 Task: Compose an email with the signature Catherine Martinez with the subject Proposal submission and the message I have attached the necessary documents for your review. from softage.1@softage.net to softage.5@softage.net with an attached document Business_proposal.docx Undo the message and rewrite the message as Please let me know if there are any changes to the schedule. Send the email. Finally, move the email from Sent Items to the label Client files
Action: Mouse moved to (450, 726)
Screenshot: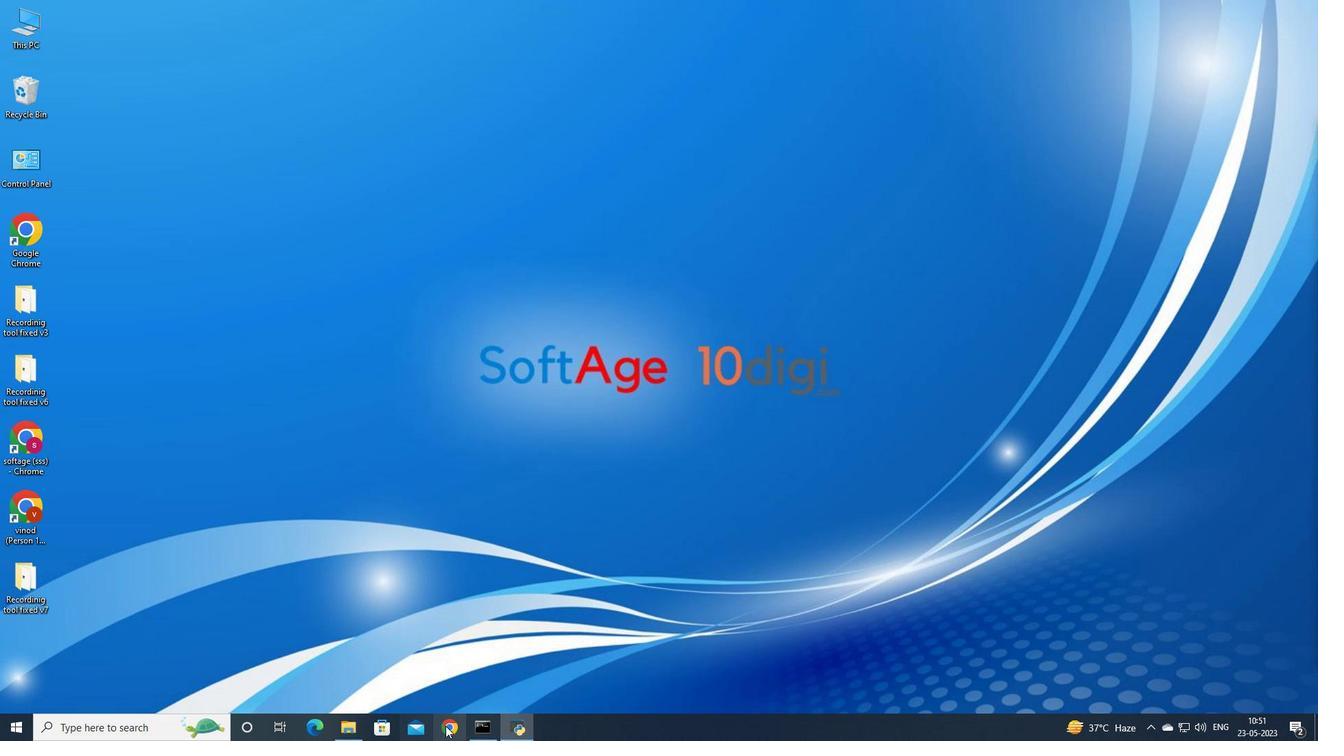 
Action: Mouse pressed left at (450, 726)
Screenshot: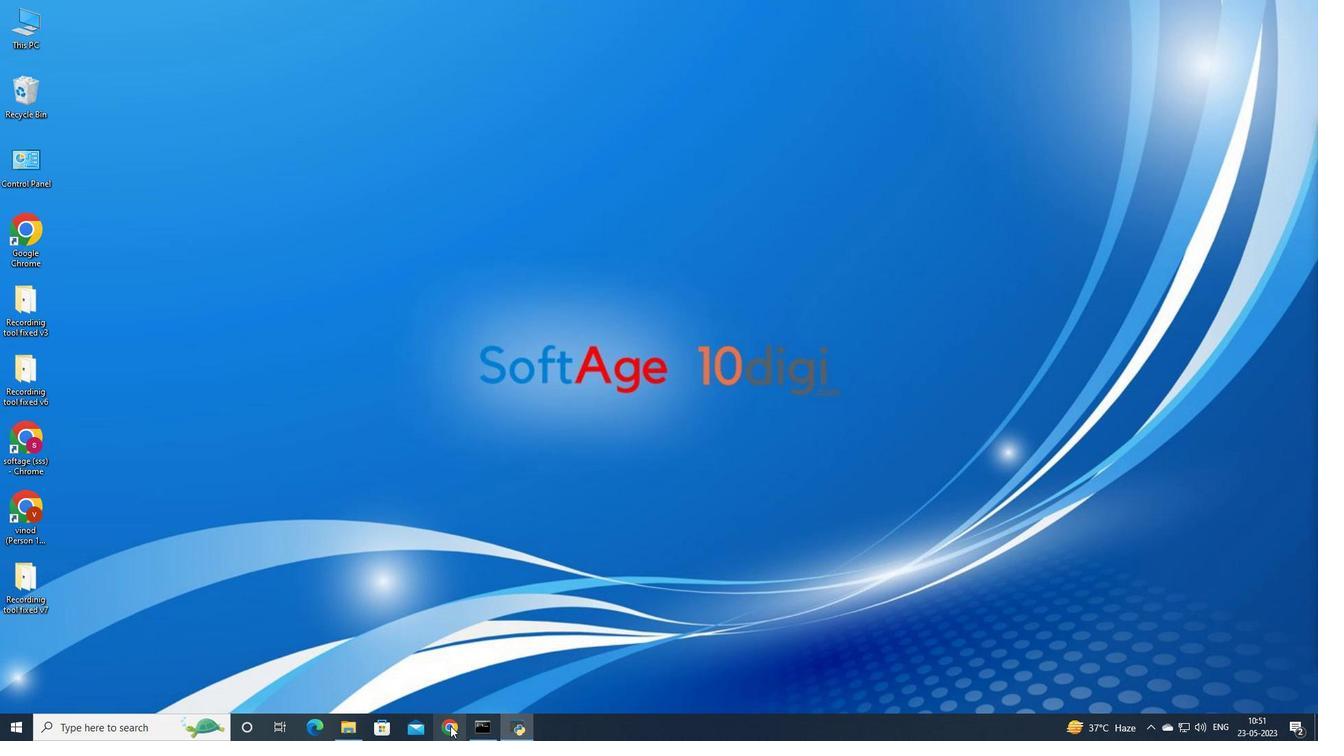 
Action: Mouse moved to (589, 404)
Screenshot: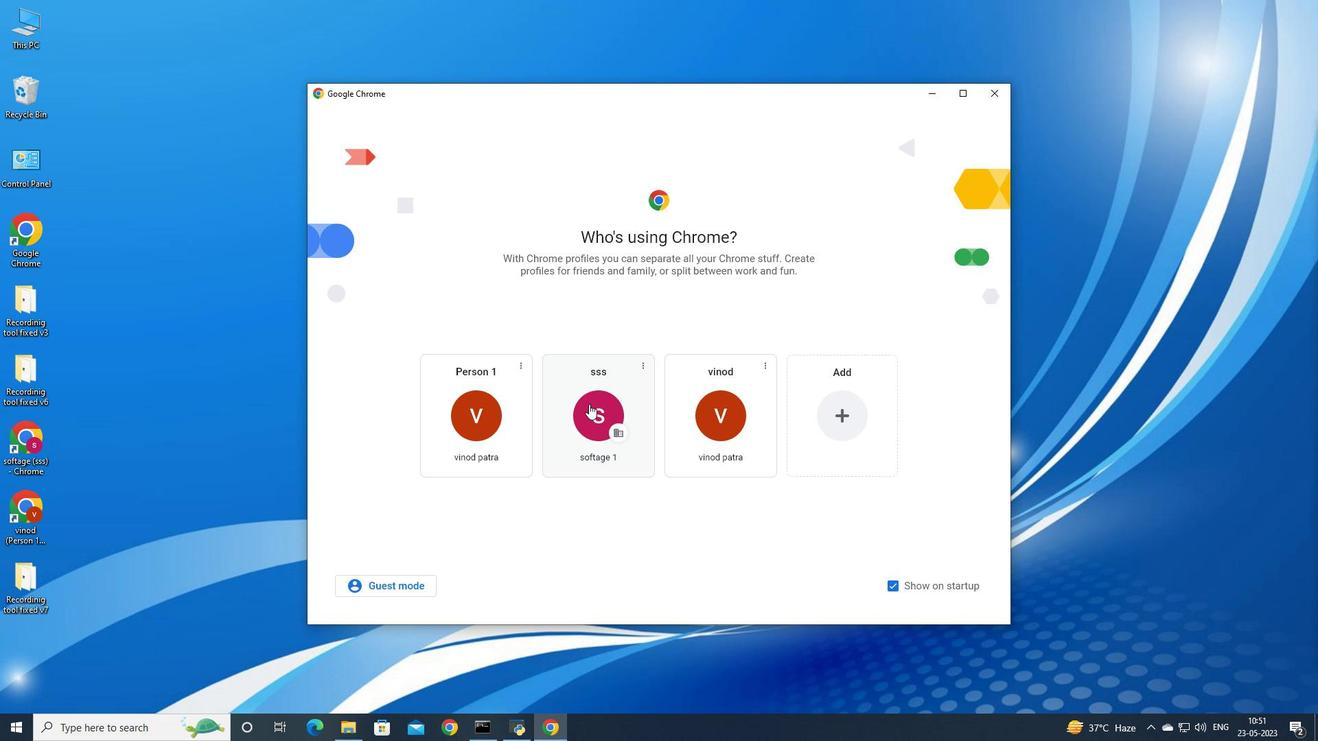
Action: Mouse pressed left at (589, 404)
Screenshot: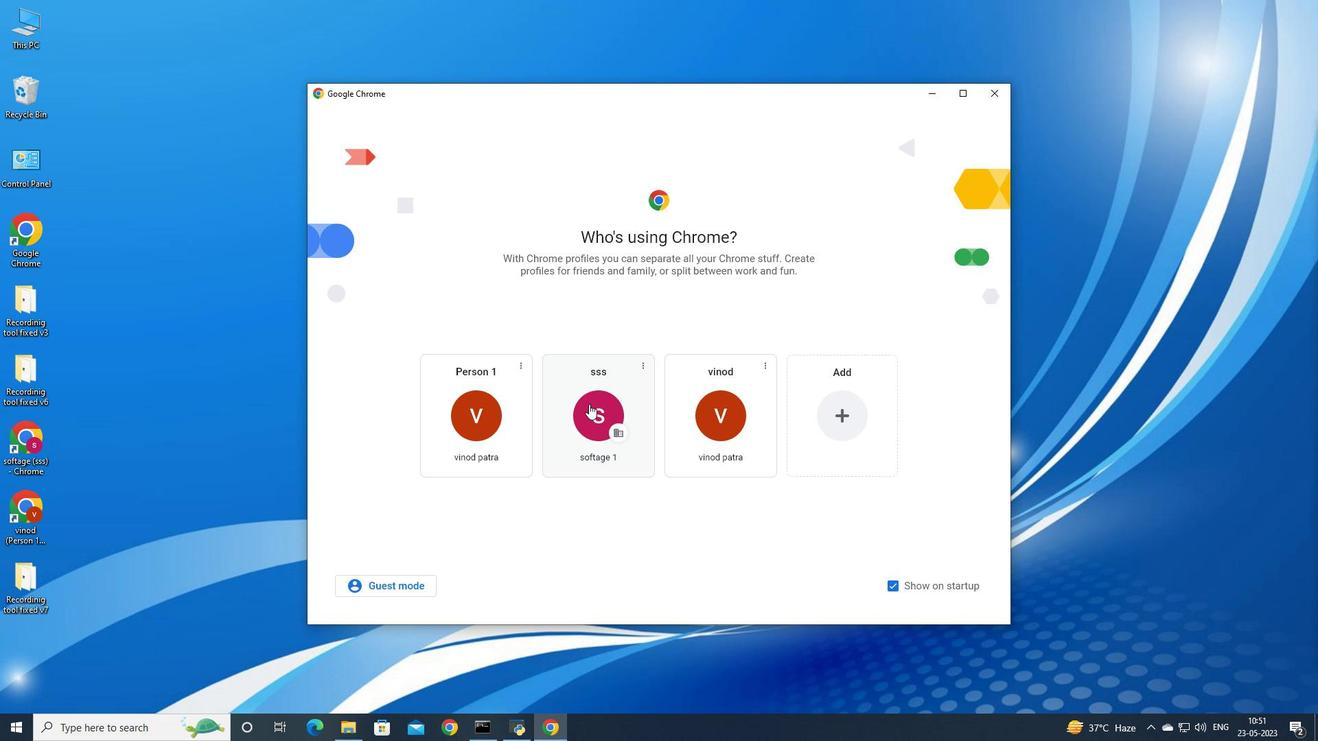 
Action: Mouse moved to (1192, 68)
Screenshot: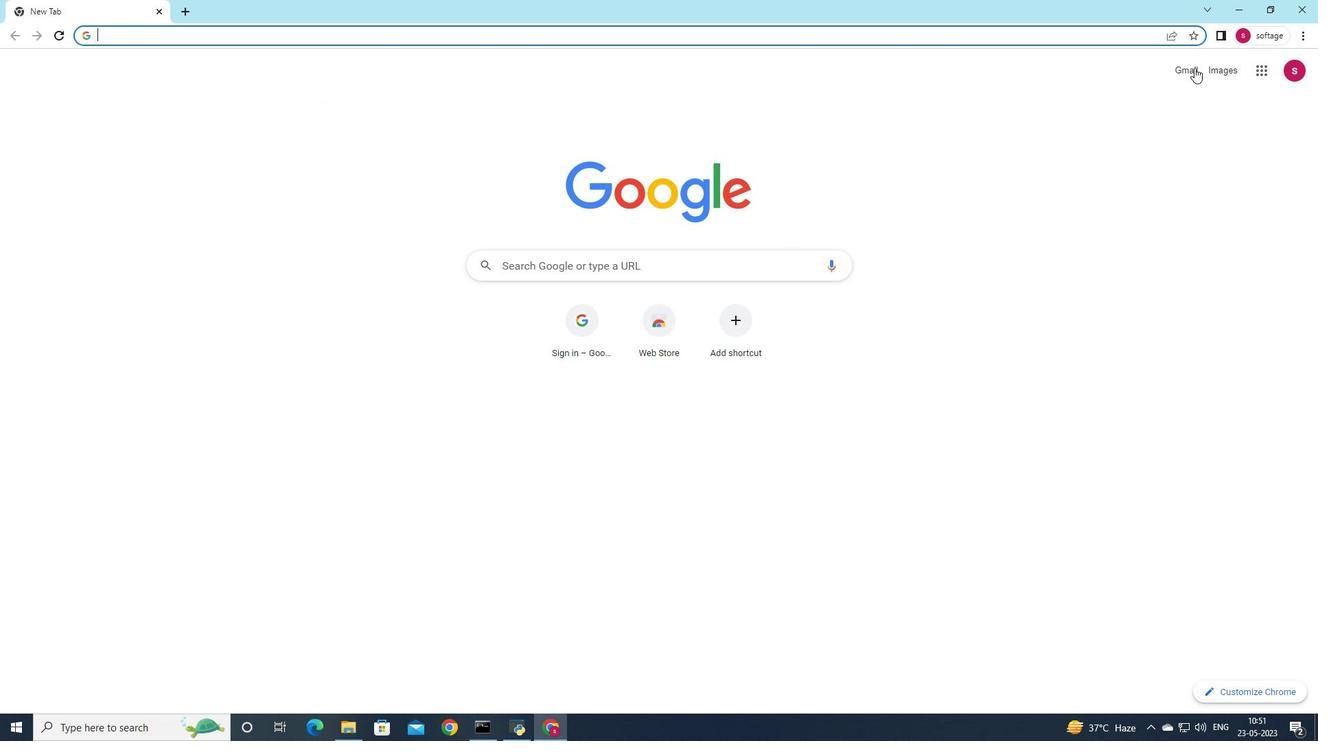 
Action: Mouse pressed left at (1192, 68)
Screenshot: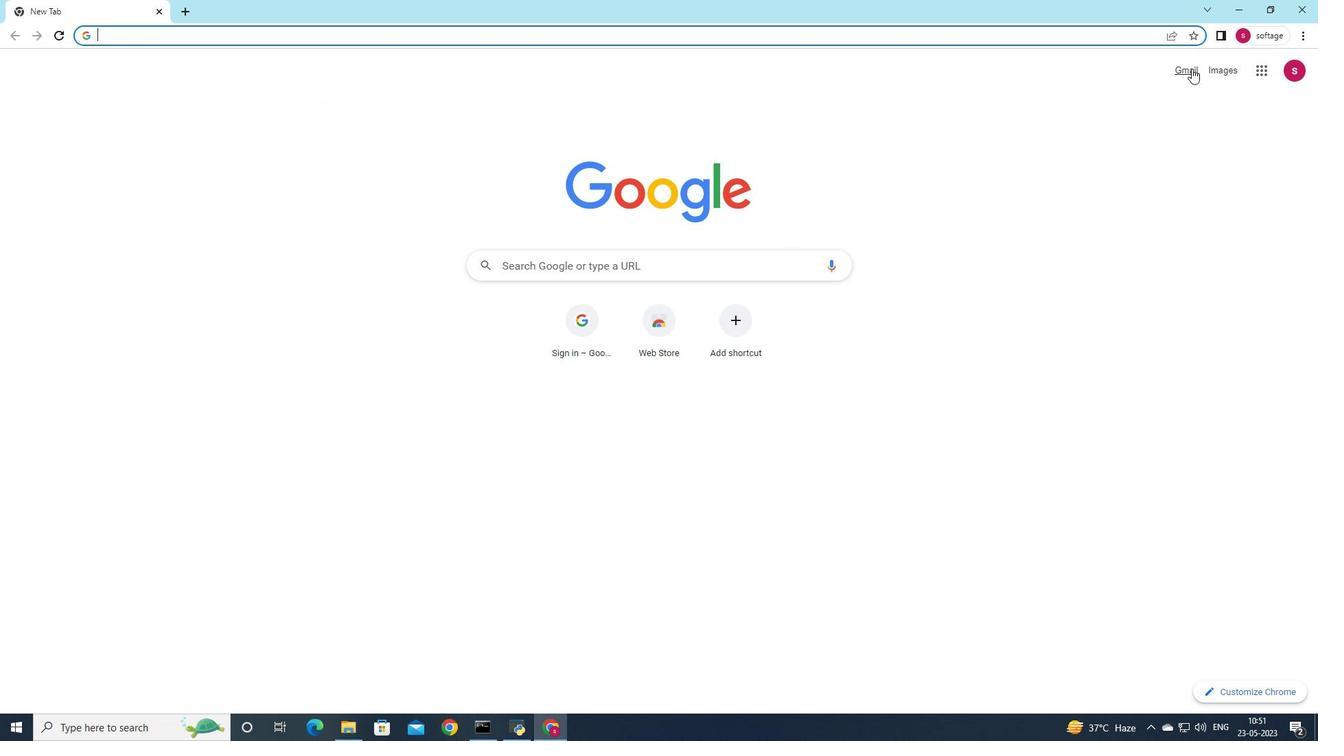 
Action: Mouse moved to (1171, 92)
Screenshot: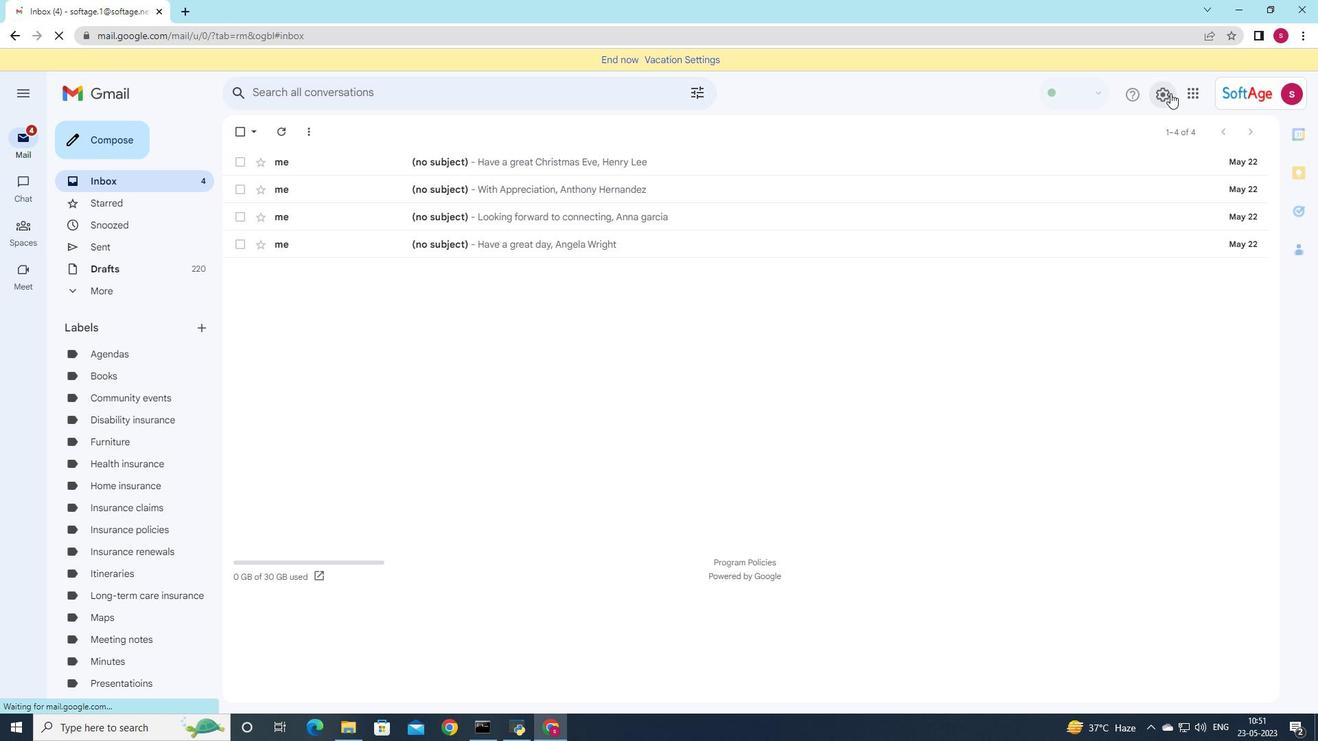 
Action: Mouse pressed left at (1171, 92)
Screenshot: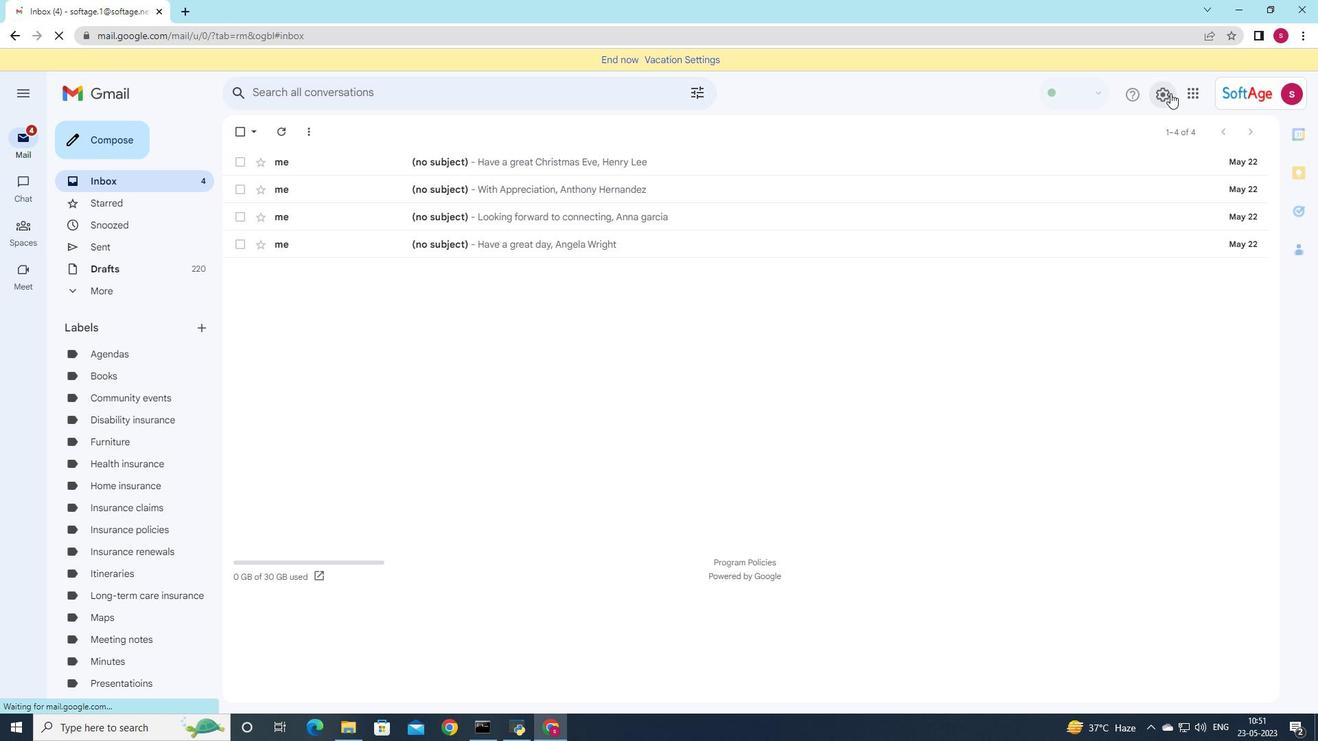 
Action: Mouse moved to (1186, 153)
Screenshot: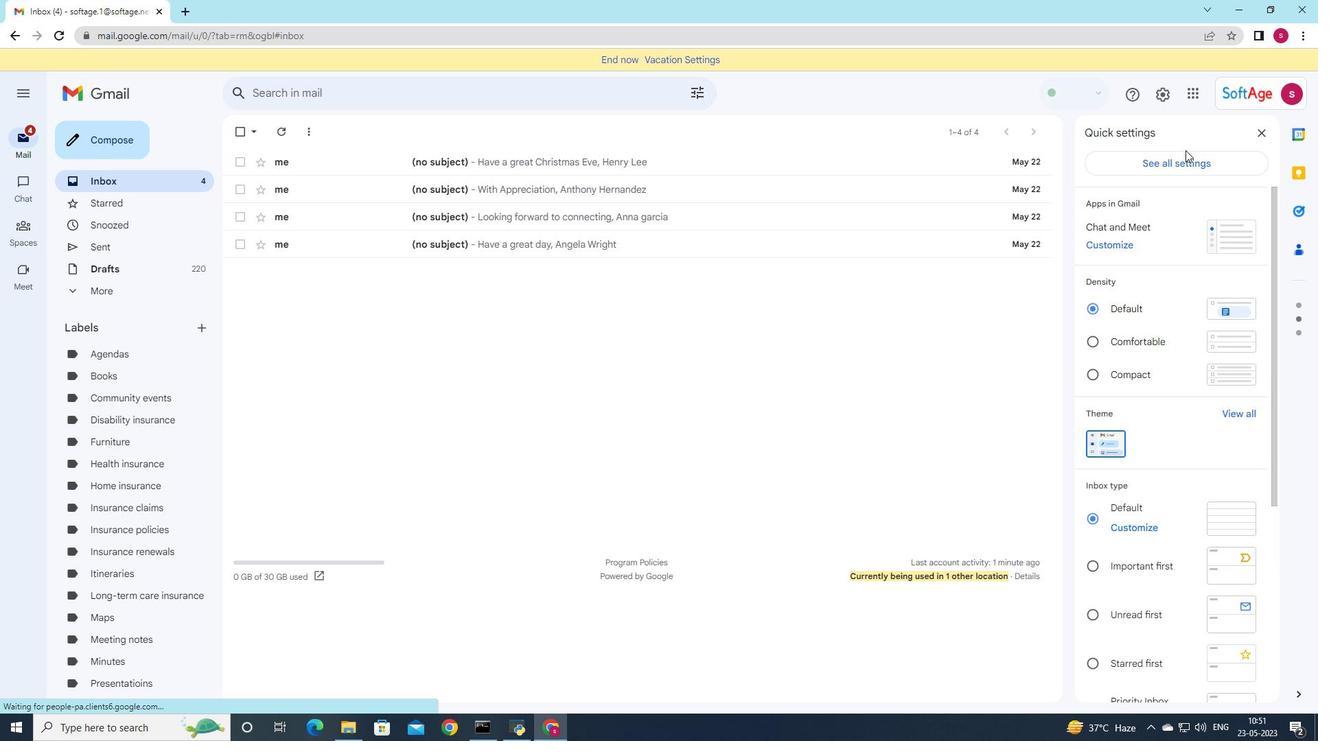 
Action: Mouse pressed left at (1186, 153)
Screenshot: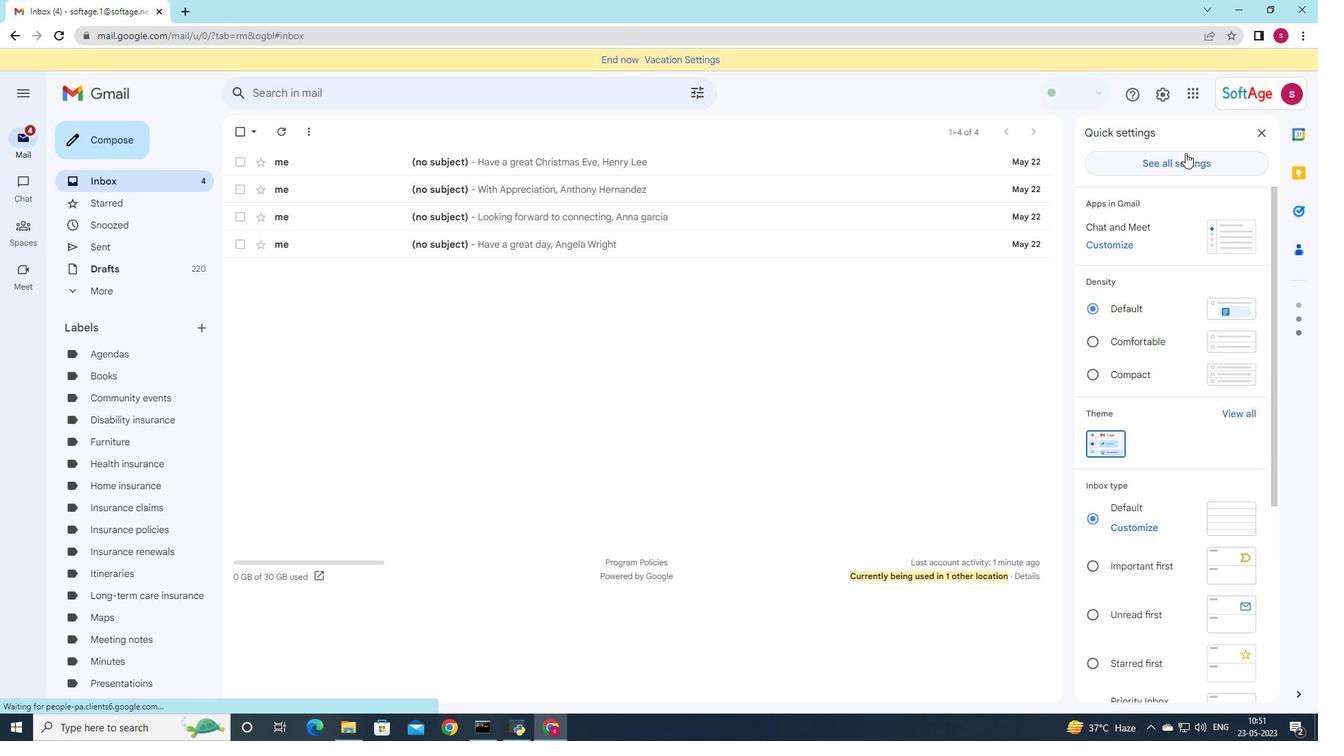 
Action: Mouse moved to (771, 250)
Screenshot: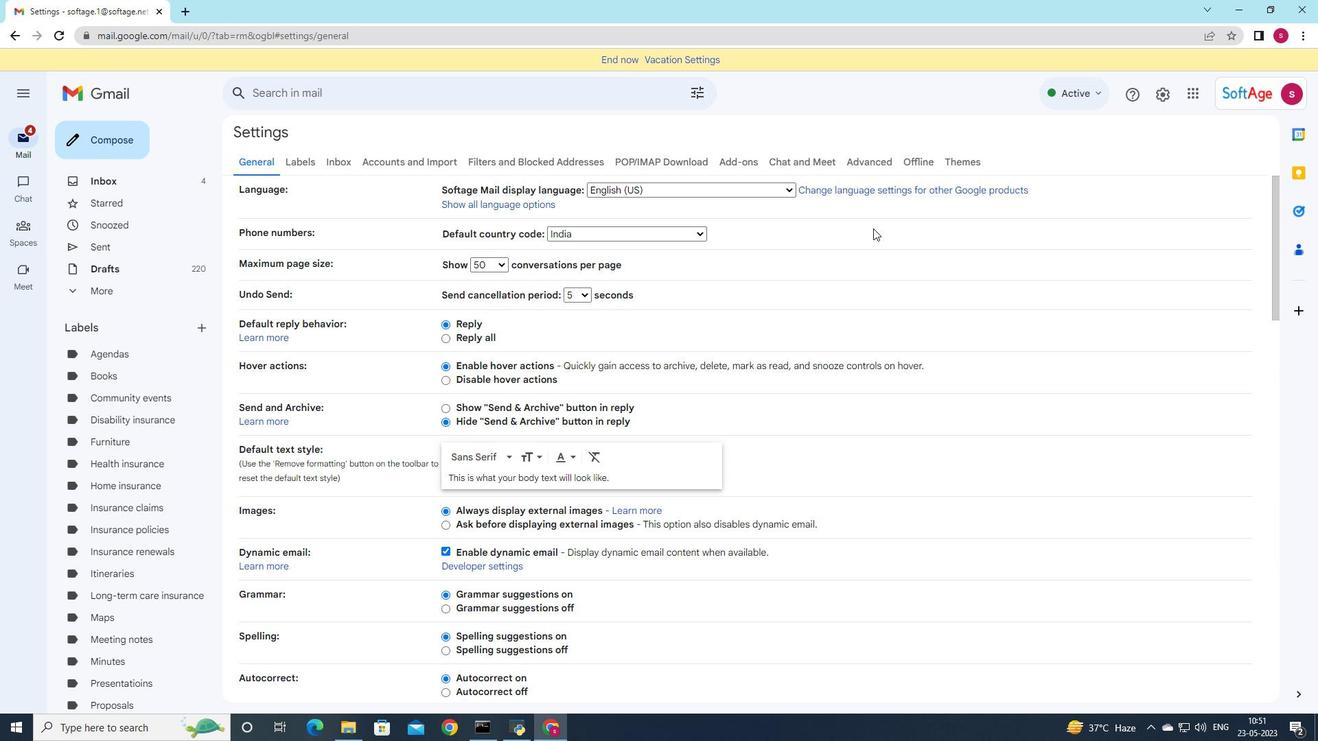 
Action: Mouse scrolled (771, 250) with delta (0, 0)
Screenshot: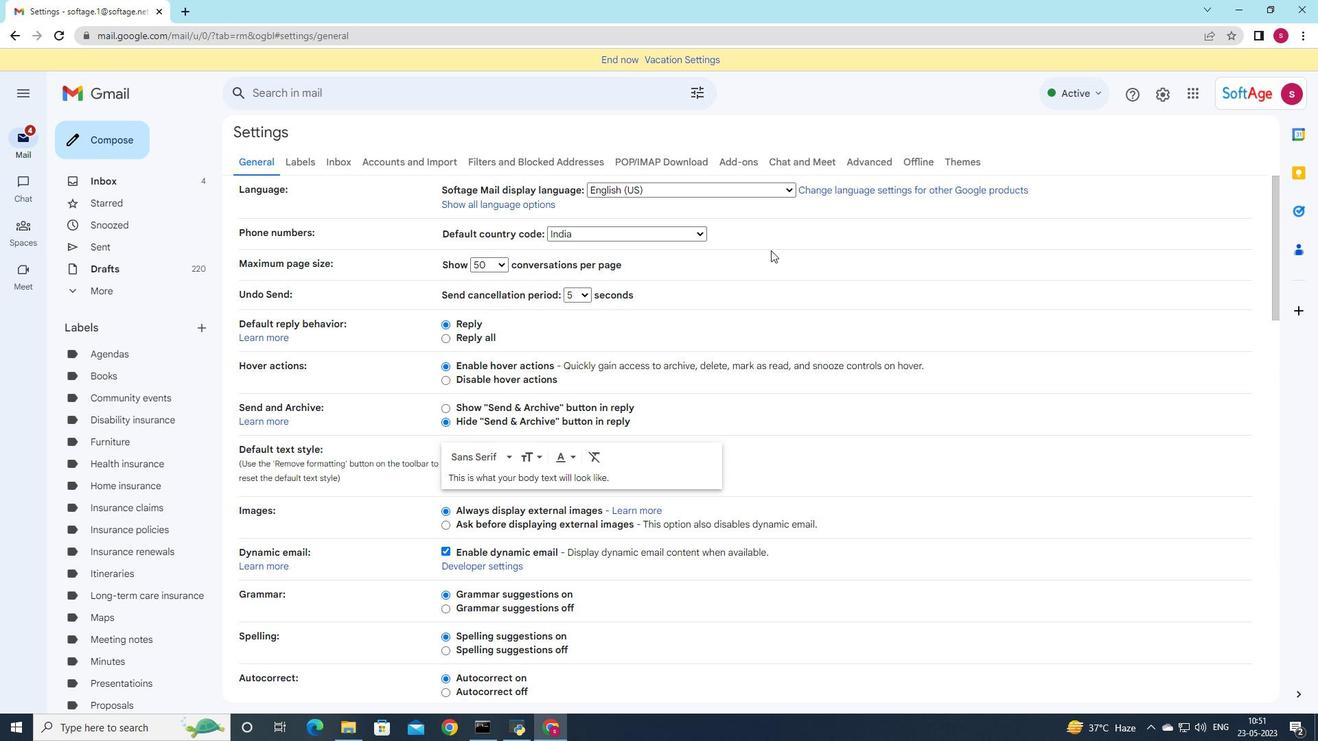 
Action: Mouse scrolled (771, 250) with delta (0, 0)
Screenshot: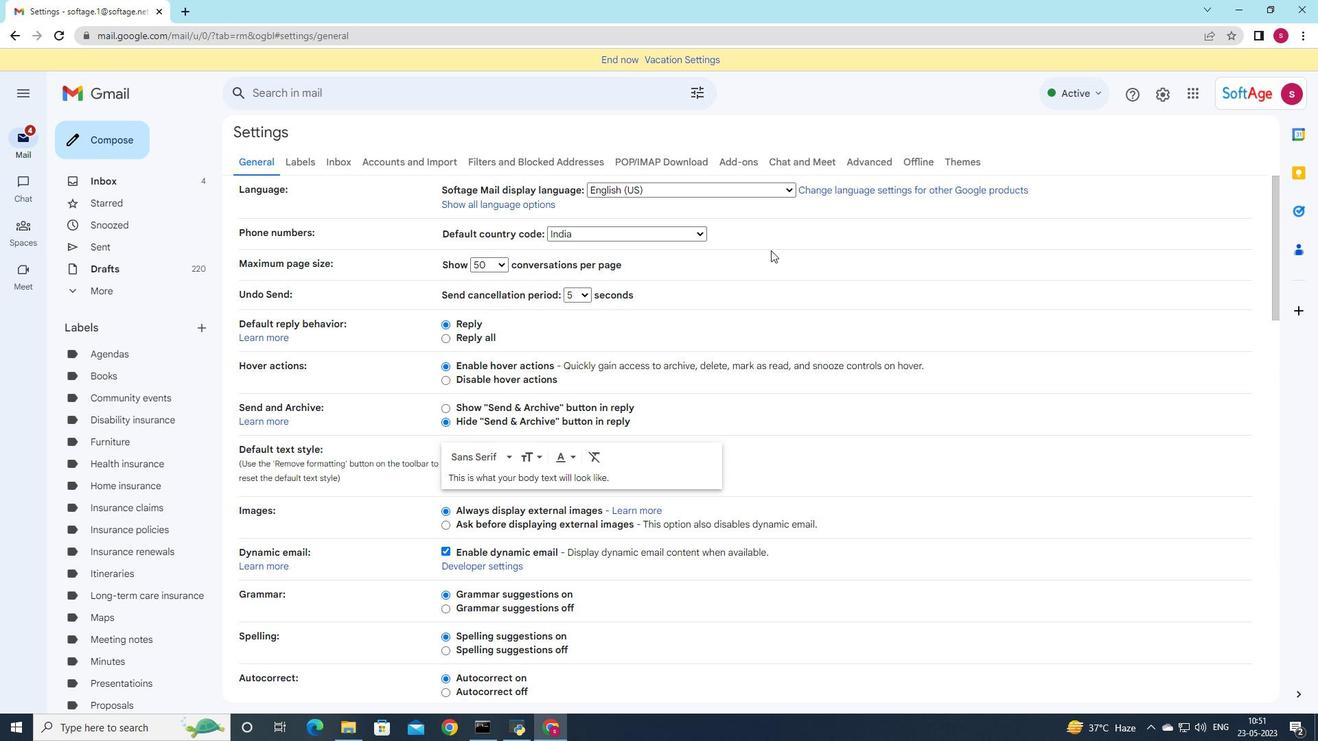 
Action: Mouse scrolled (771, 250) with delta (0, 0)
Screenshot: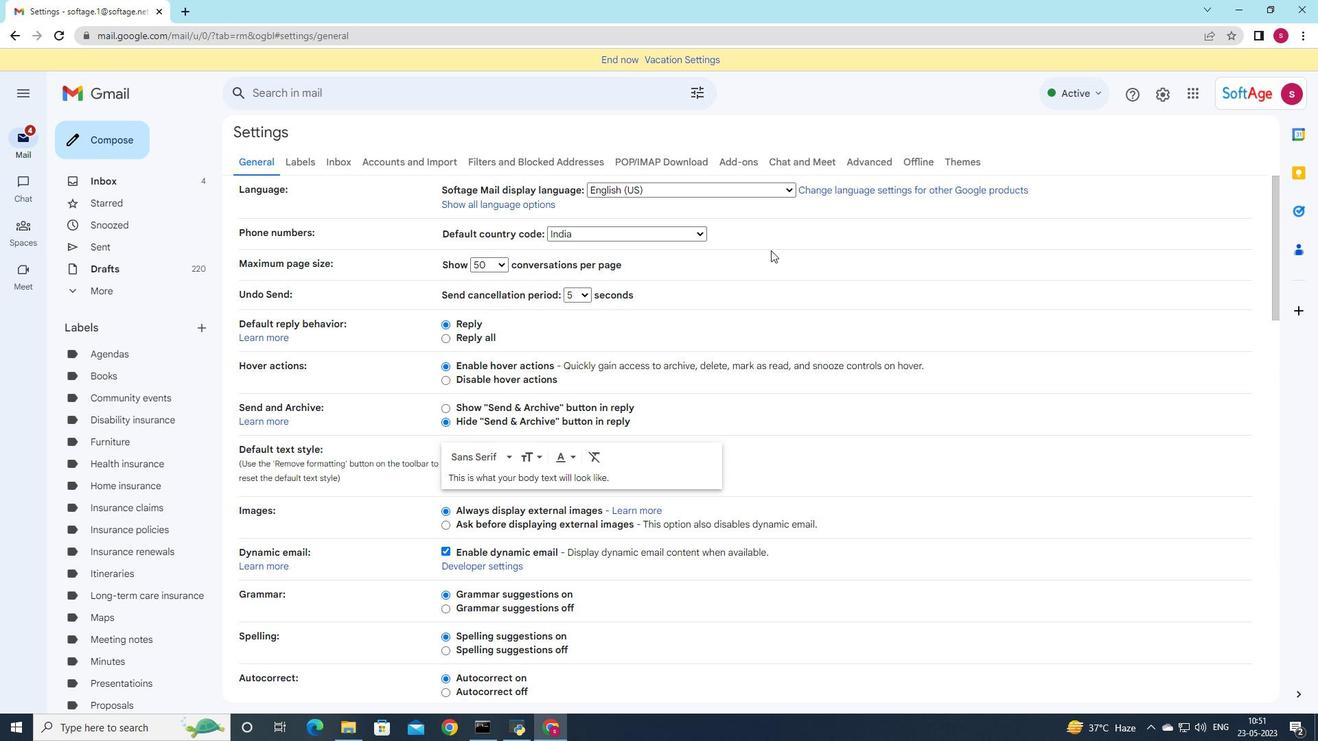 
Action: Mouse scrolled (771, 250) with delta (0, 0)
Screenshot: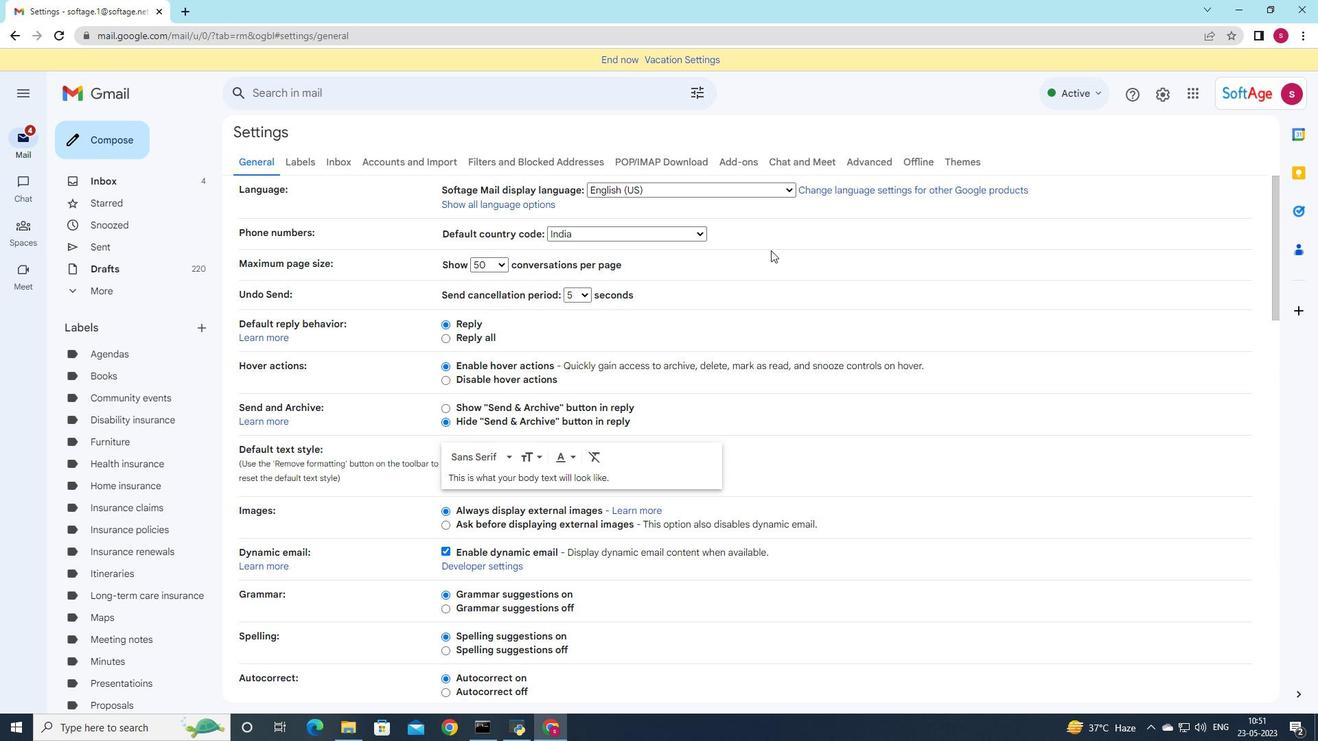 
Action: Mouse scrolled (771, 250) with delta (0, 0)
Screenshot: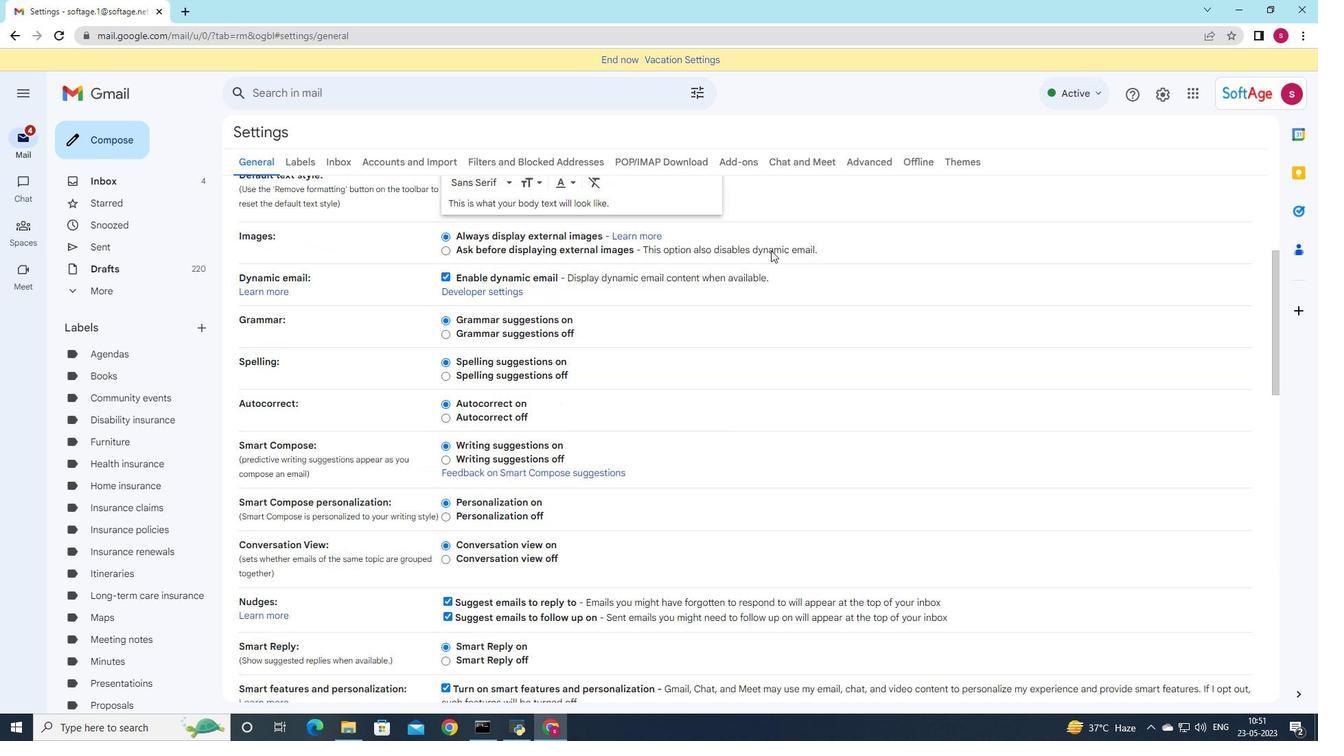 
Action: Mouse scrolled (771, 250) with delta (0, 0)
Screenshot: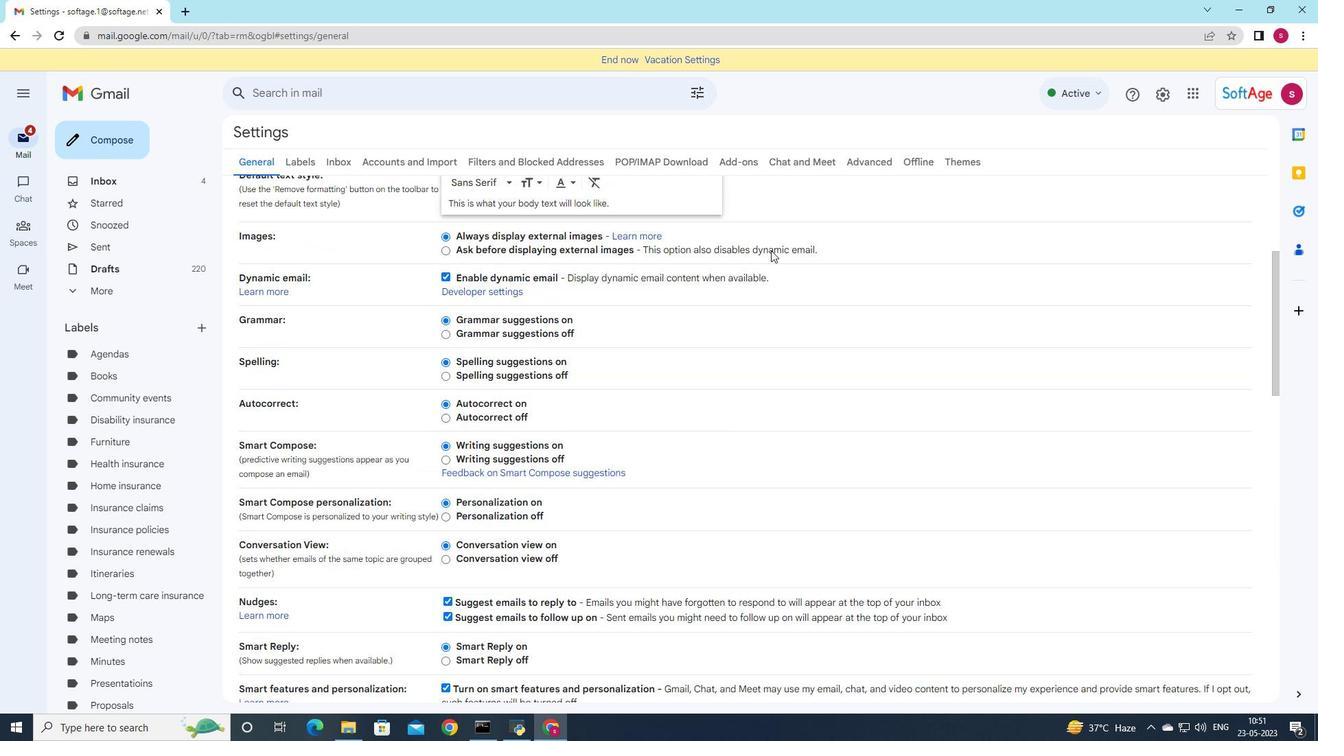 
Action: Mouse scrolled (771, 250) with delta (0, 0)
Screenshot: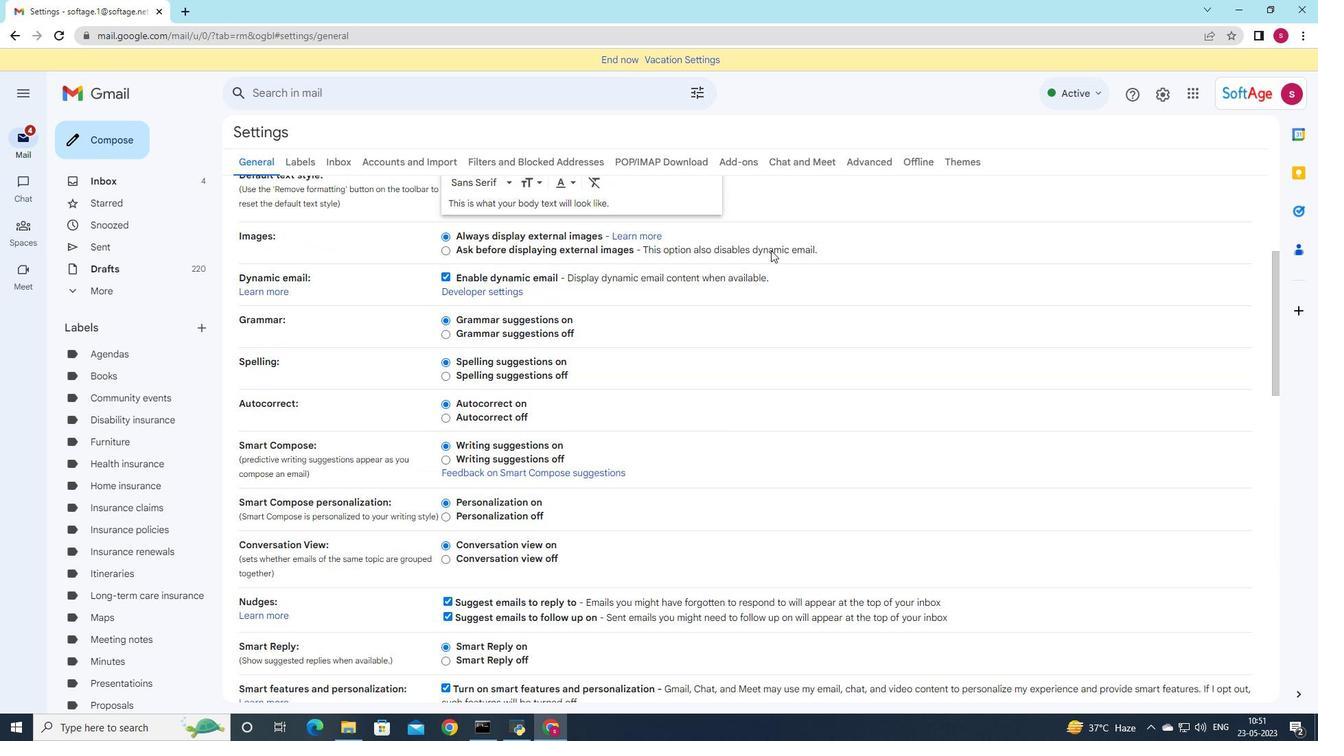 
Action: Mouse scrolled (771, 250) with delta (0, 0)
Screenshot: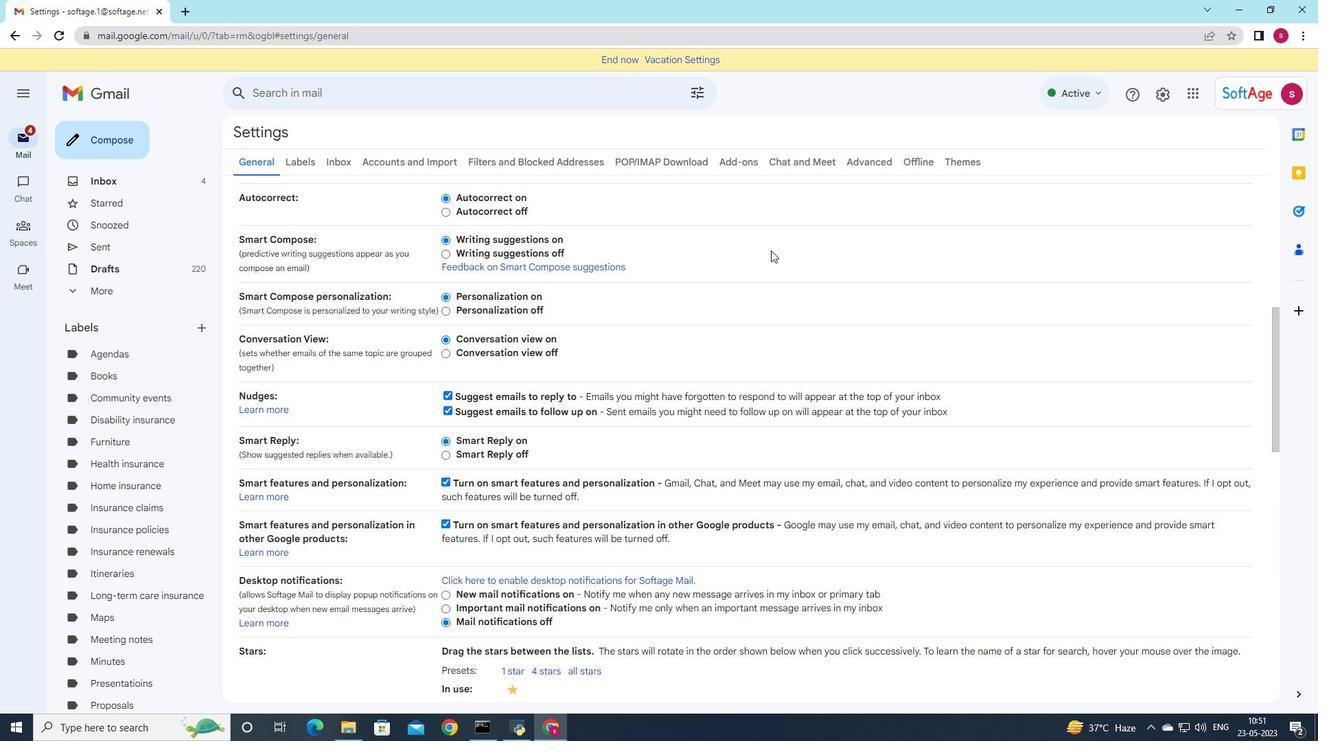 
Action: Mouse scrolled (771, 250) with delta (0, 0)
Screenshot: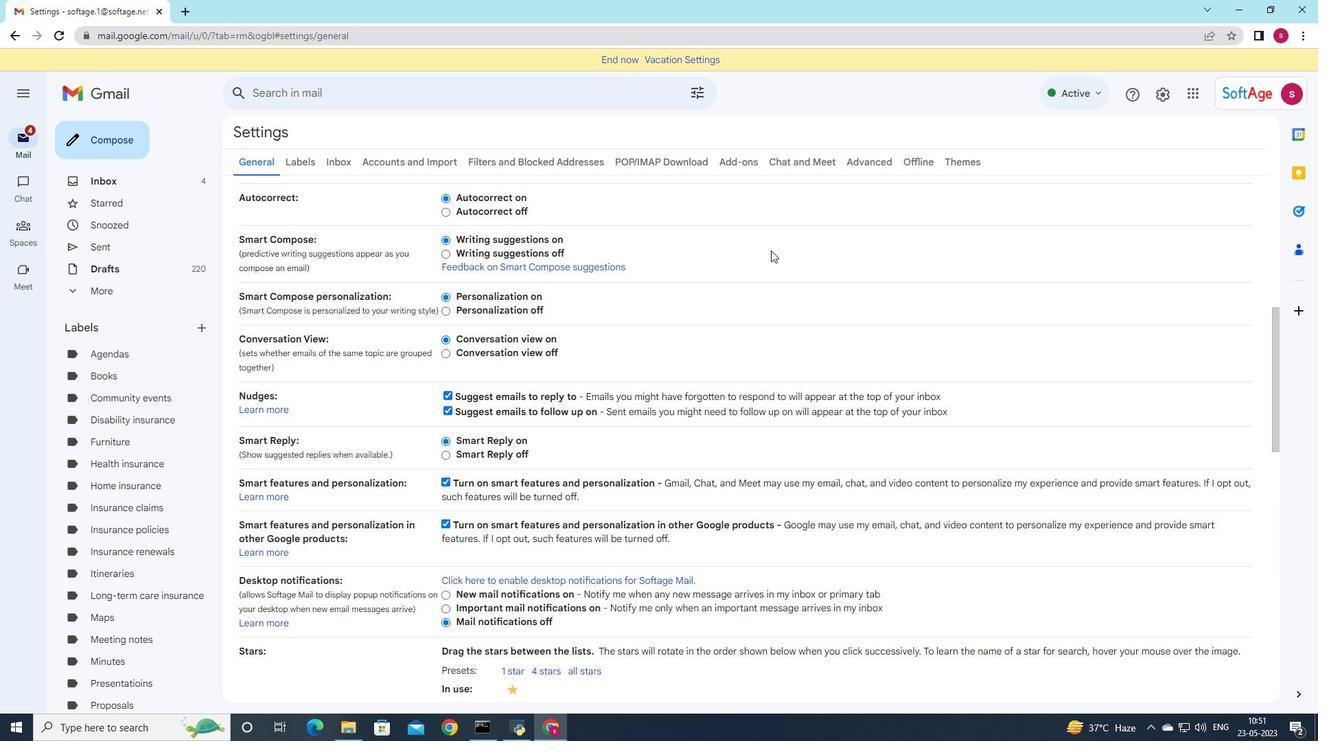 
Action: Mouse scrolled (771, 250) with delta (0, 0)
Screenshot: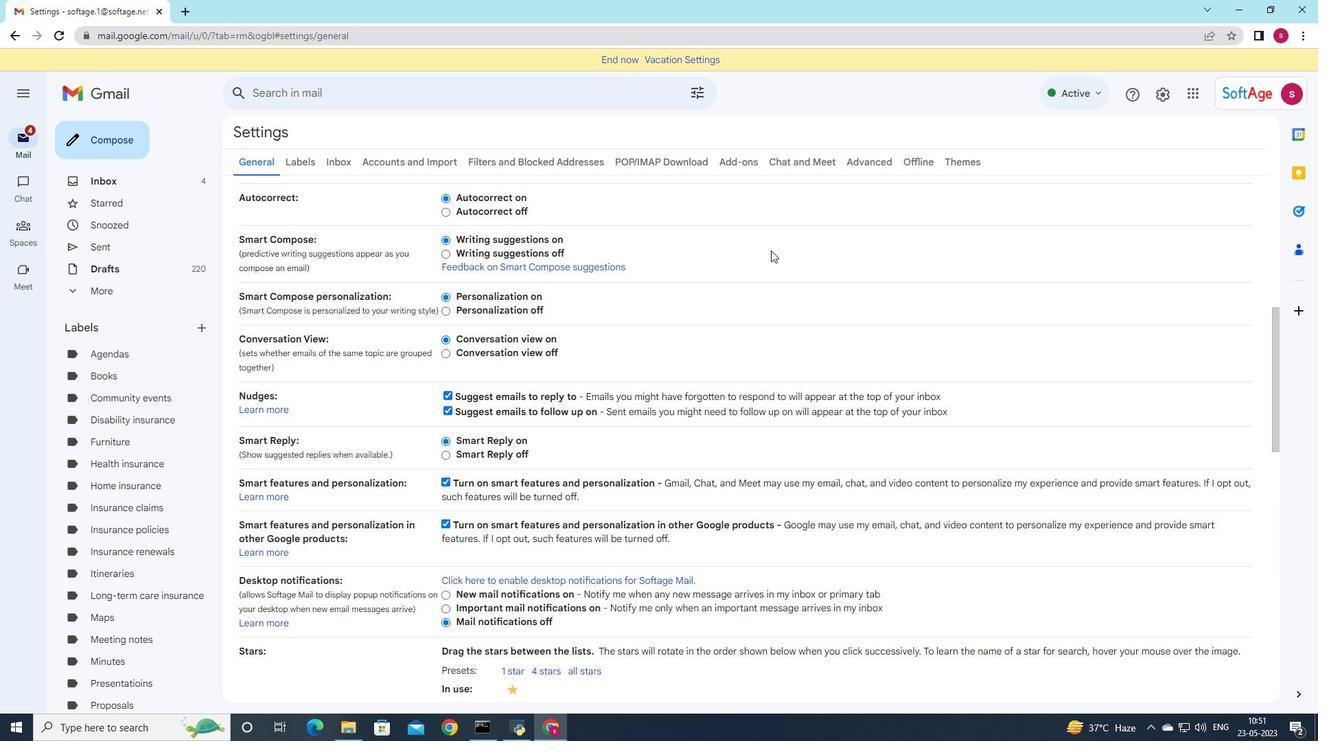 
Action: Mouse scrolled (771, 250) with delta (0, 0)
Screenshot: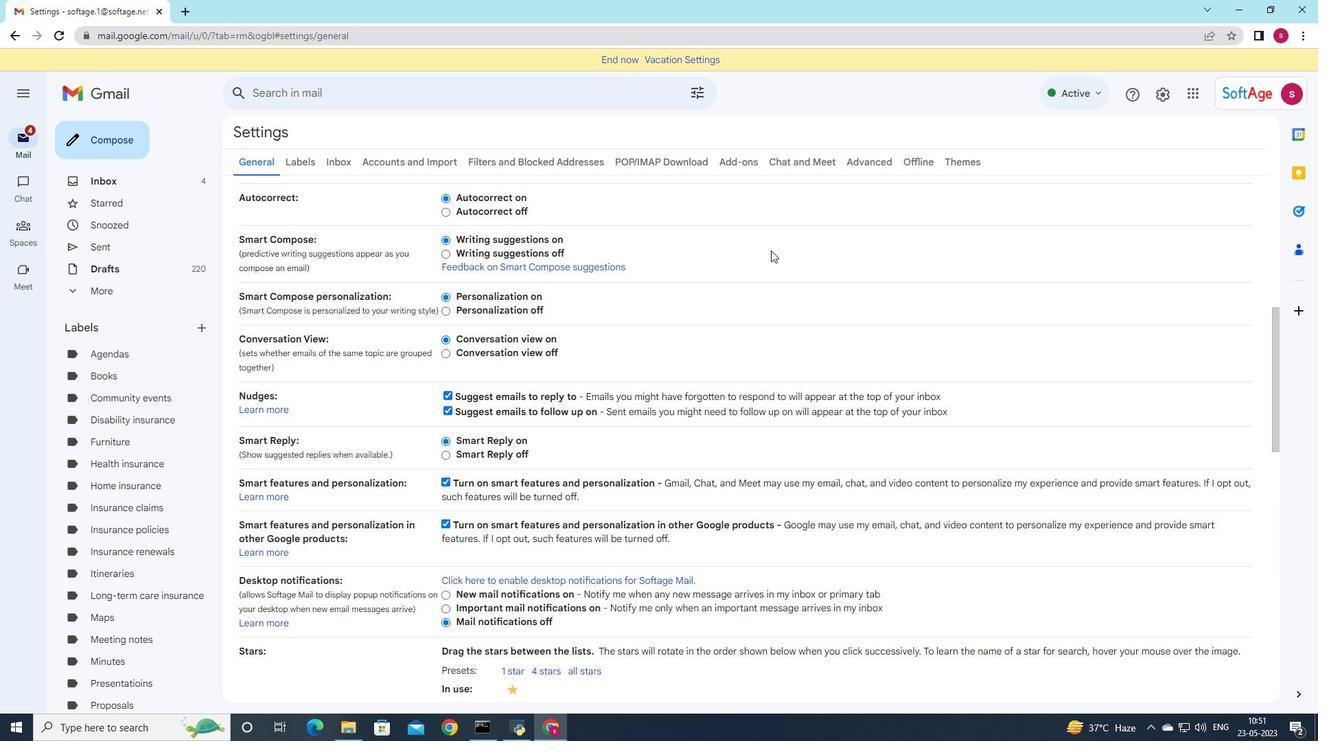 
Action: Mouse scrolled (771, 250) with delta (0, 0)
Screenshot: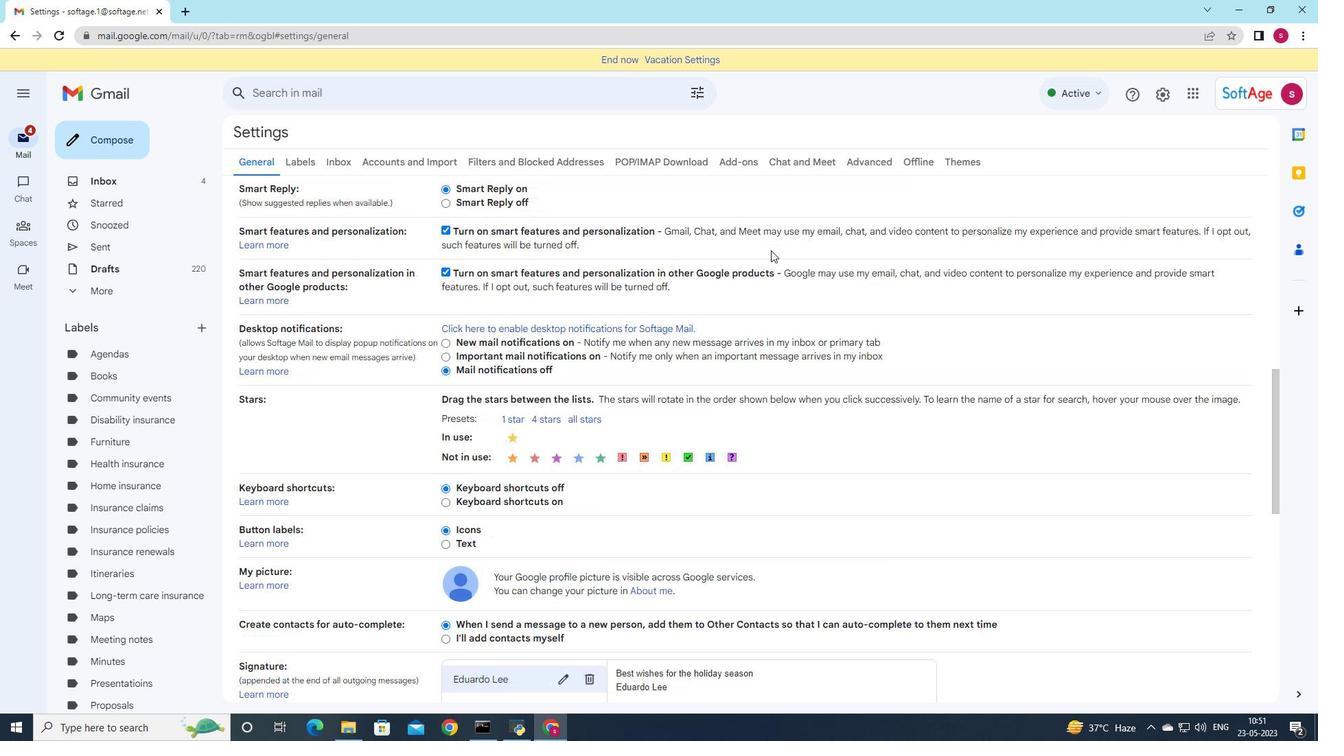 
Action: Mouse scrolled (771, 250) with delta (0, 0)
Screenshot: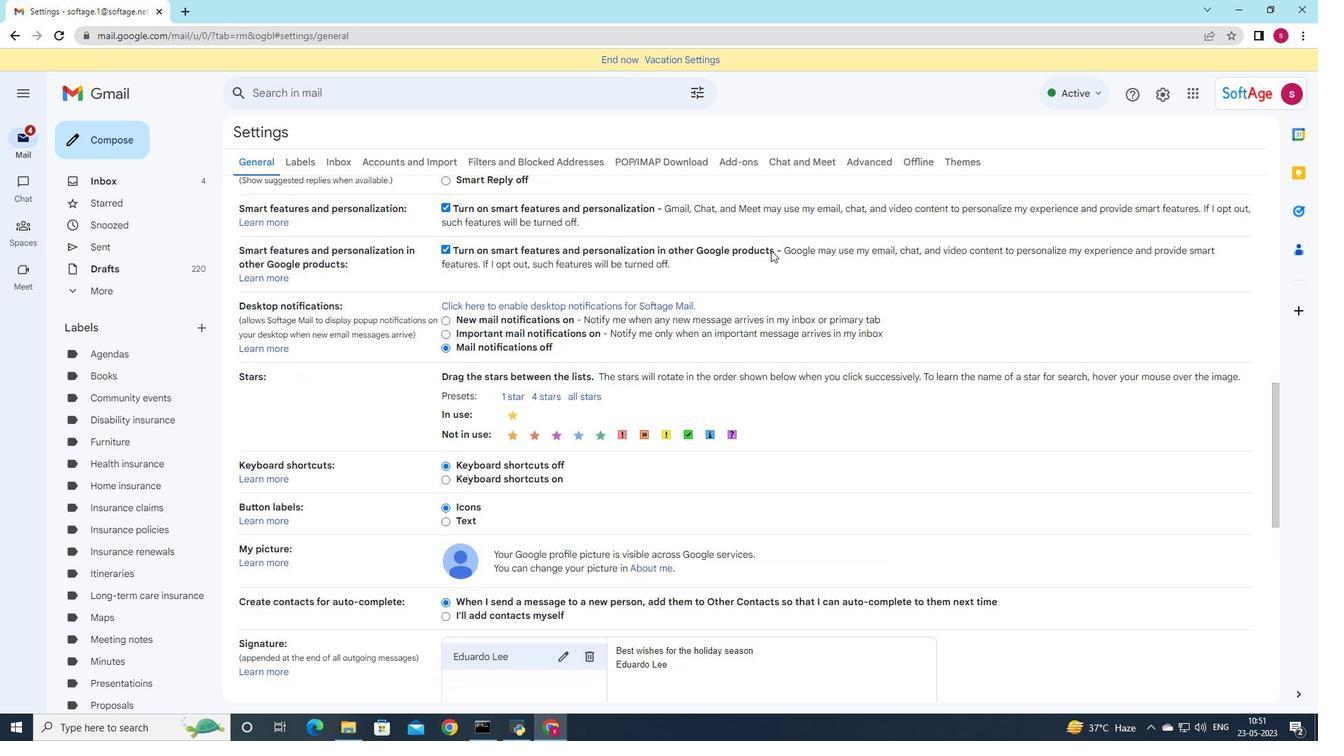 
Action: Mouse scrolled (771, 250) with delta (0, 0)
Screenshot: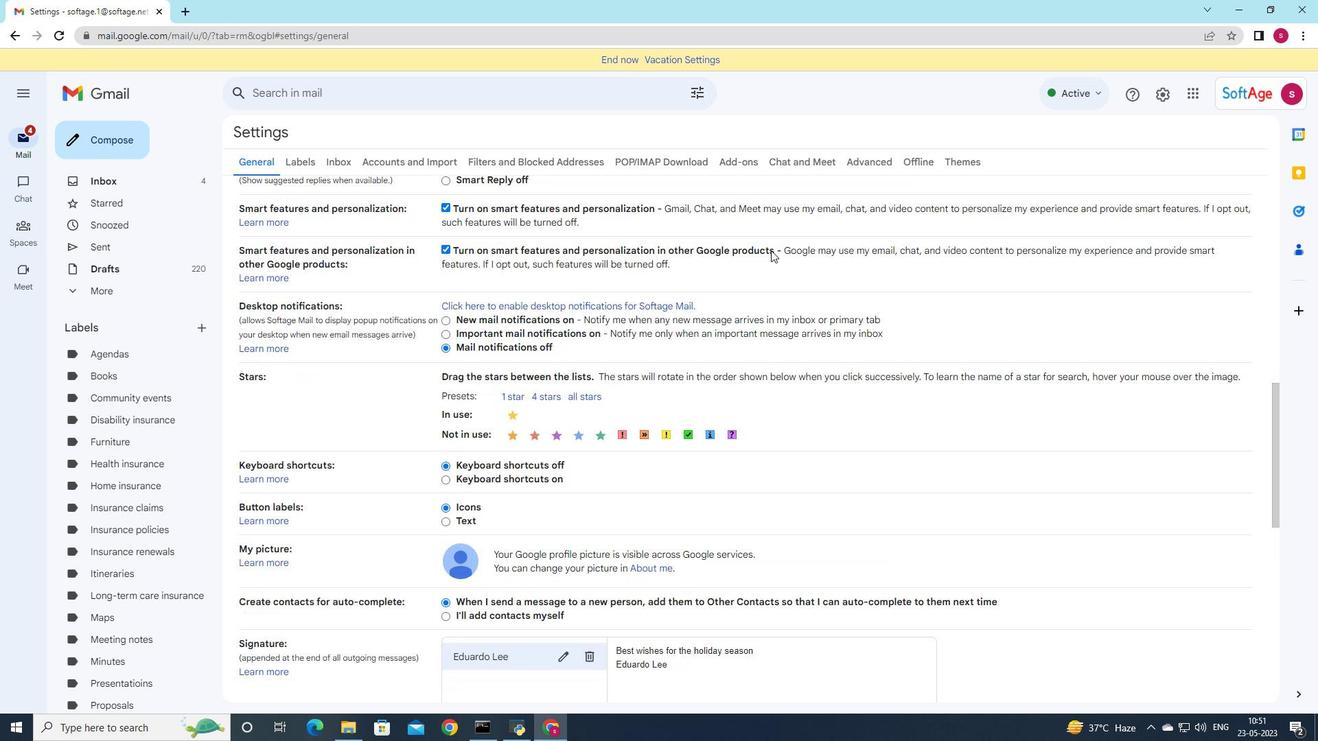 
Action: Mouse scrolled (771, 250) with delta (0, 0)
Screenshot: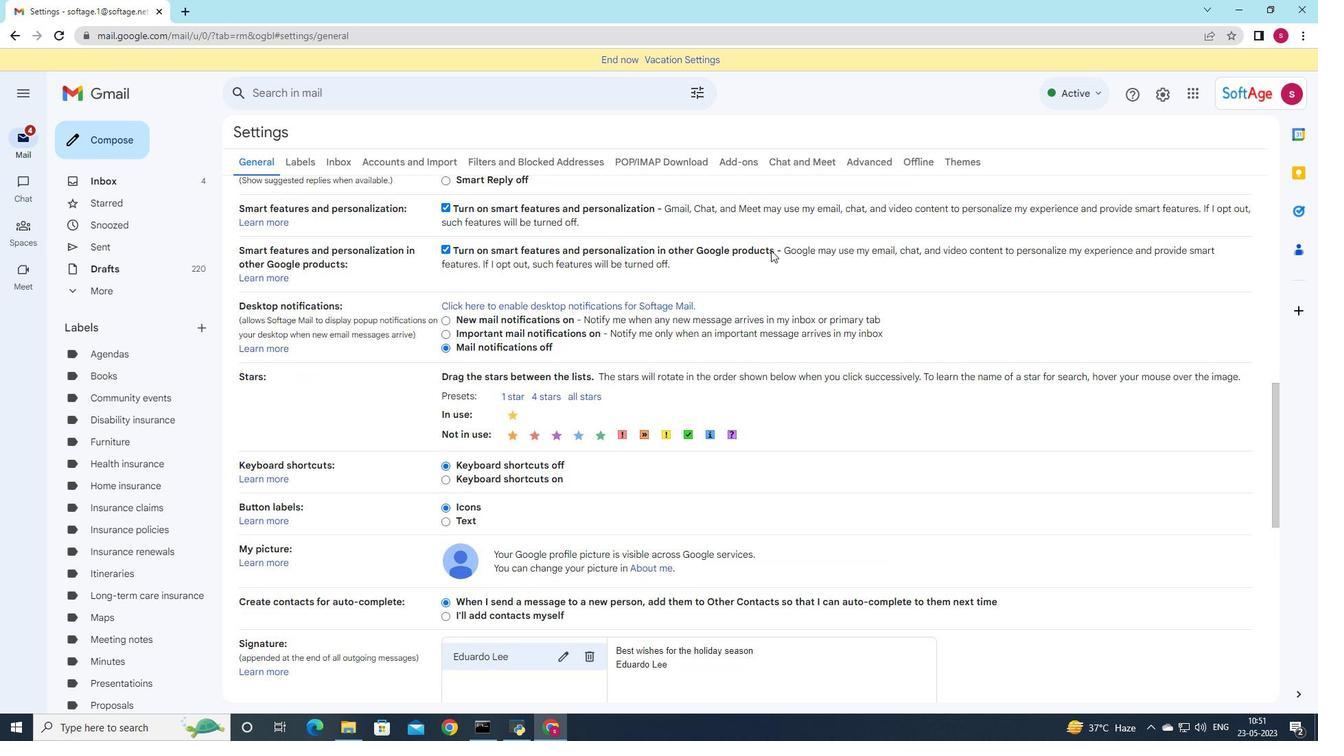 
Action: Mouse moved to (591, 383)
Screenshot: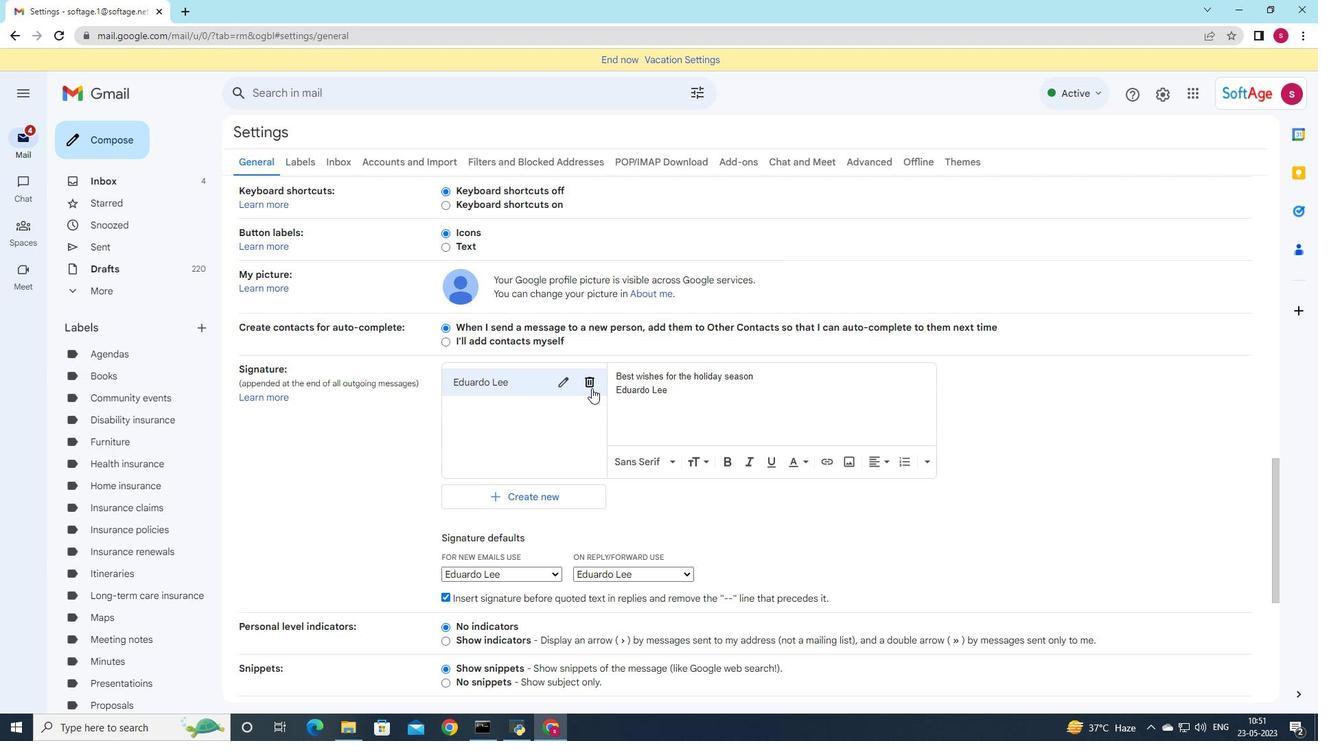 
Action: Mouse pressed left at (591, 383)
Screenshot: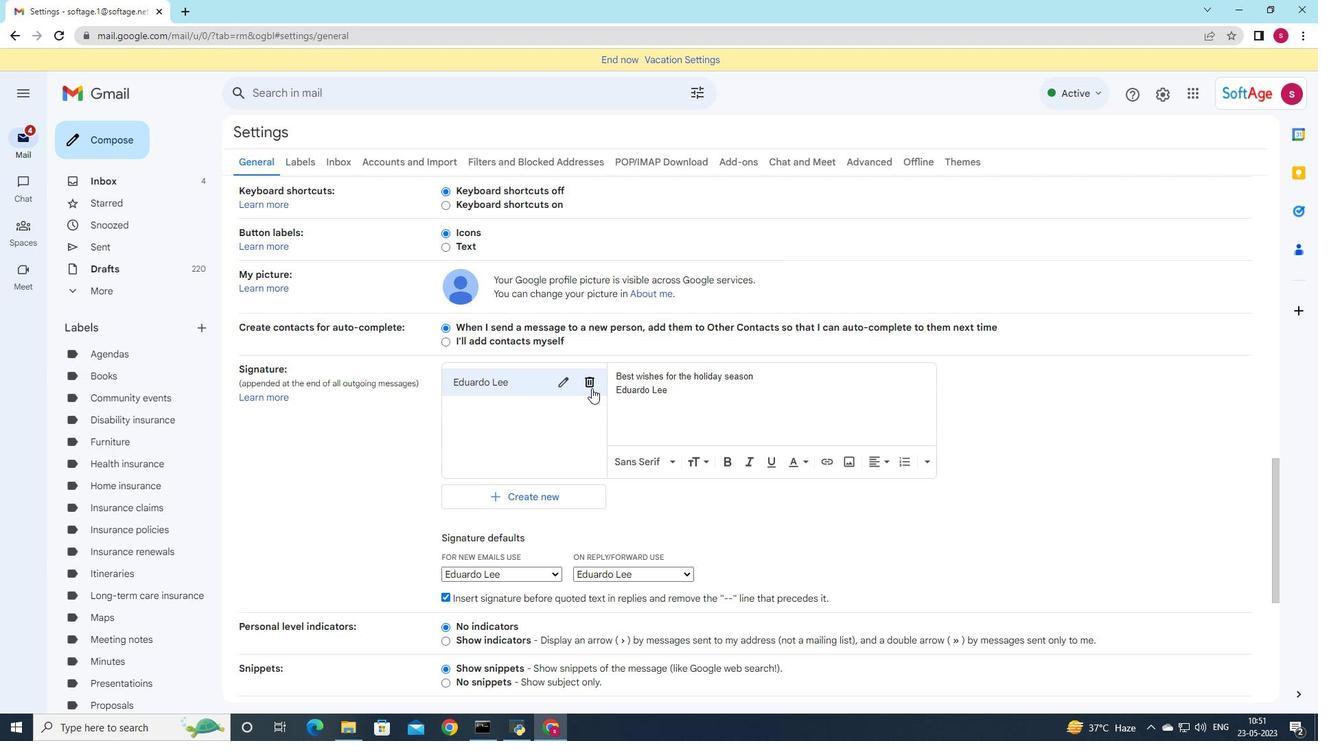 
Action: Mouse moved to (761, 405)
Screenshot: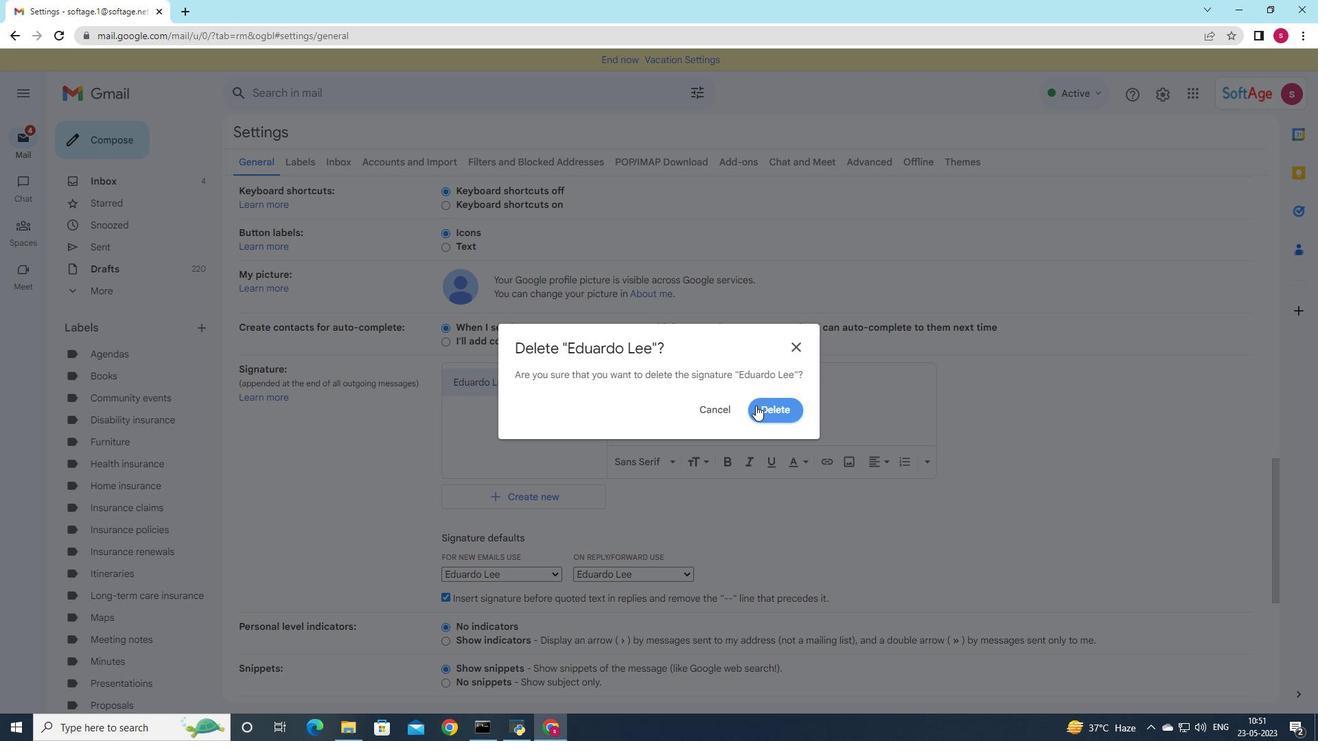 
Action: Mouse pressed left at (761, 405)
Screenshot: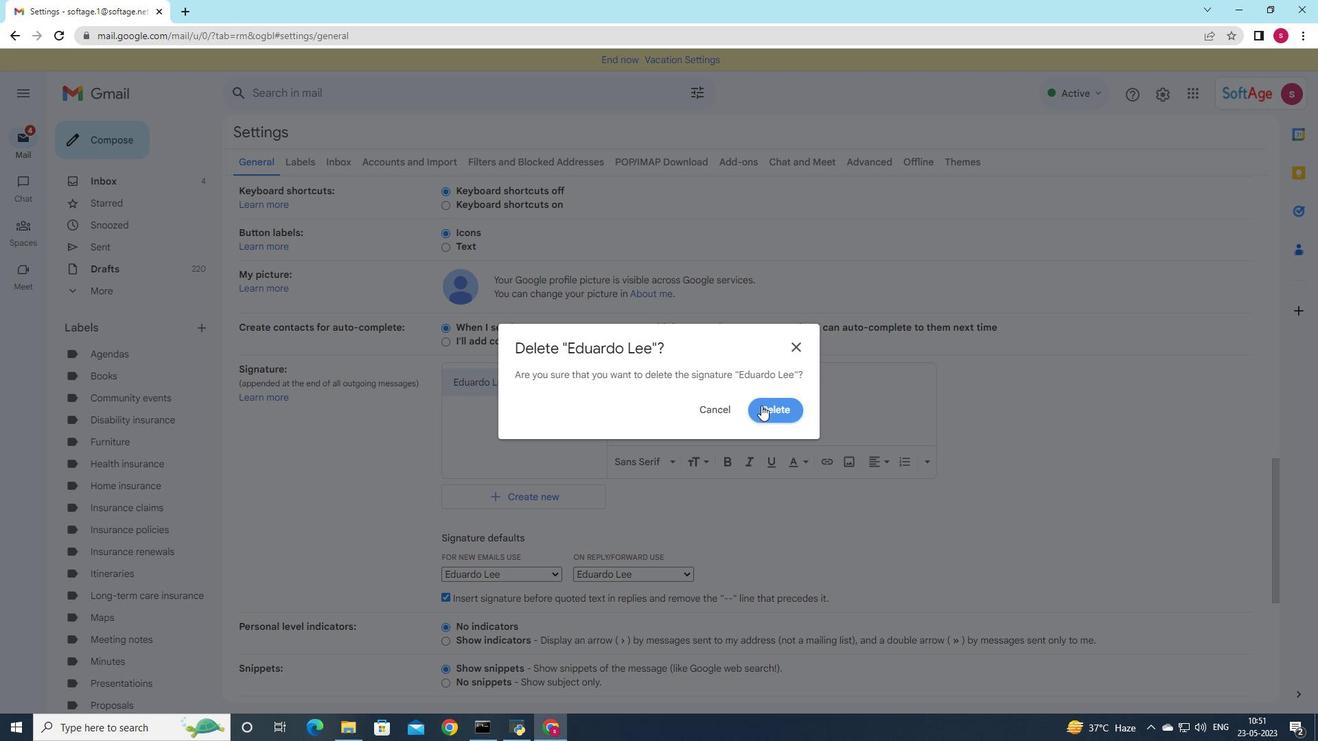 
Action: Mouse moved to (530, 390)
Screenshot: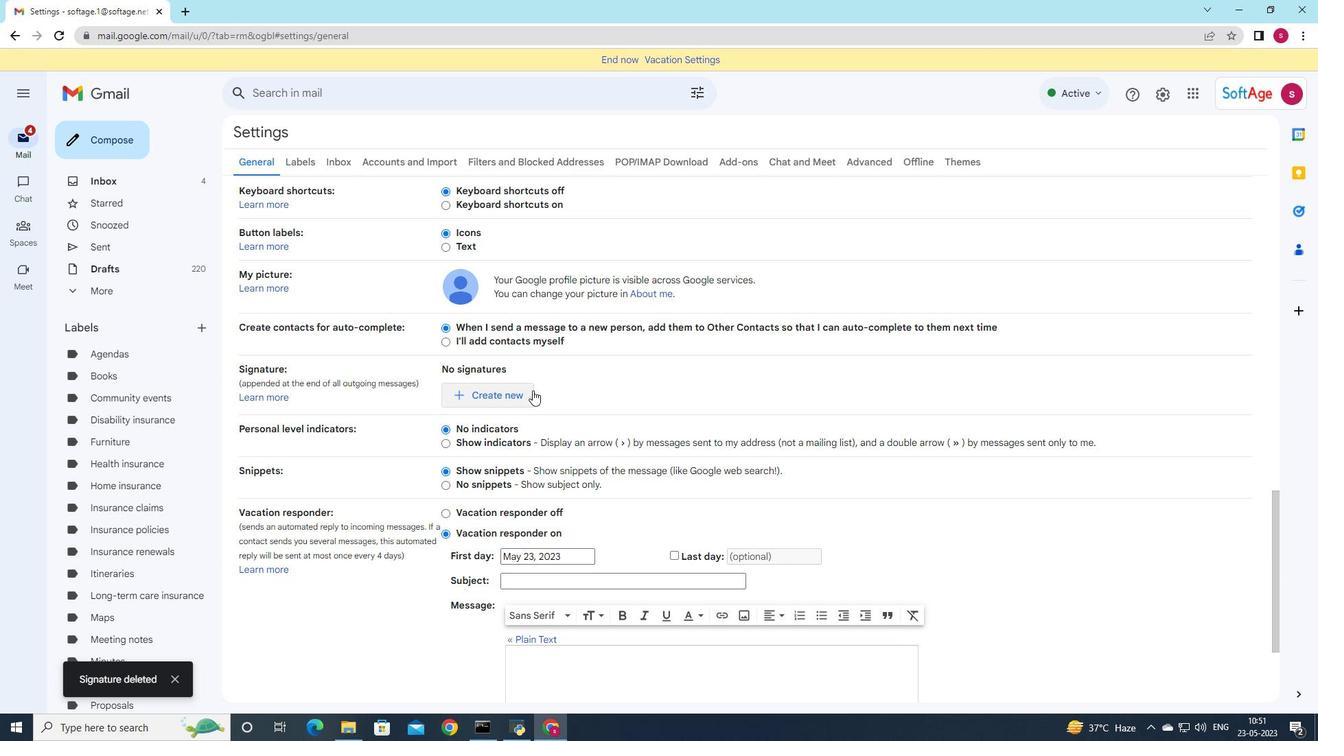 
Action: Mouse pressed left at (530, 390)
Screenshot: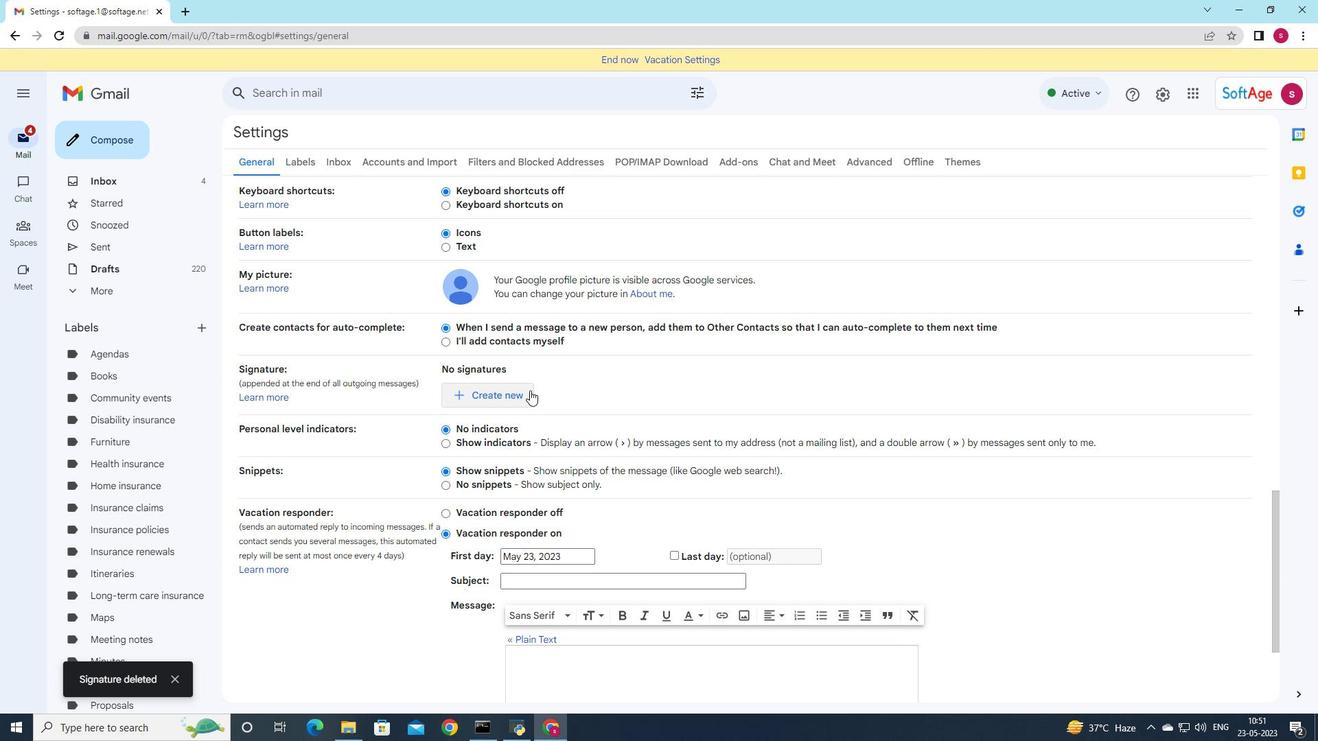 
Action: Mouse moved to (813, 338)
Screenshot: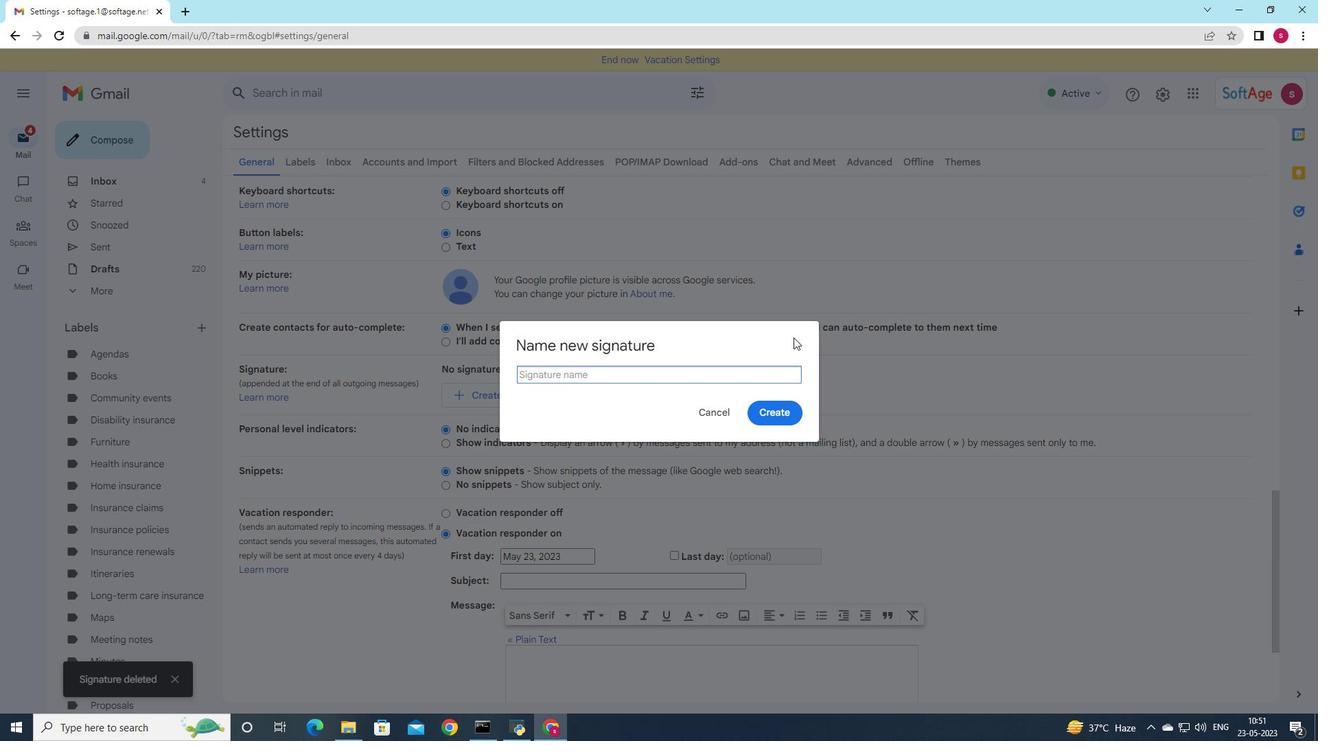 
Action: Key pressed <Key.shift>catherine
Screenshot: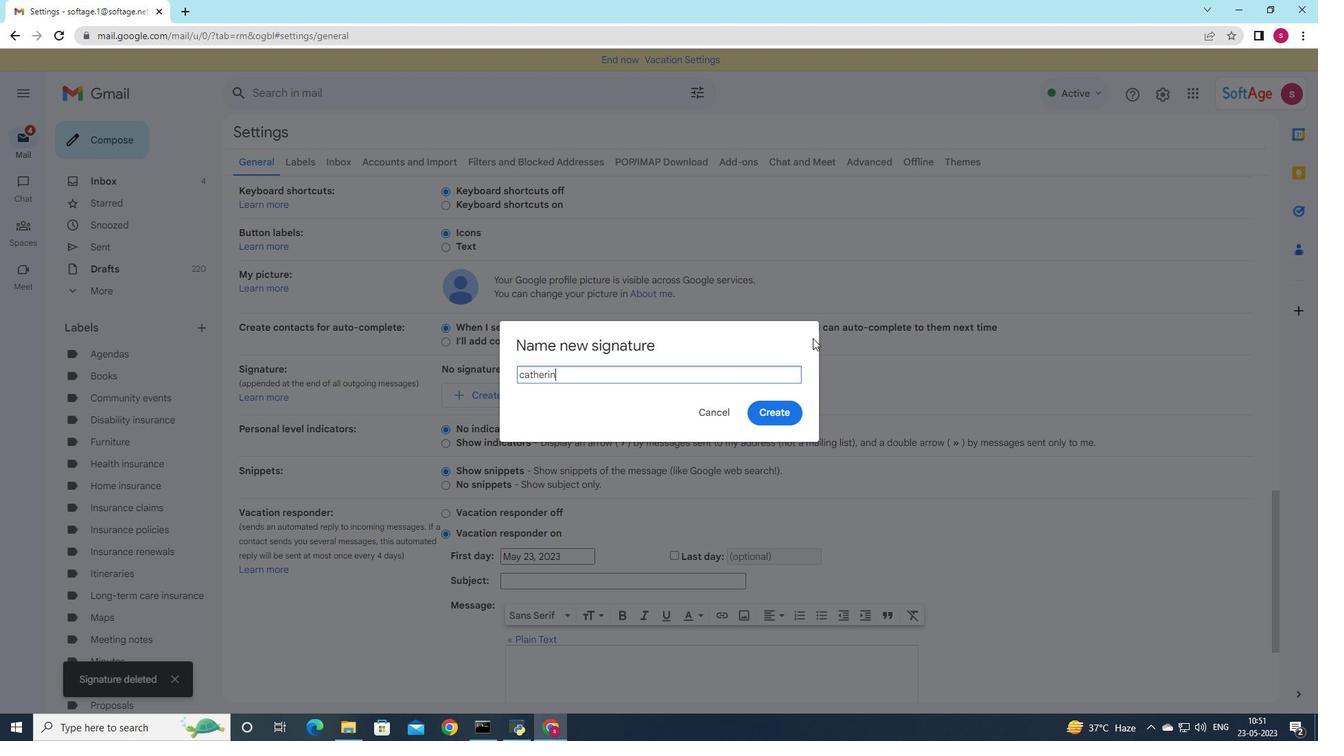 
Action: Mouse moved to (525, 375)
Screenshot: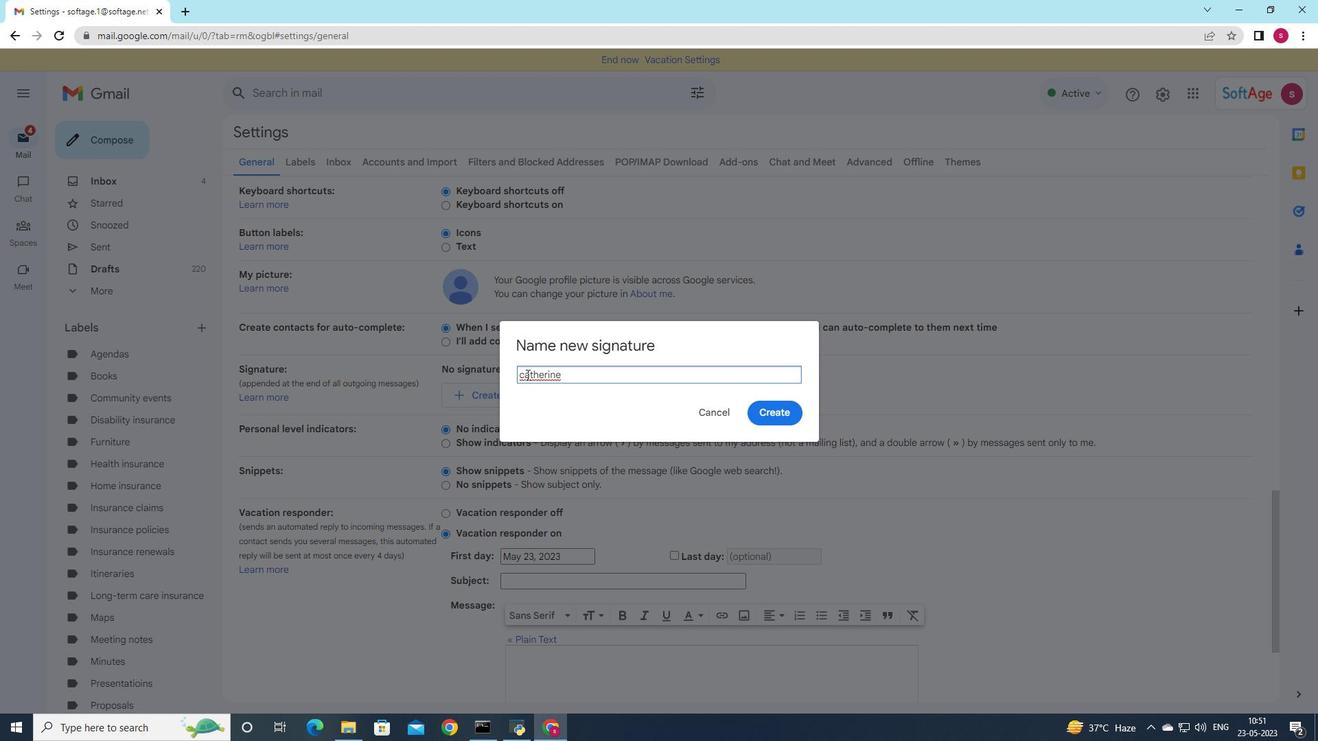 
Action: Mouse pressed left at (525, 375)
Screenshot: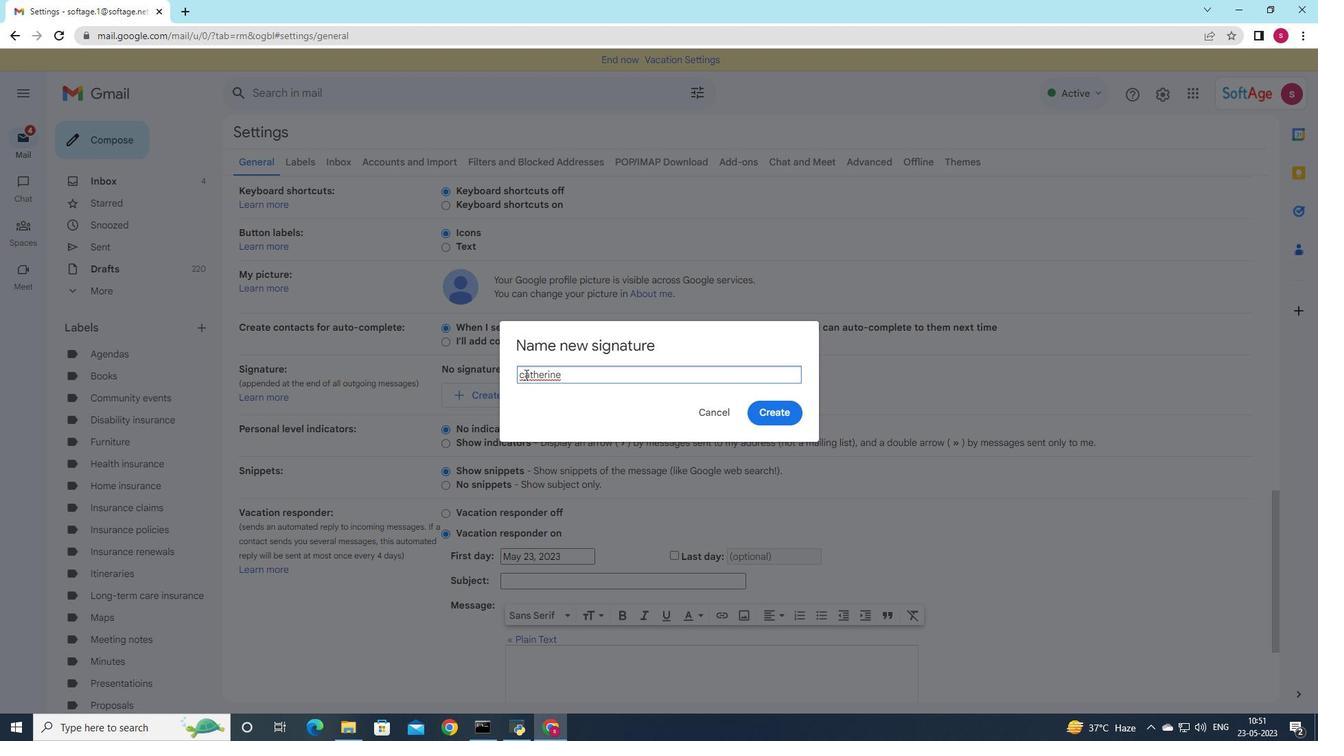 
Action: Key pressed <Key.backspace><Key.shift>C
Screenshot: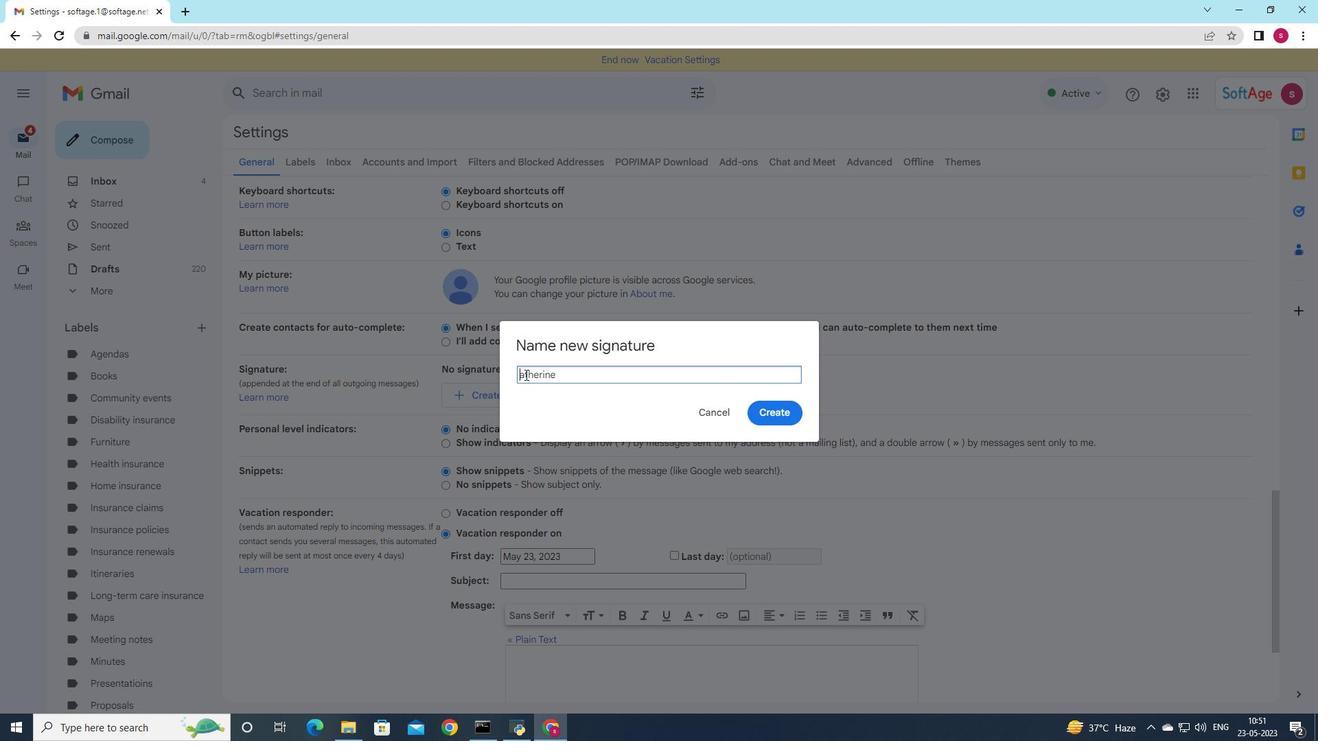 
Action: Mouse moved to (763, 413)
Screenshot: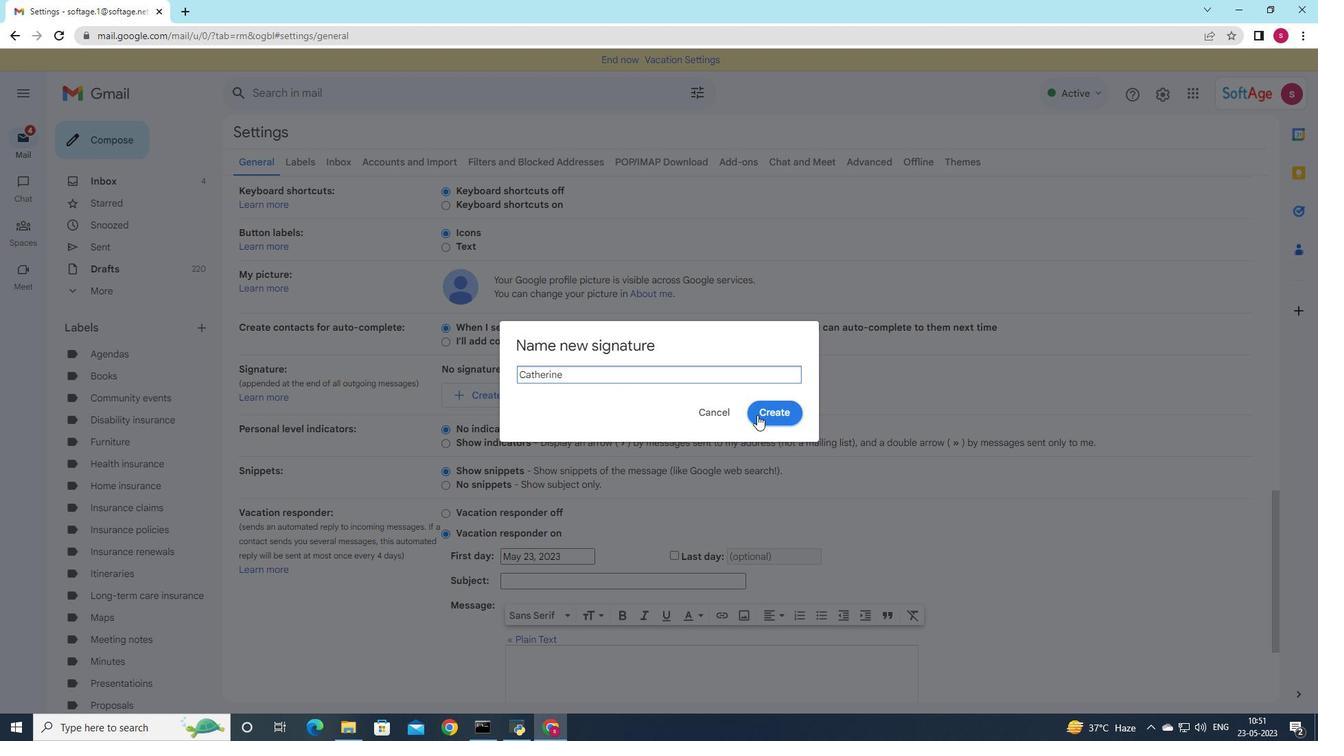 
Action: Mouse pressed left at (763, 413)
Screenshot: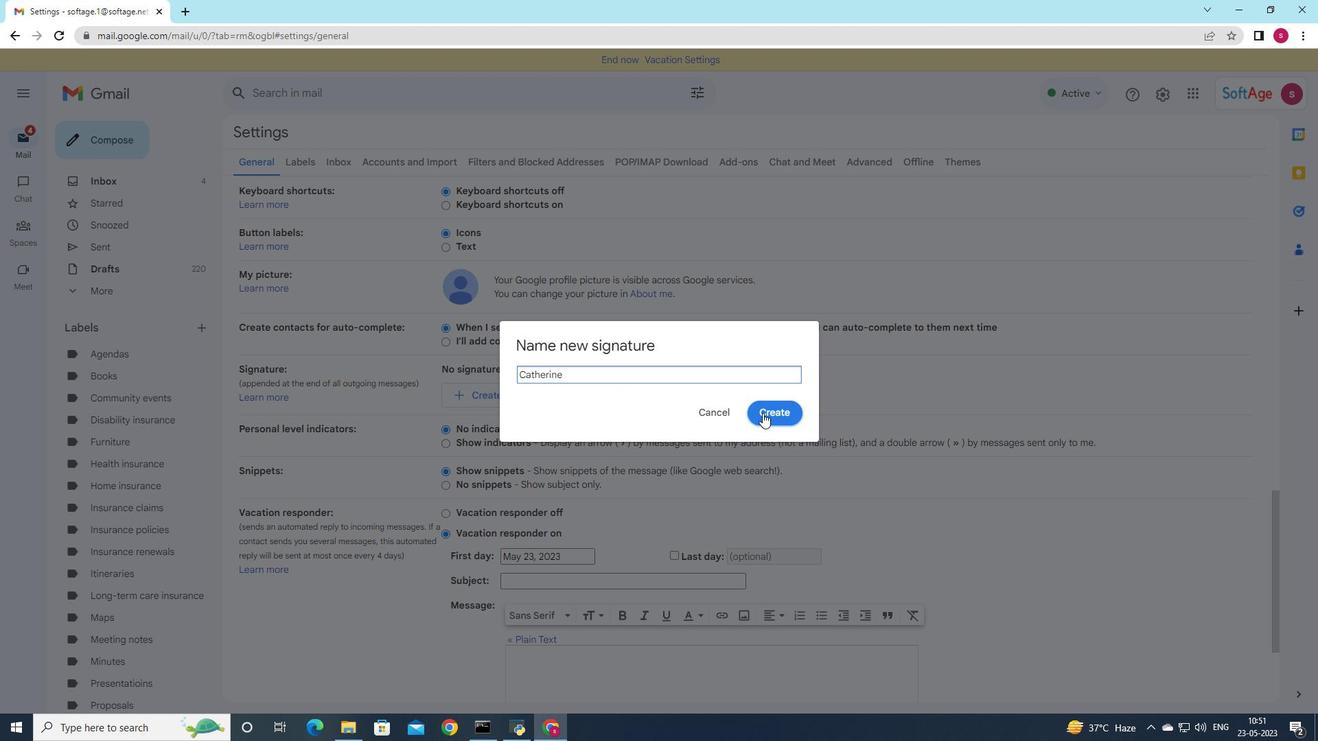 
Action: Mouse moved to (656, 393)
Screenshot: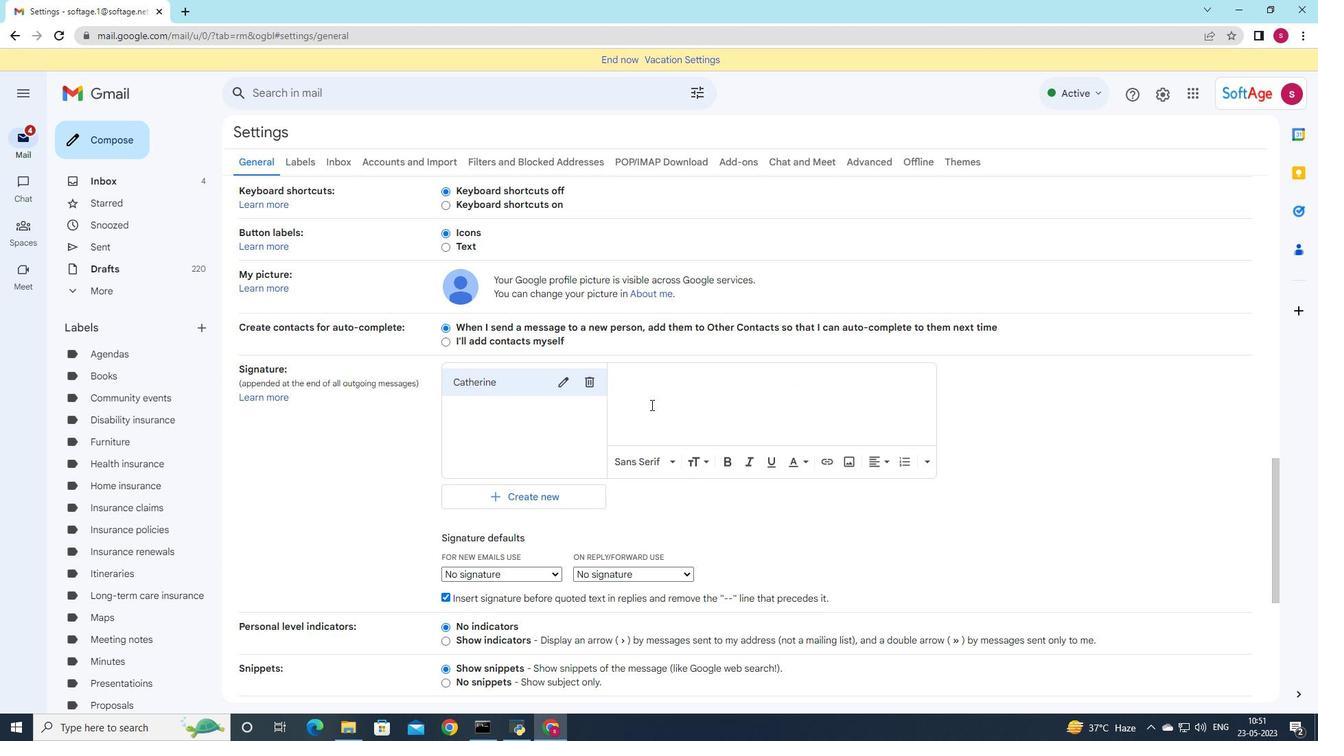 
Action: Mouse pressed left at (656, 393)
Screenshot: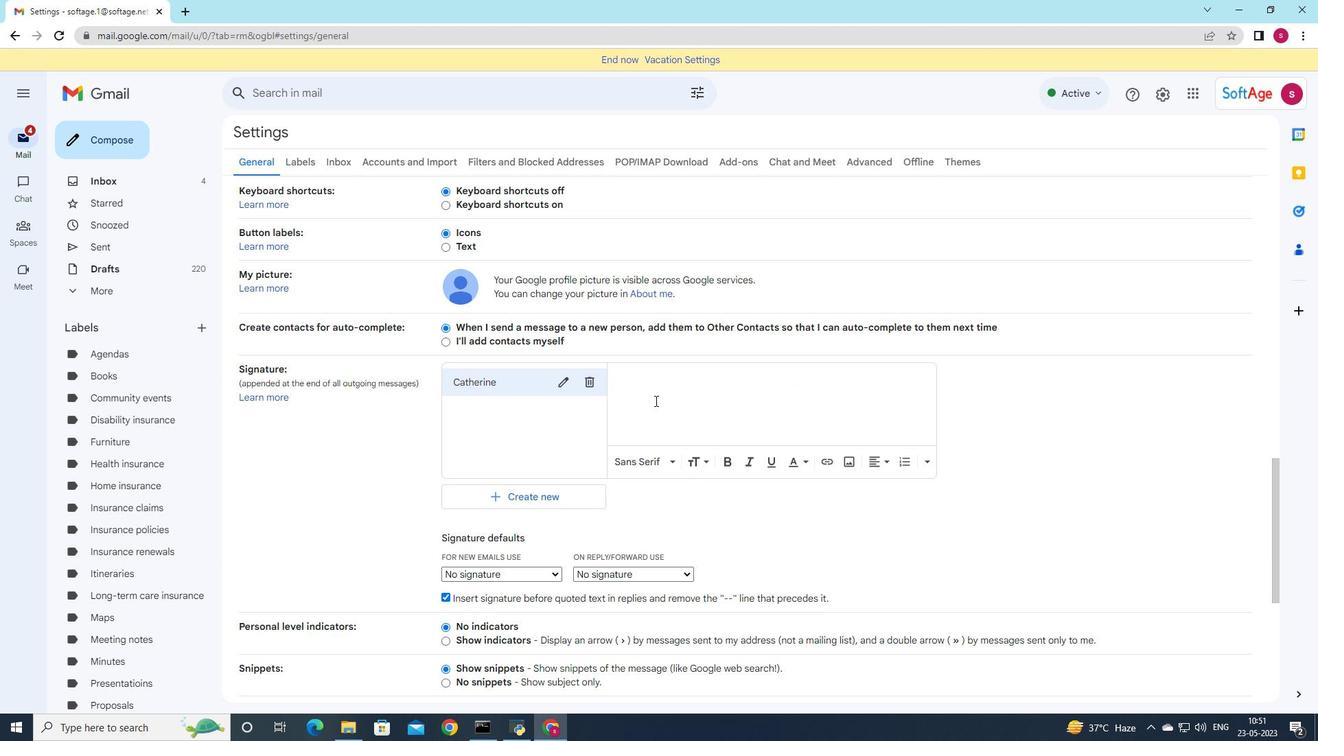 
Action: Mouse moved to (773, 381)
Screenshot: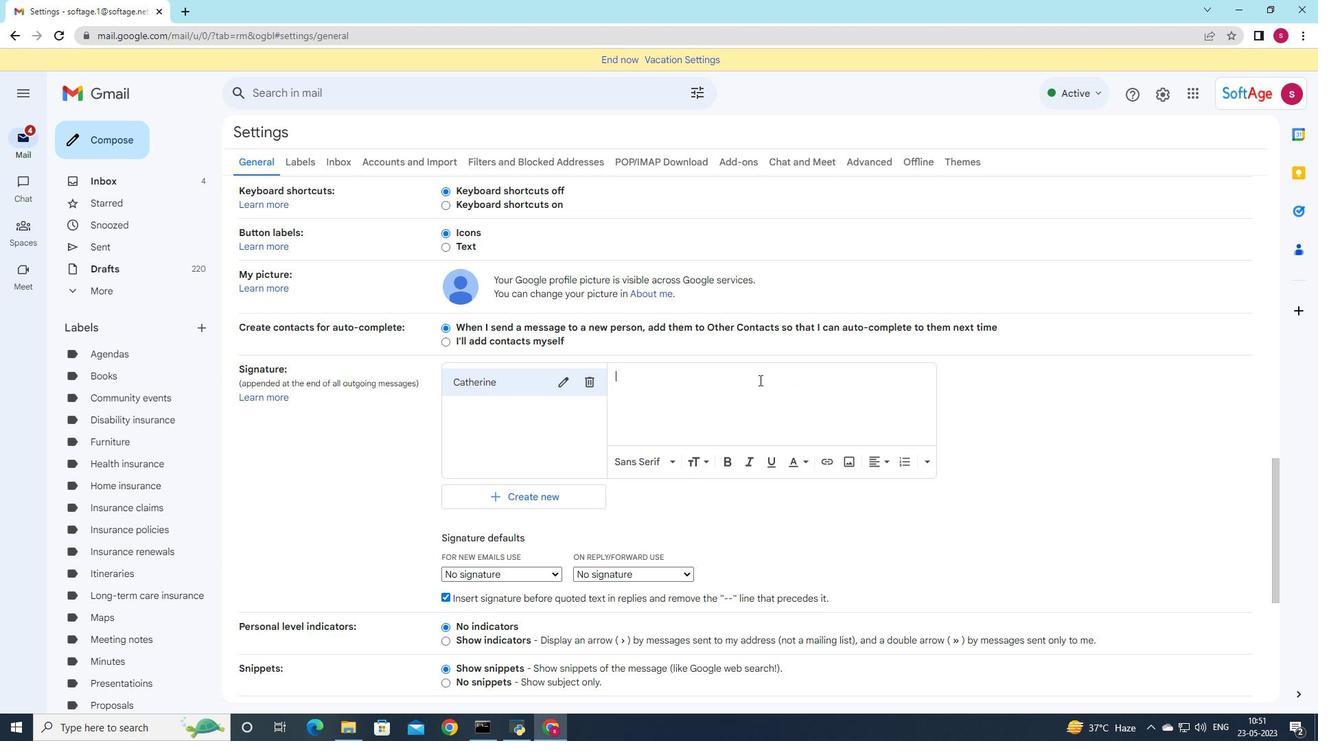 
Action: Key pressed <Key.shift>I<Key.space>have<Key.space>attached<Key.space>the<Key.space>necessary<Key.space>document<Key.space>for<Key.space>you<Key.space><Key.backspace>r<Key.space>review
Screenshot: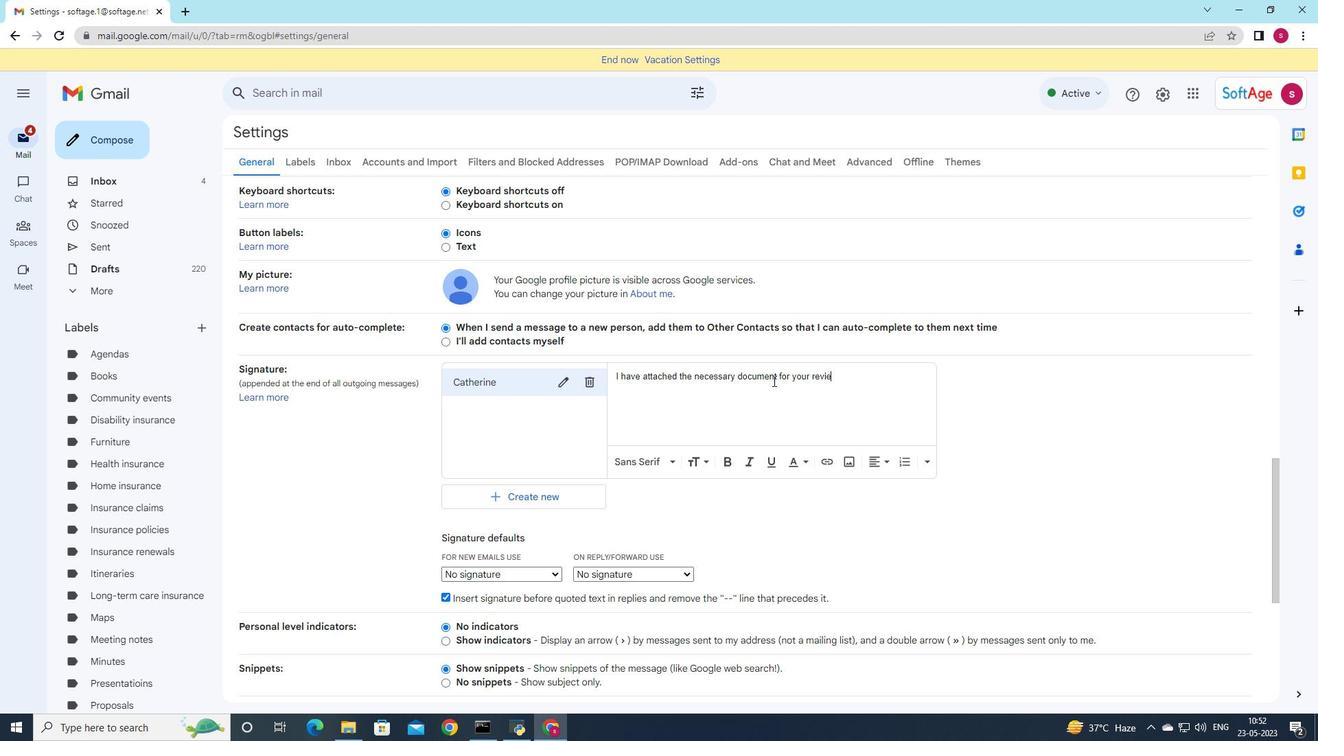 
Action: Mouse moved to (829, 366)
Screenshot: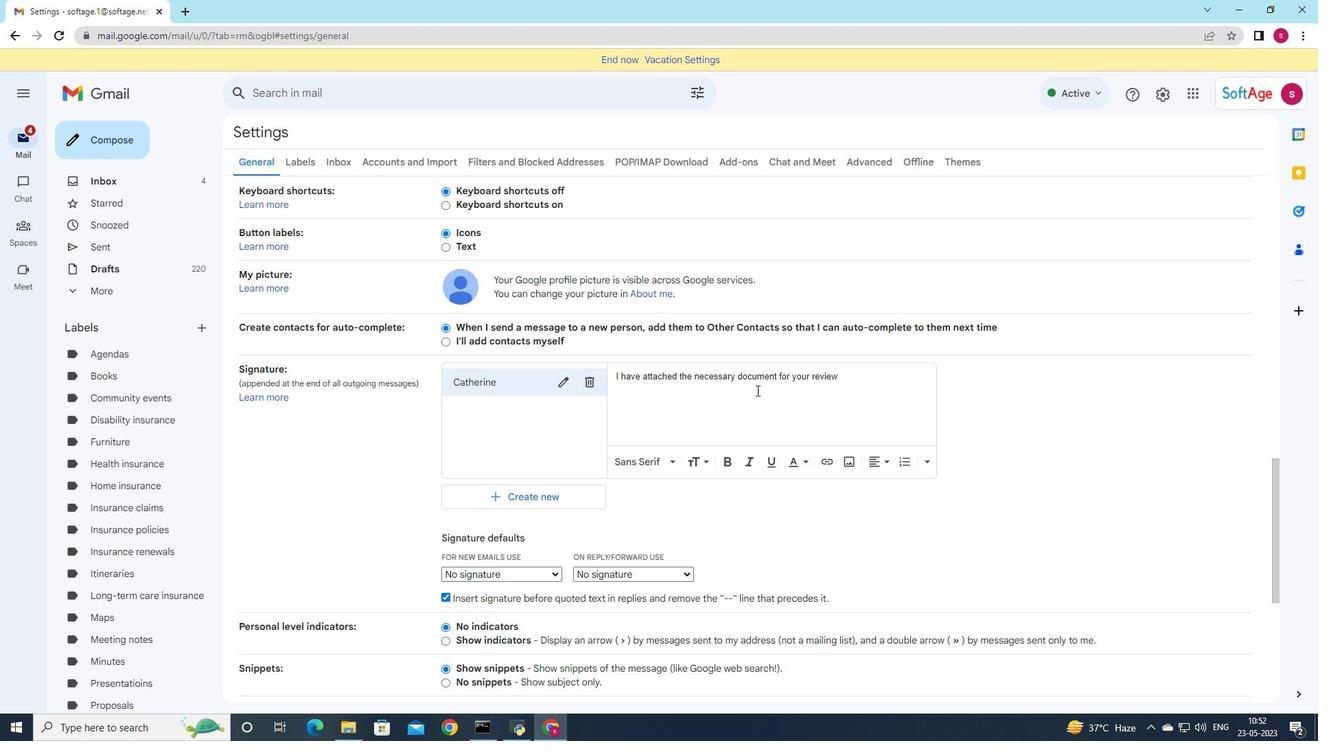 
Action: Key pressed <Key.enter><Key.shift>cather<Key.backspace><Key.backspace><Key.backspace><Key.backspace><Key.backspace><Key.backspace><Key.shift>Catherine<Key.space><Key.shift>Martinez
Screenshot: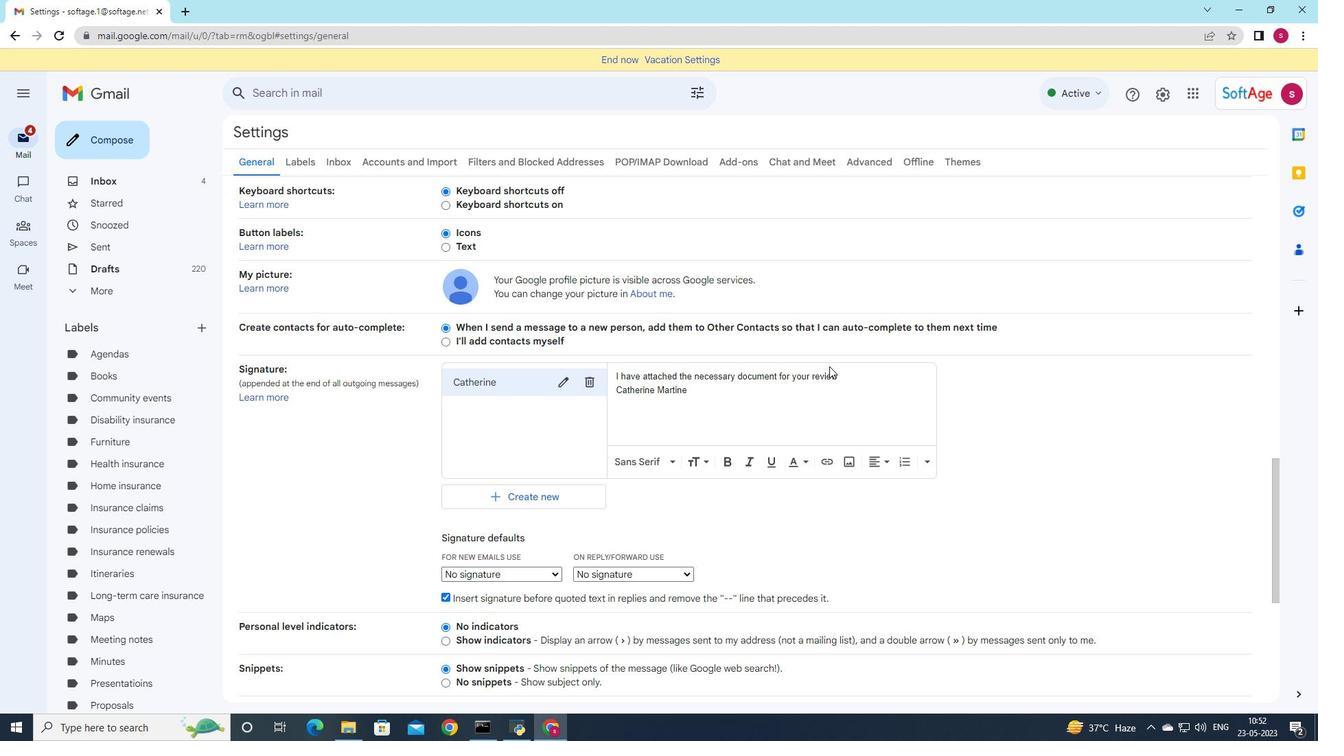 
Action: Mouse moved to (600, 424)
Screenshot: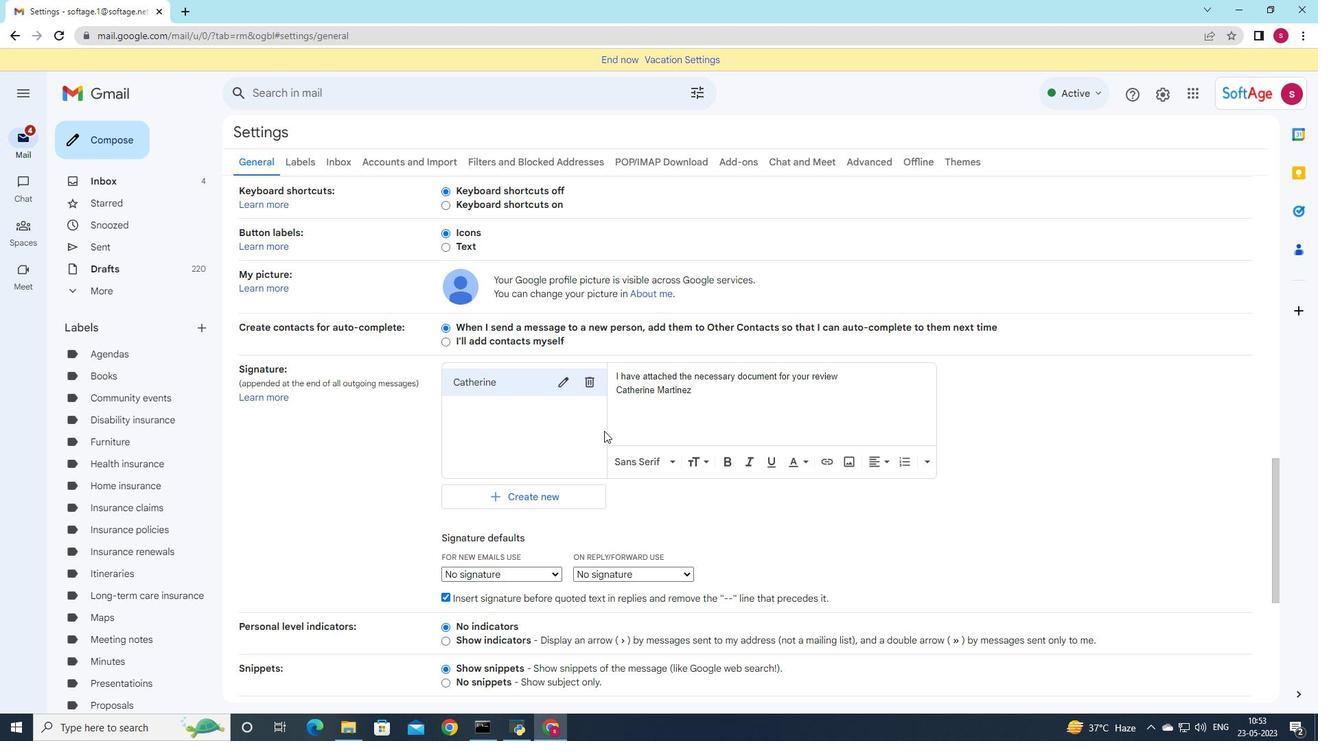 
Action: Mouse scrolled (600, 423) with delta (0, 0)
Screenshot: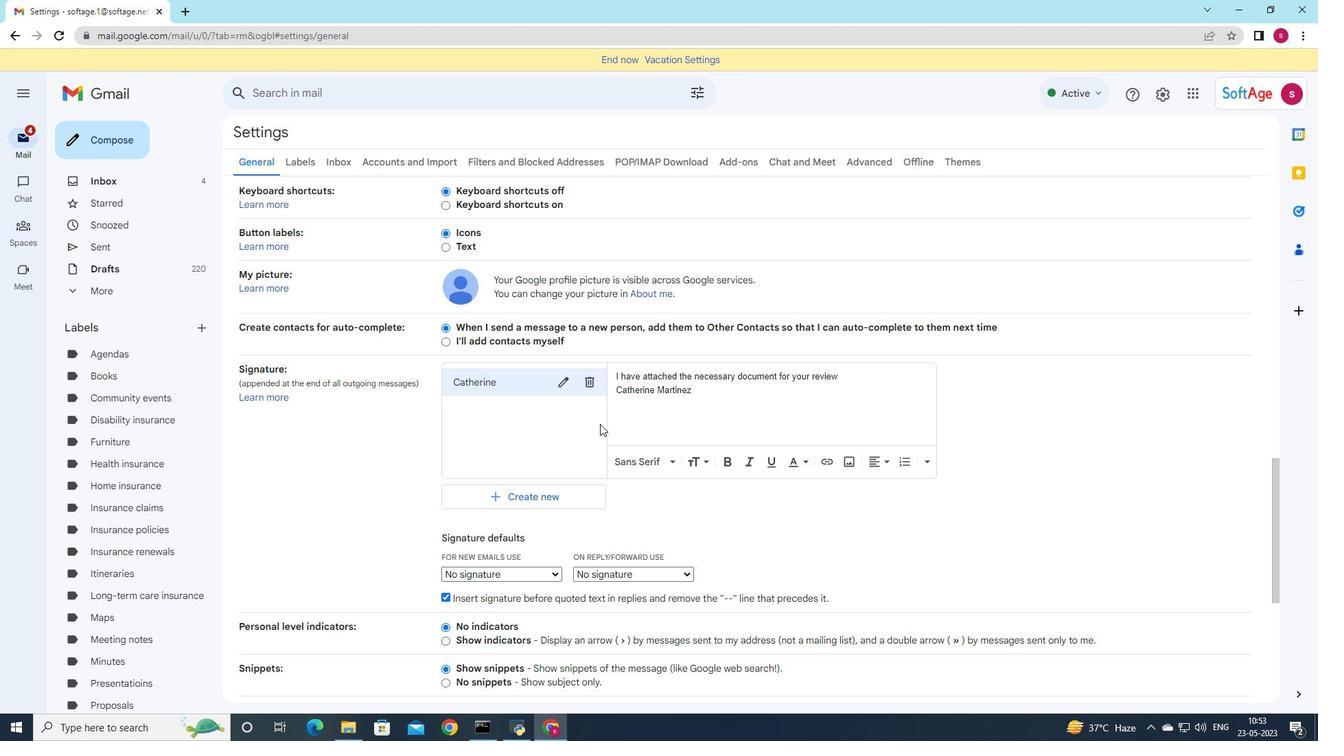 
Action: Mouse moved to (596, 427)
Screenshot: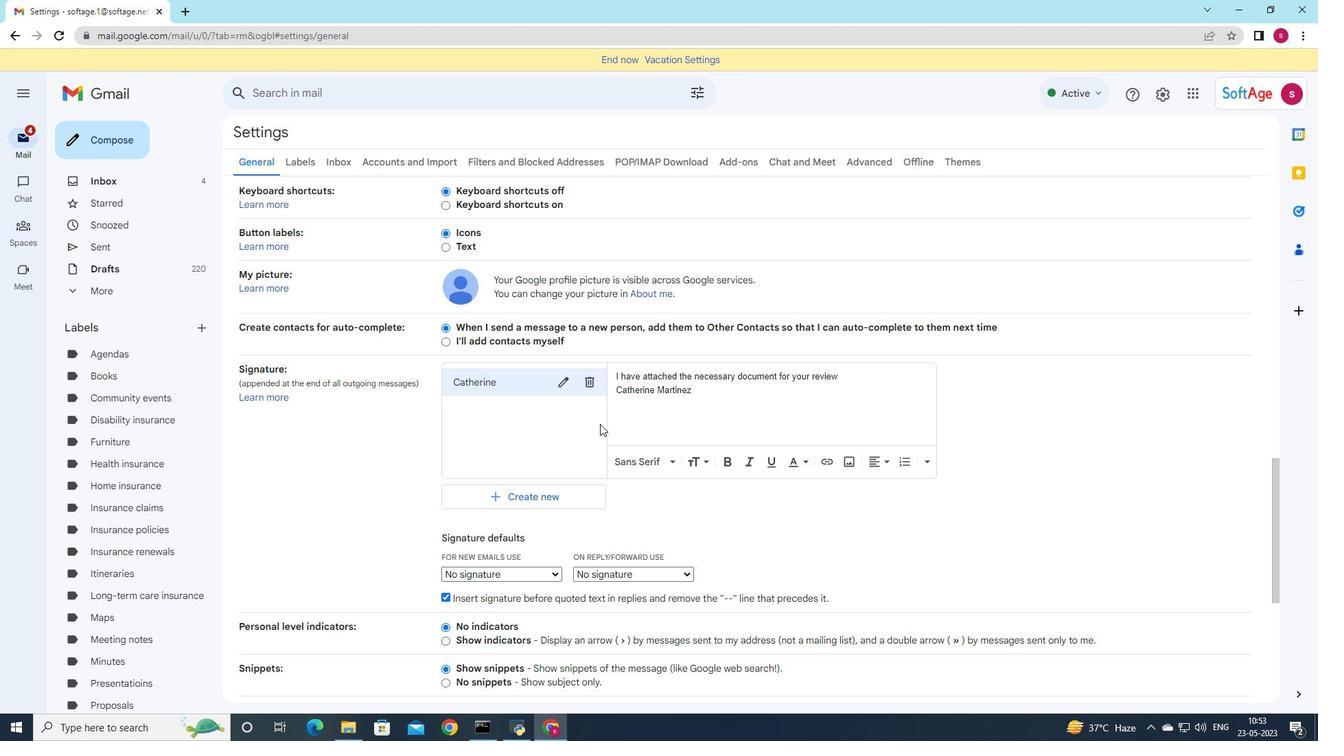 
Action: Mouse scrolled (596, 427) with delta (0, 0)
Screenshot: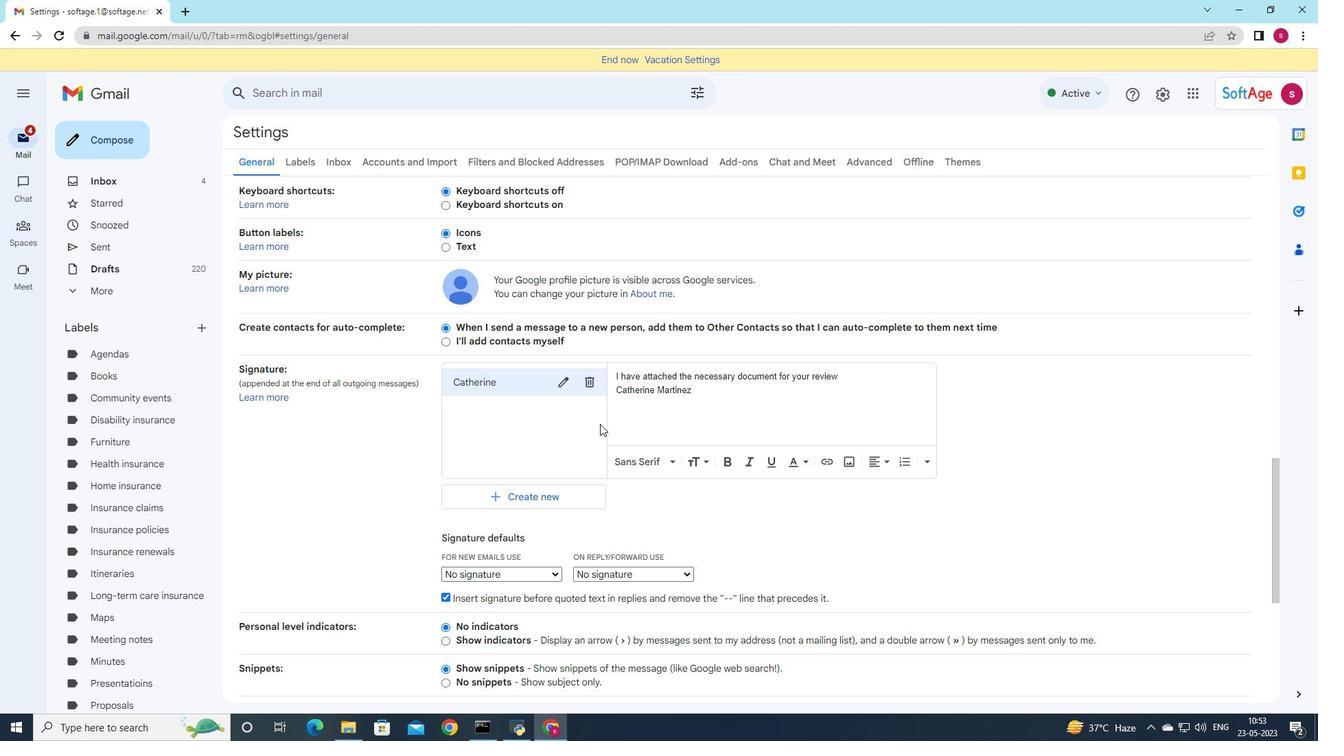 
Action: Mouse moved to (559, 436)
Screenshot: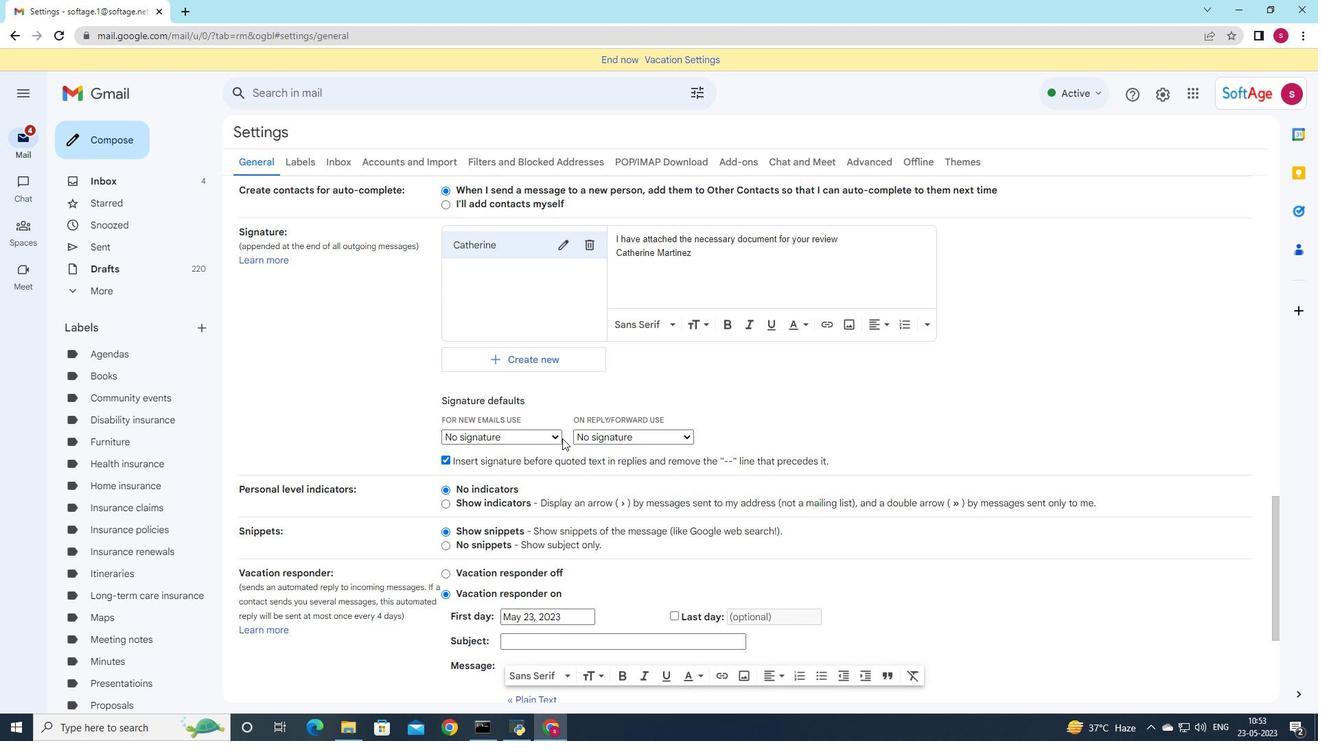 
Action: Mouse pressed left at (559, 436)
Screenshot: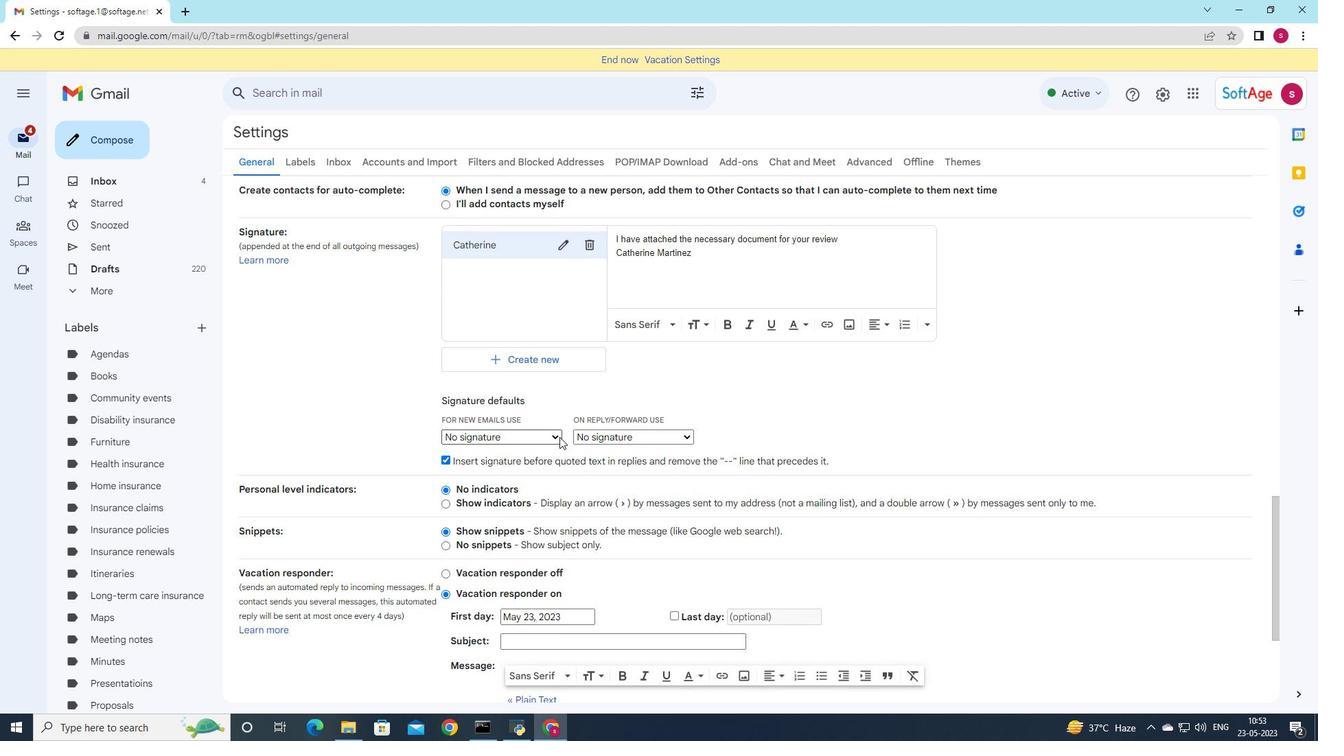 
Action: Mouse moved to (549, 460)
Screenshot: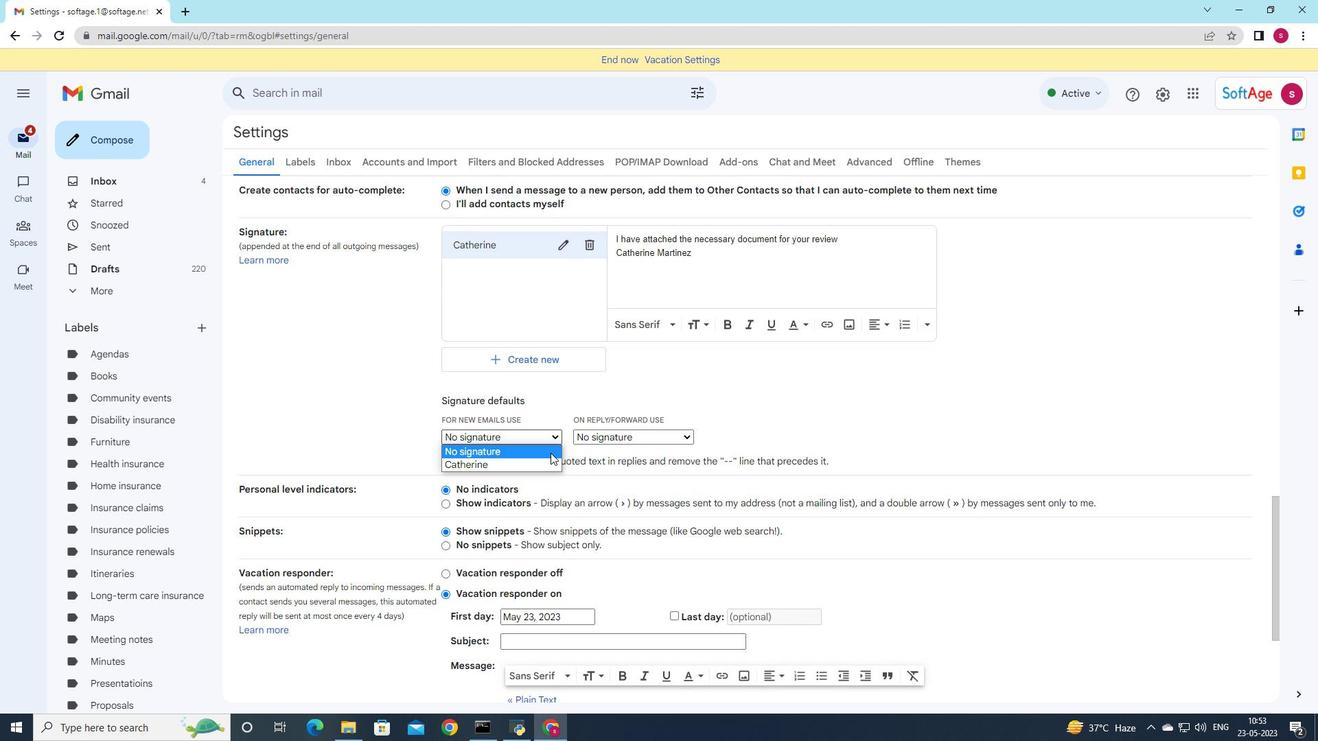 
Action: Mouse pressed left at (549, 460)
Screenshot: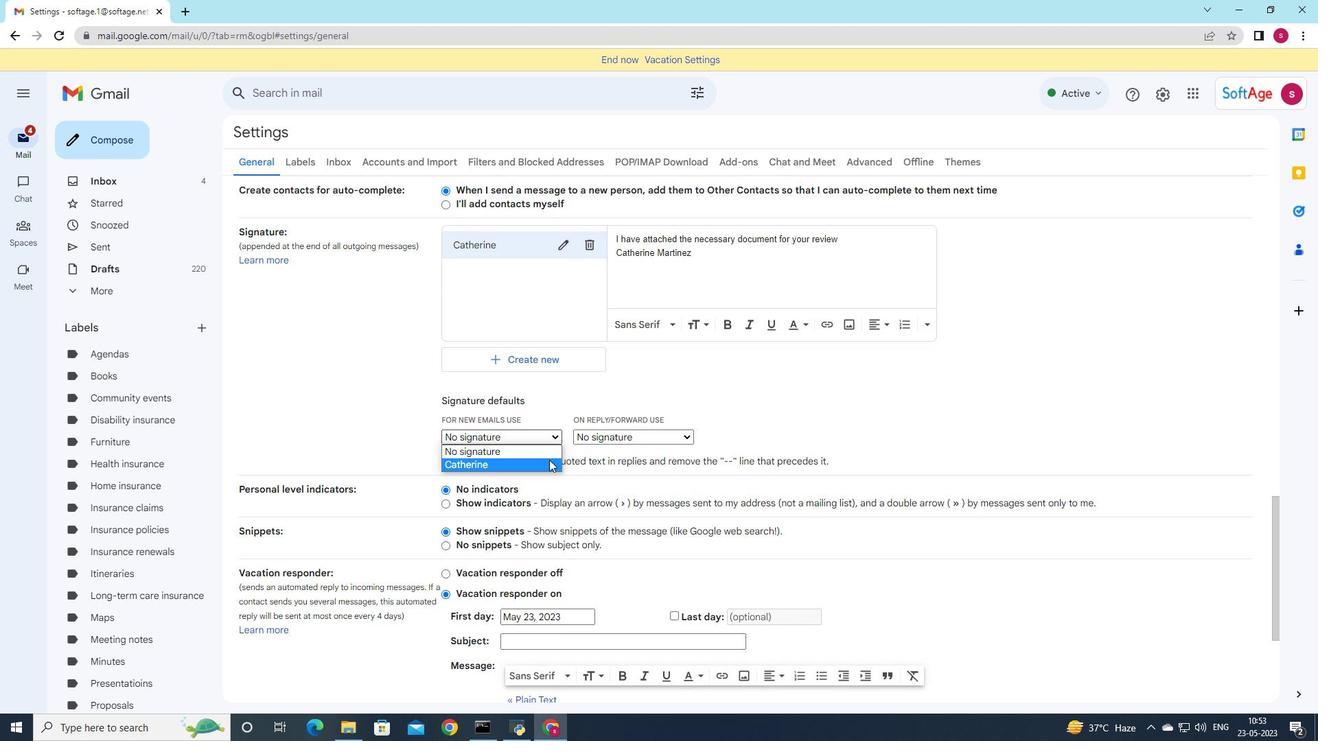 
Action: Mouse moved to (603, 438)
Screenshot: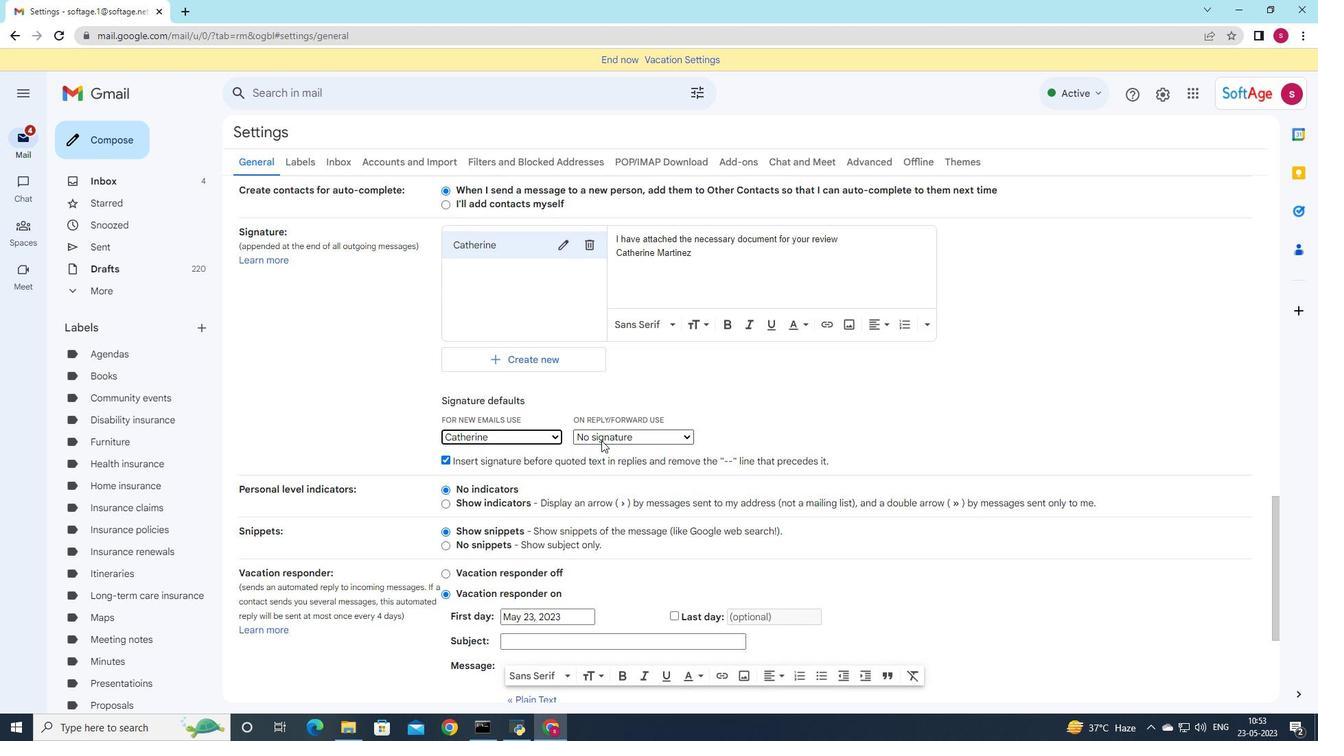 
Action: Mouse pressed left at (603, 438)
Screenshot: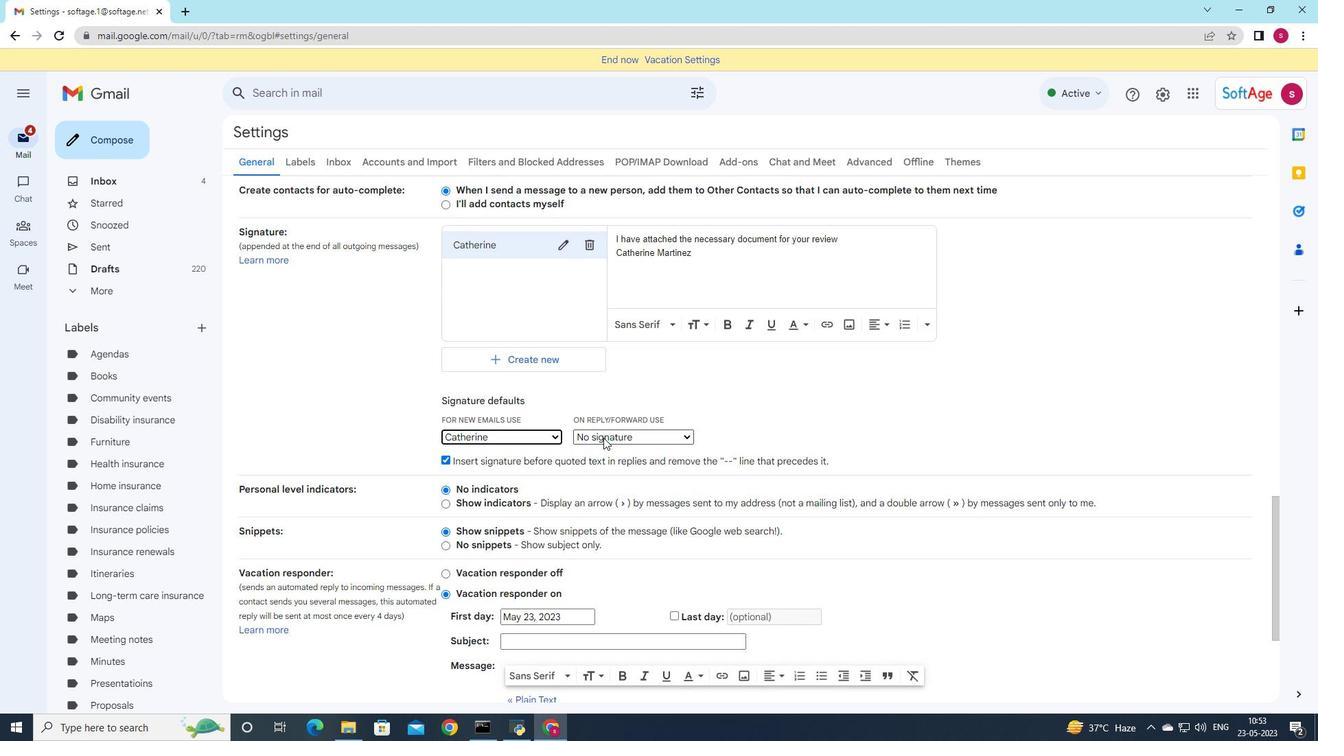 
Action: Mouse moved to (614, 462)
Screenshot: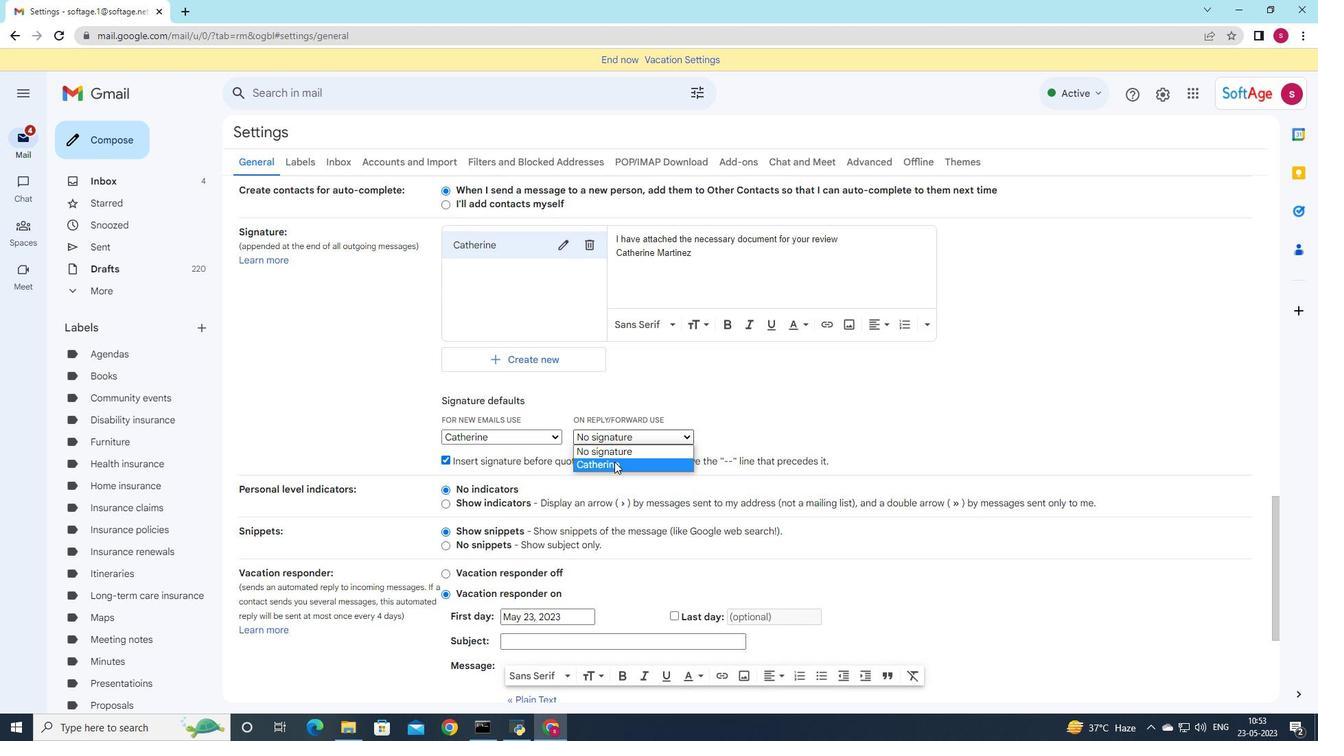 
Action: Mouse pressed left at (614, 462)
Screenshot: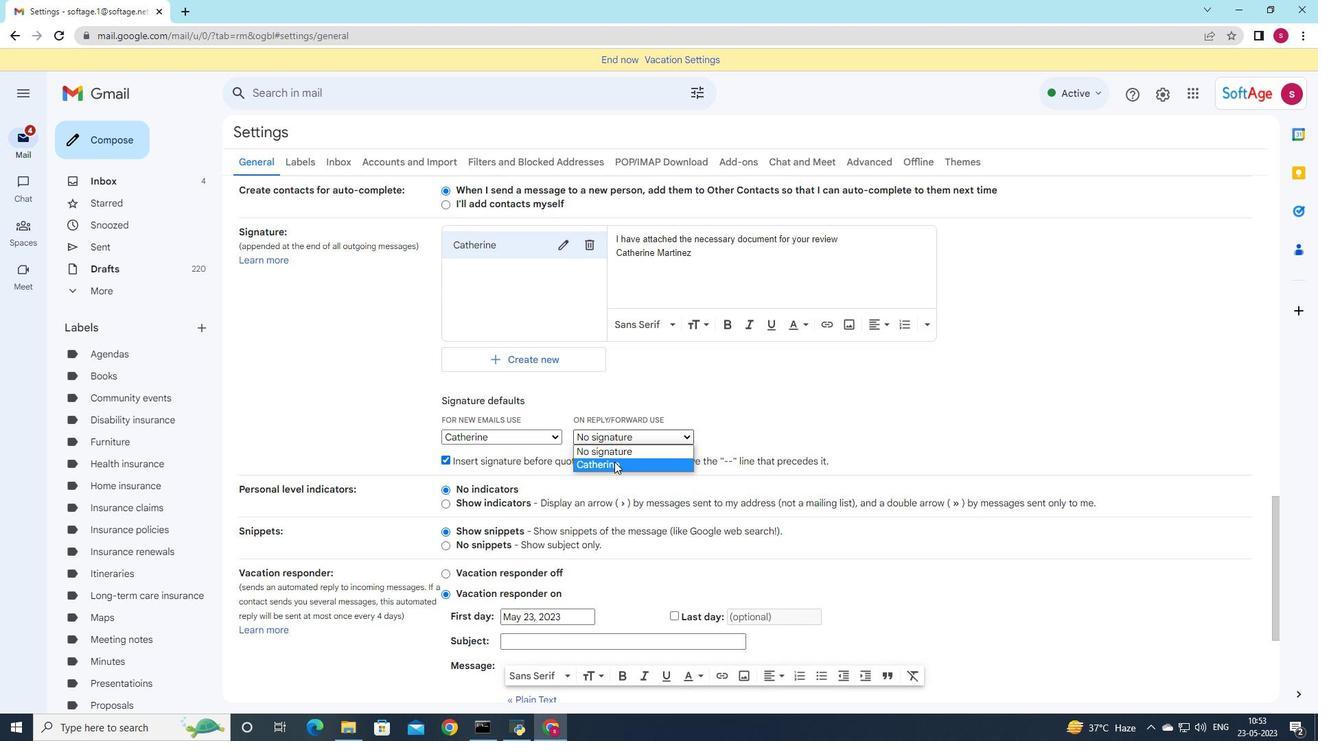 
Action: Mouse moved to (649, 455)
Screenshot: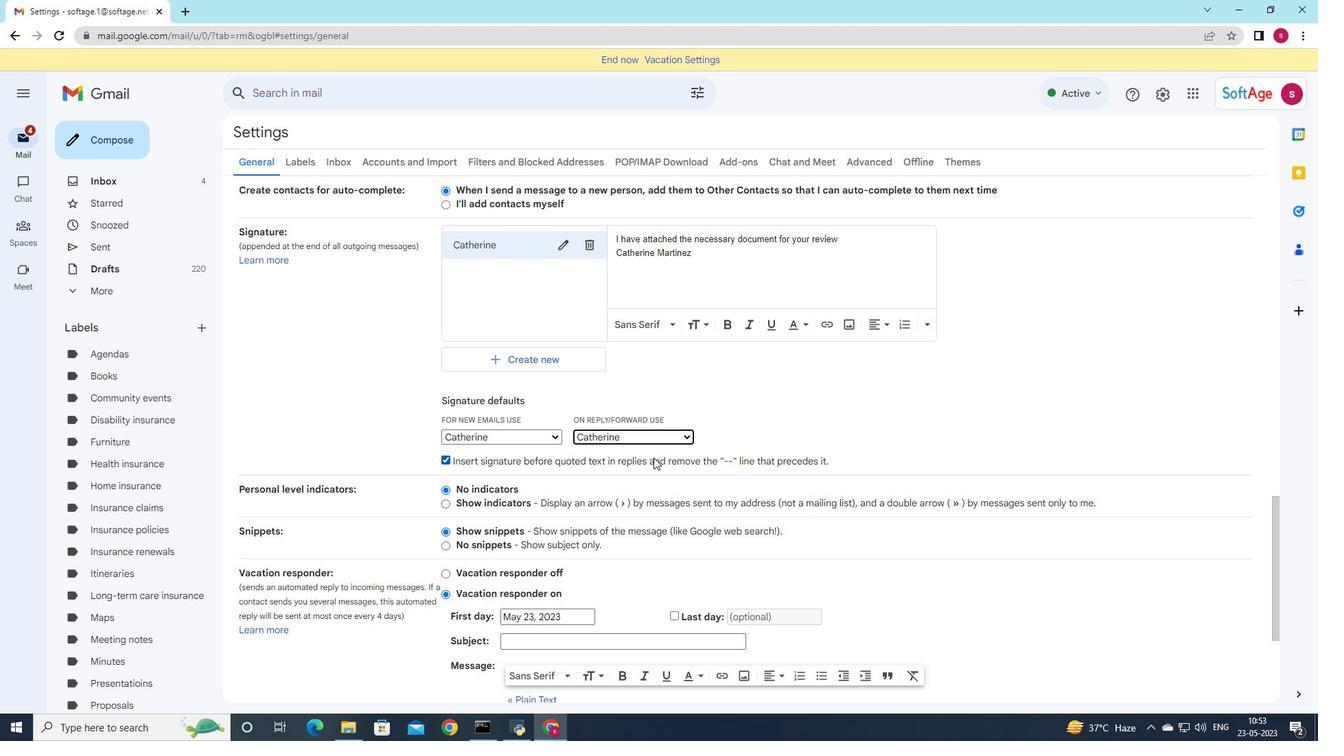 
Action: Mouse scrolled (649, 454) with delta (0, 0)
Screenshot: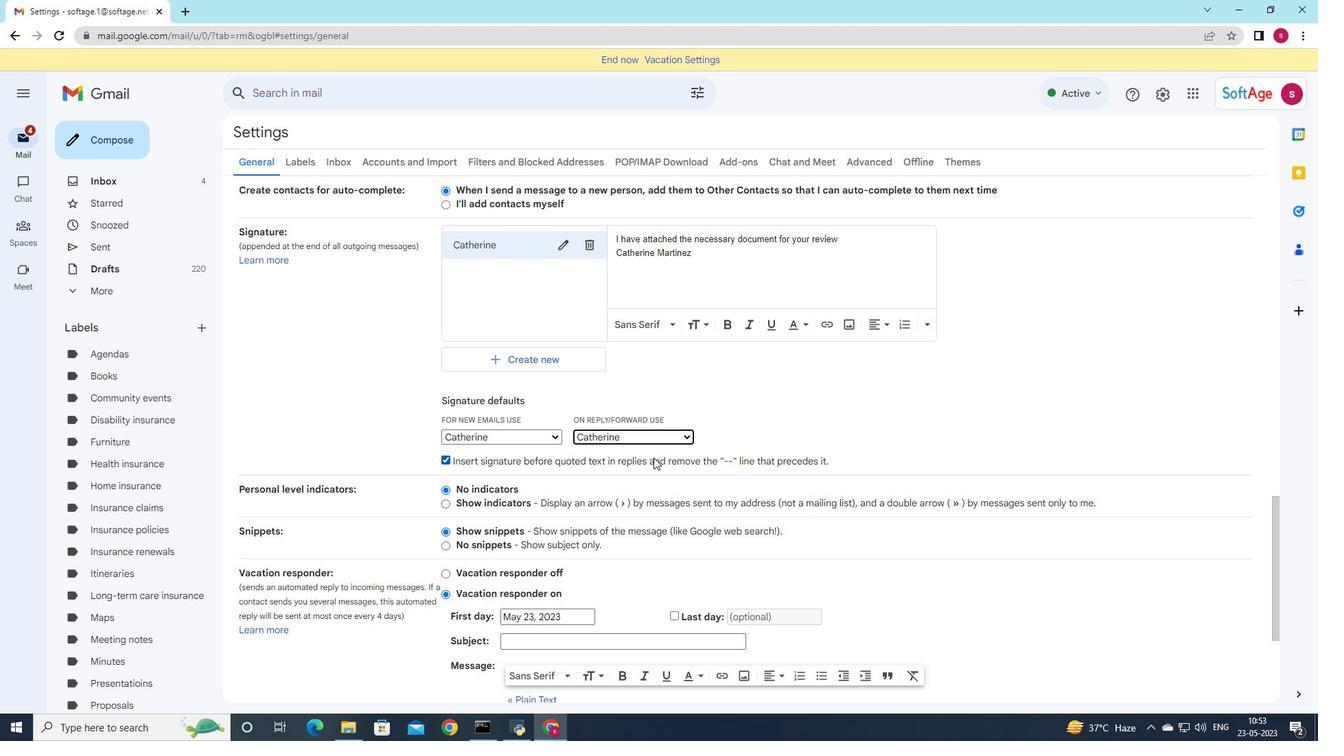 
Action: Mouse moved to (643, 456)
Screenshot: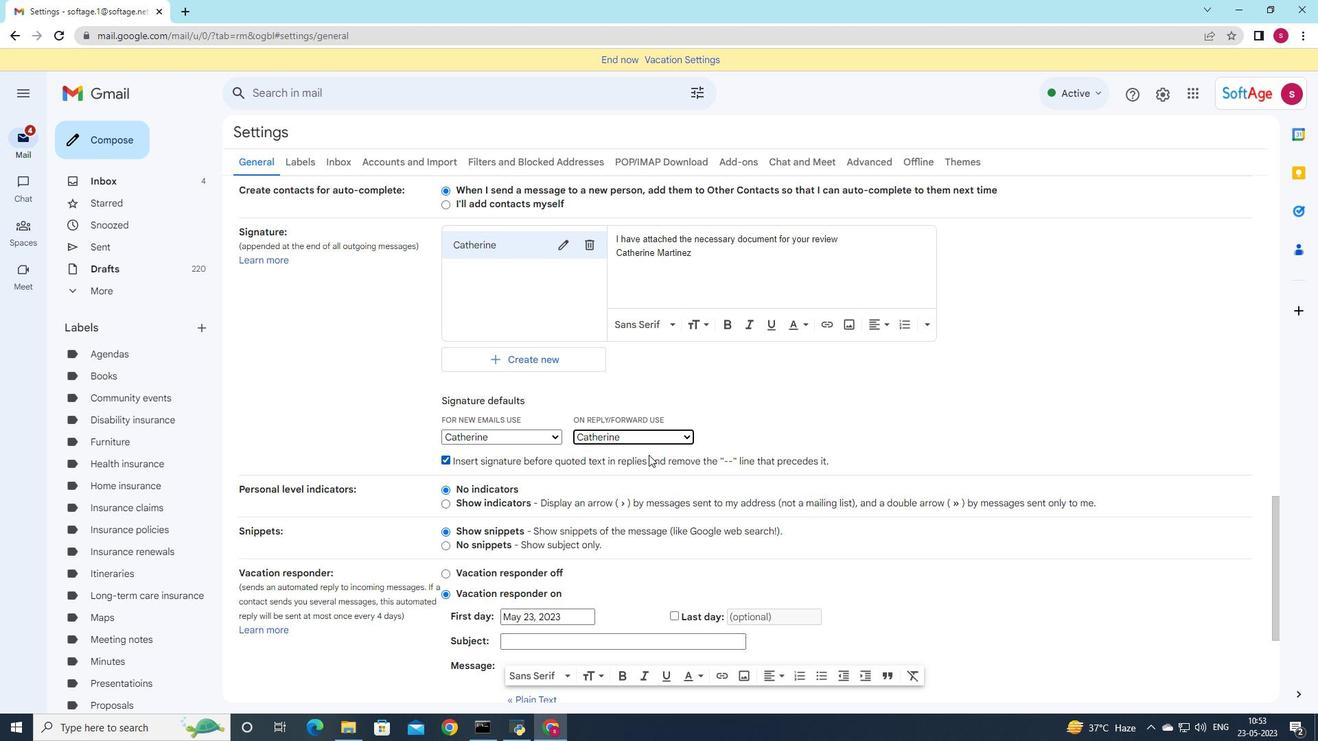 
Action: Mouse scrolled (644, 455) with delta (0, 0)
Screenshot: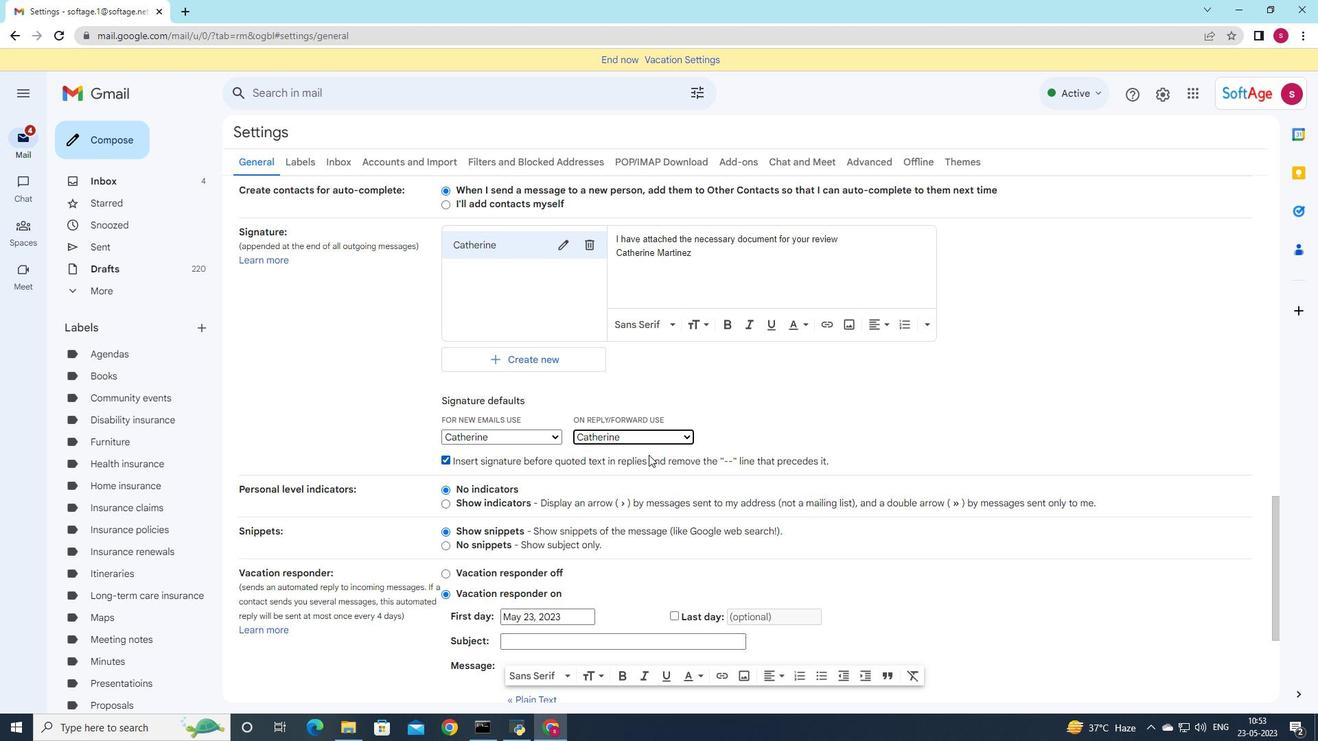 
Action: Mouse moved to (636, 459)
Screenshot: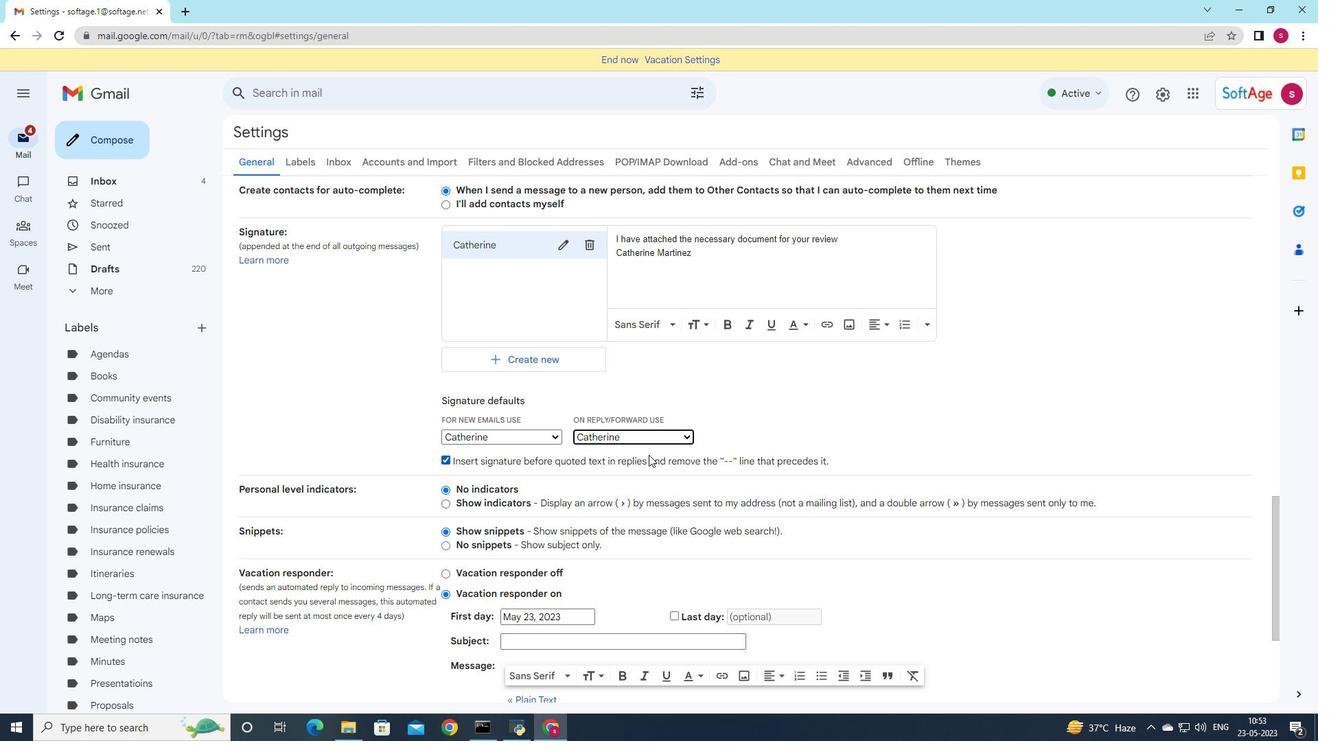 
Action: Mouse scrolled (636, 458) with delta (0, 0)
Screenshot: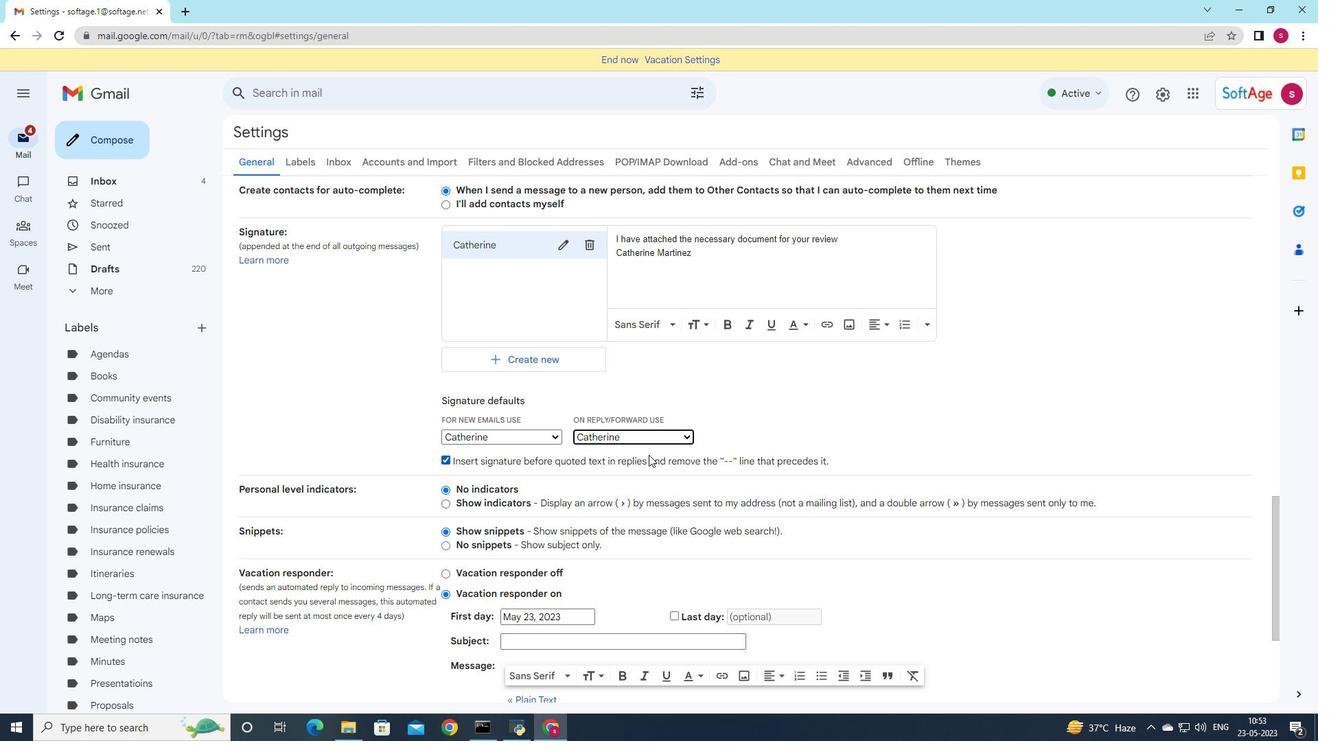 
Action: Mouse moved to (629, 461)
Screenshot: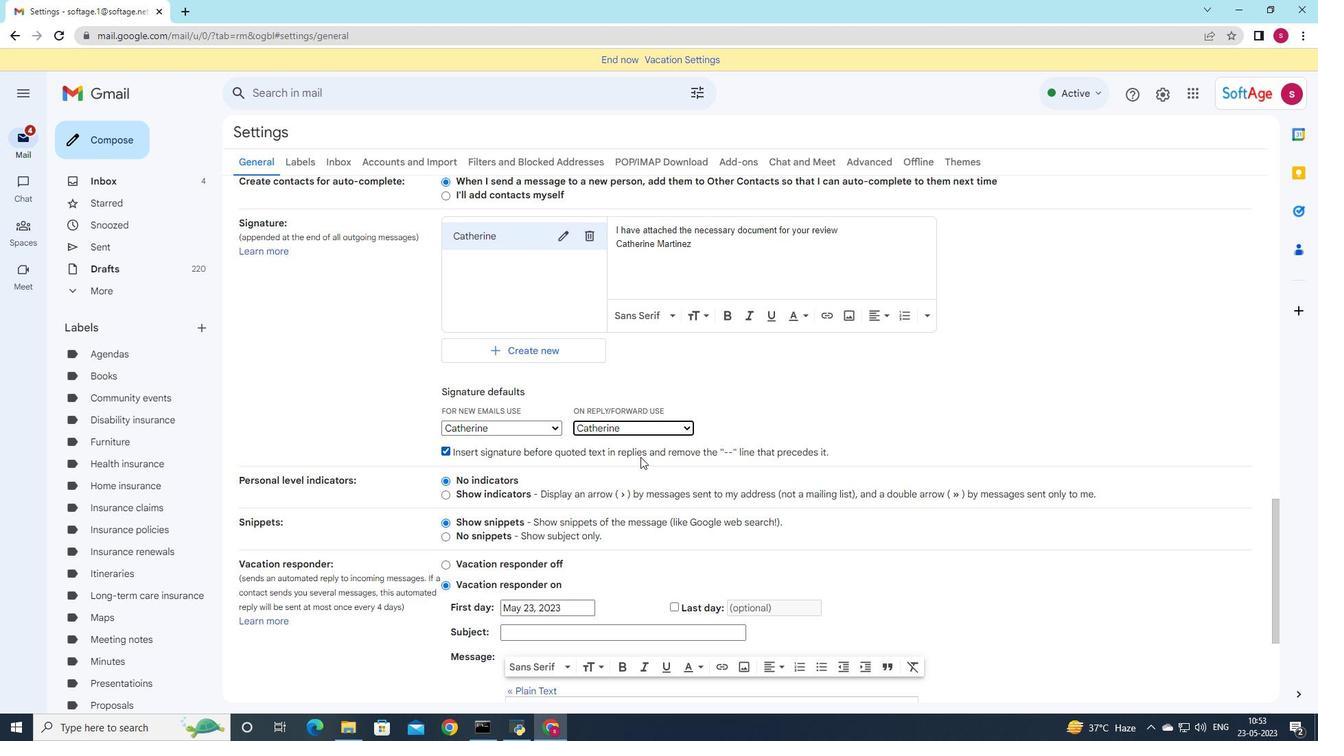 
Action: Mouse scrolled (631, 460) with delta (0, 0)
Screenshot: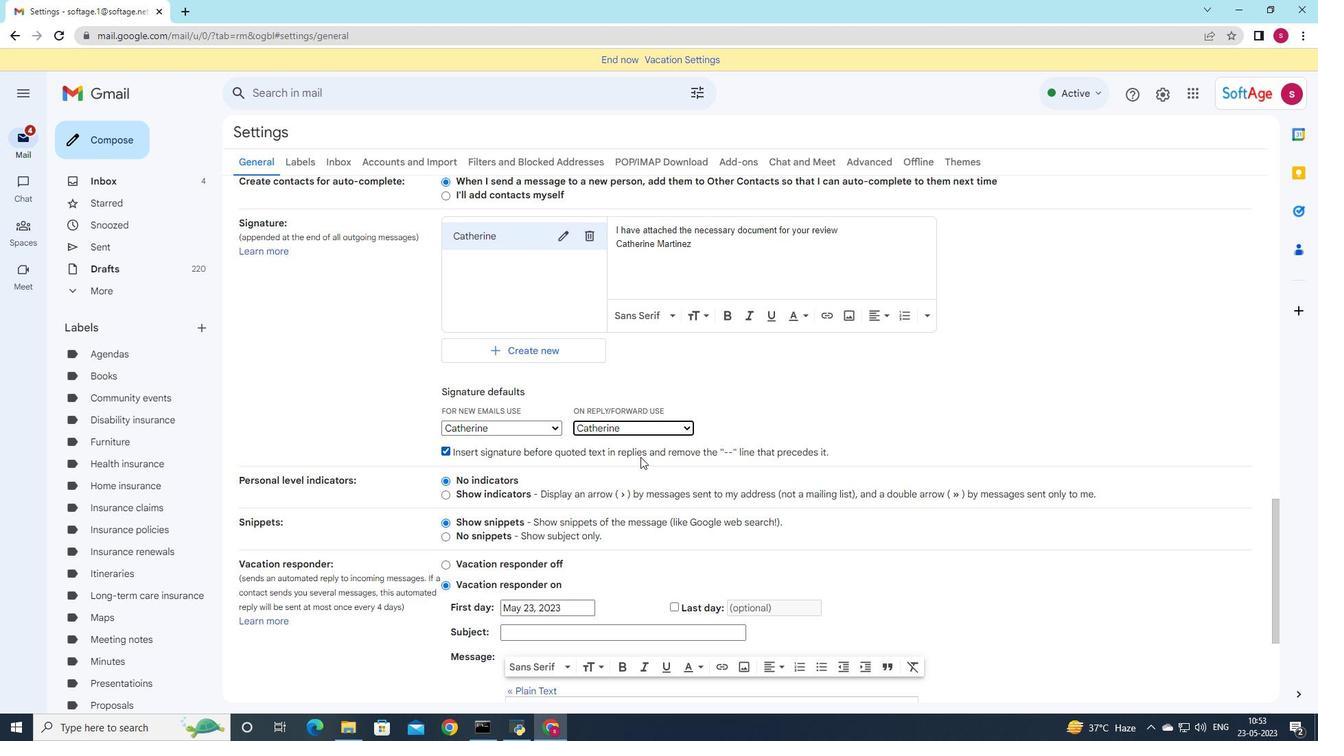 
Action: Mouse moved to (614, 463)
Screenshot: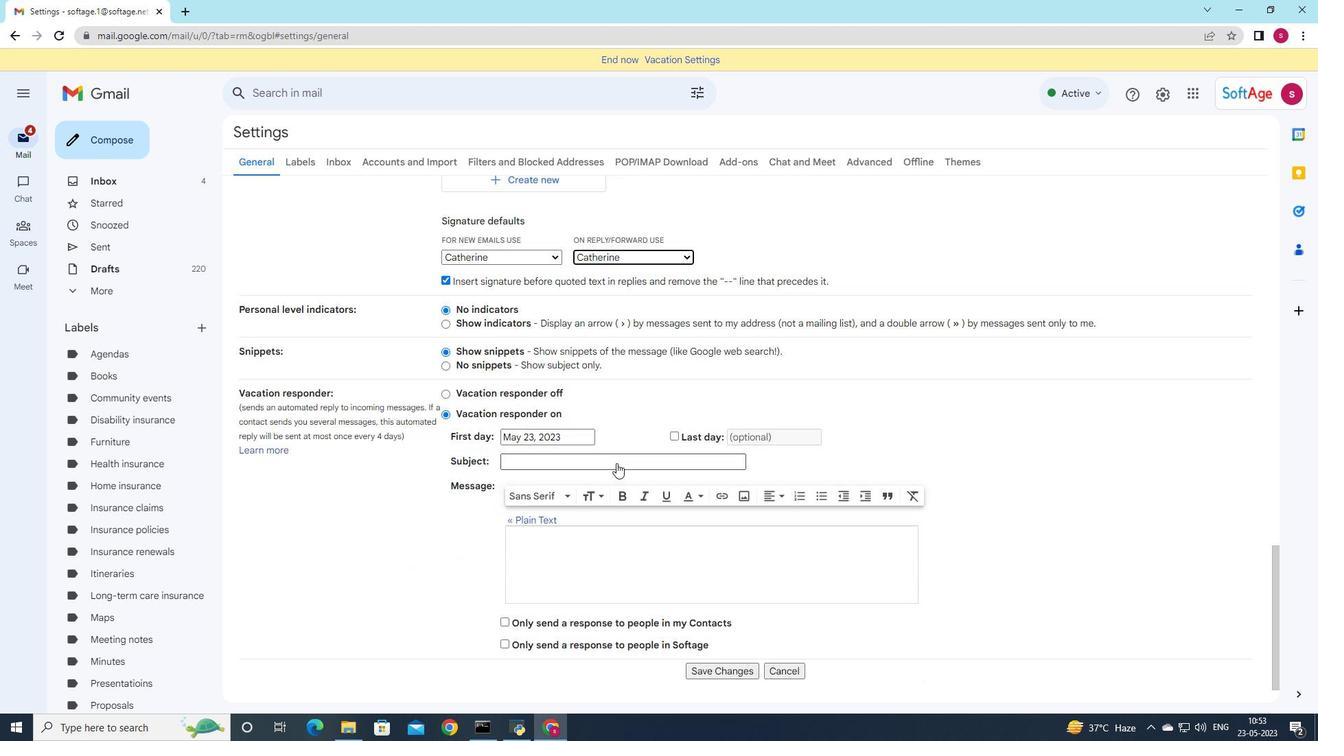 
Action: Mouse scrolled (614, 462) with delta (0, 0)
Screenshot: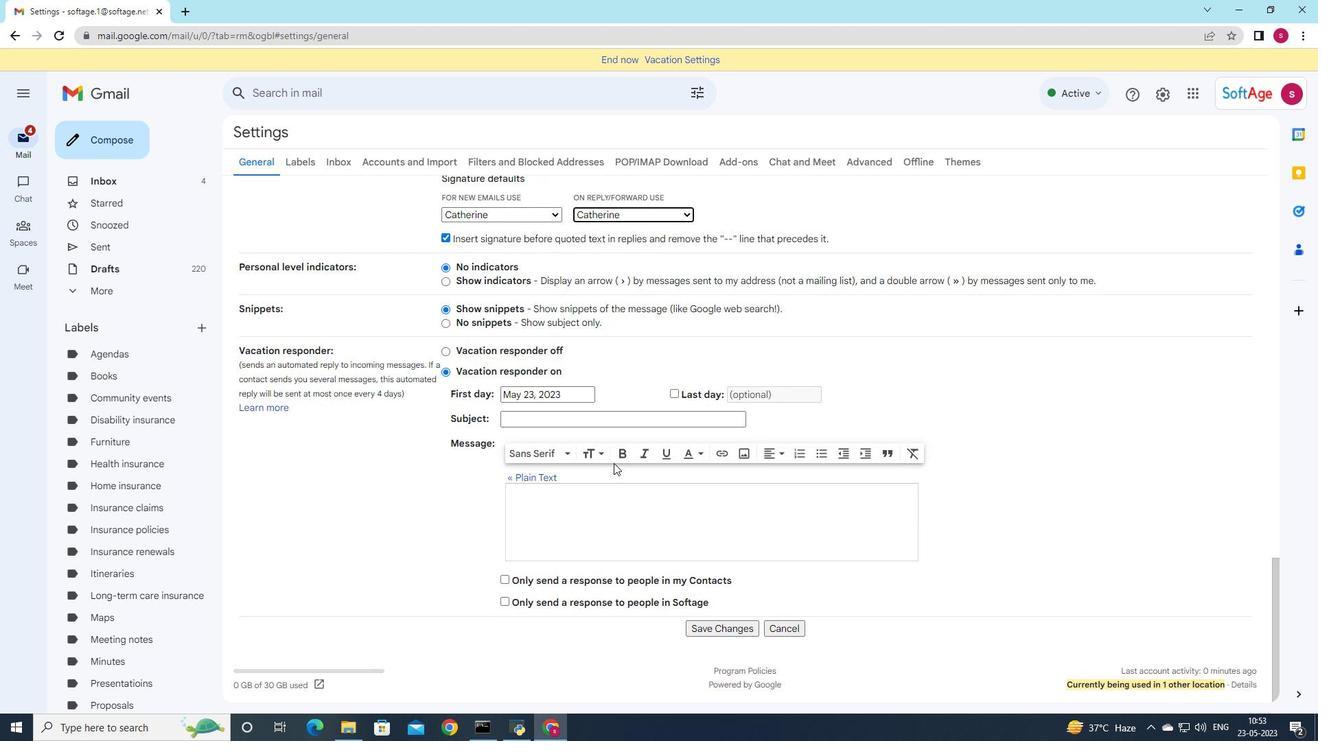 
Action: Mouse scrolled (614, 462) with delta (0, 0)
Screenshot: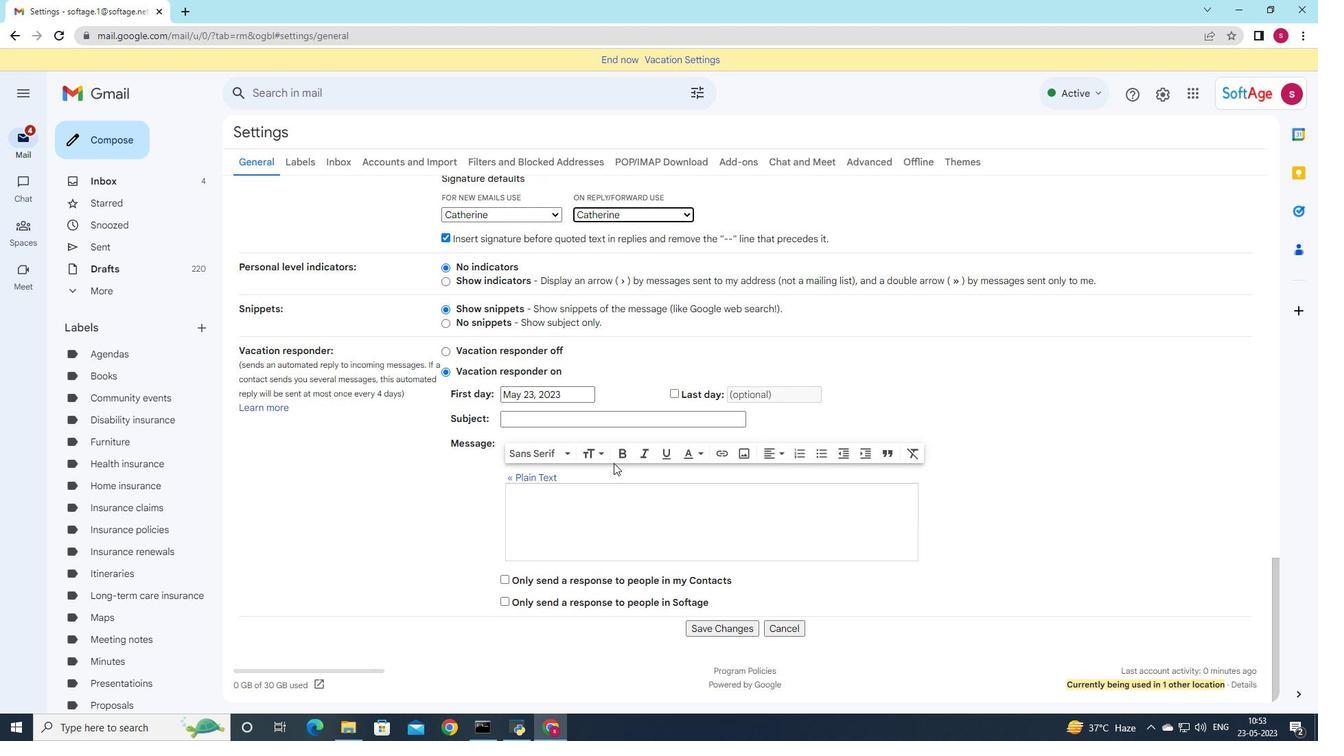 
Action: Mouse scrolled (614, 462) with delta (0, 0)
Screenshot: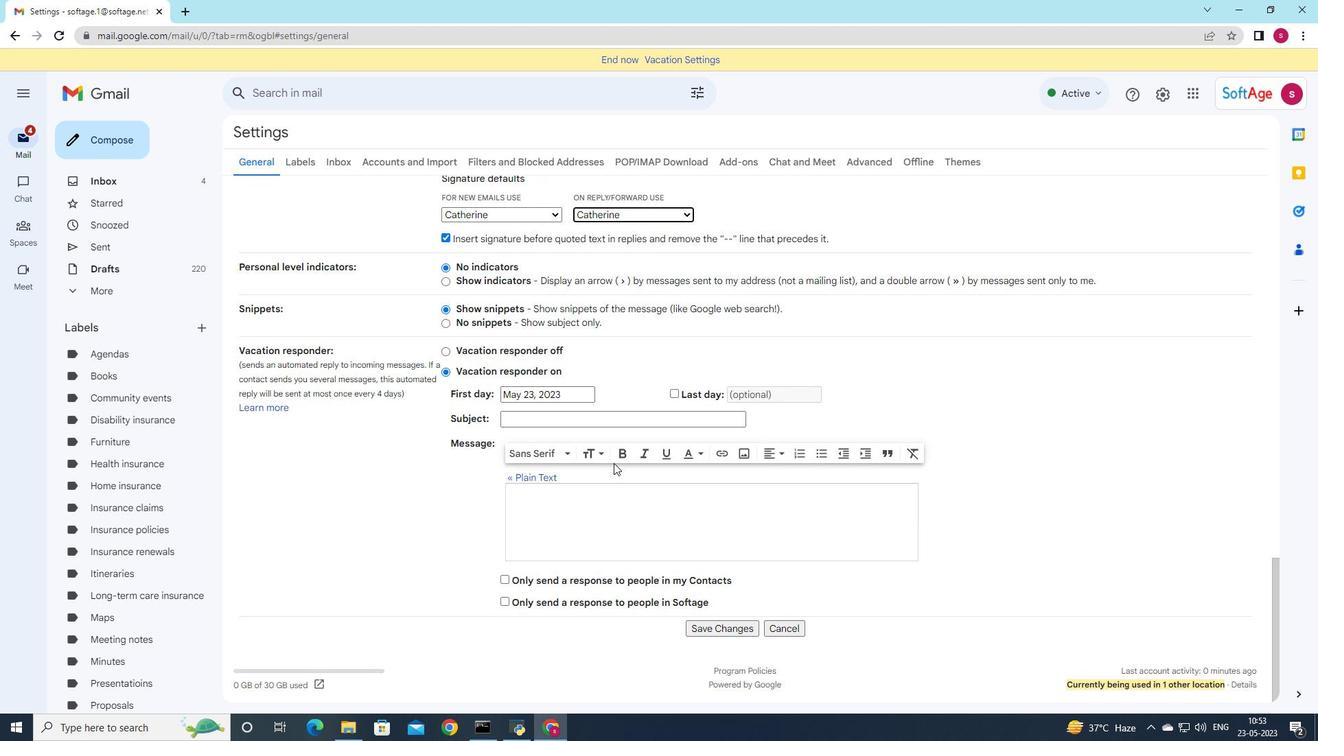 
Action: Mouse moved to (716, 625)
Screenshot: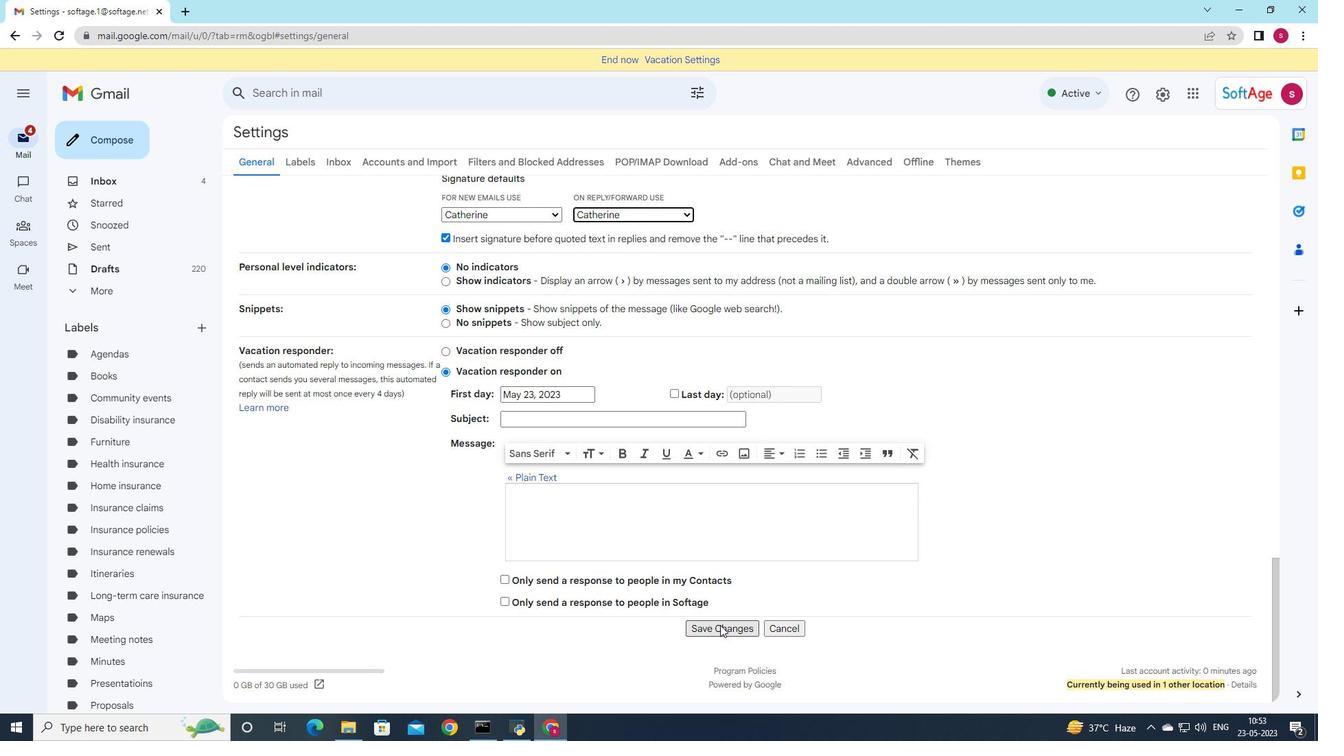 
Action: Mouse pressed left at (716, 625)
Screenshot: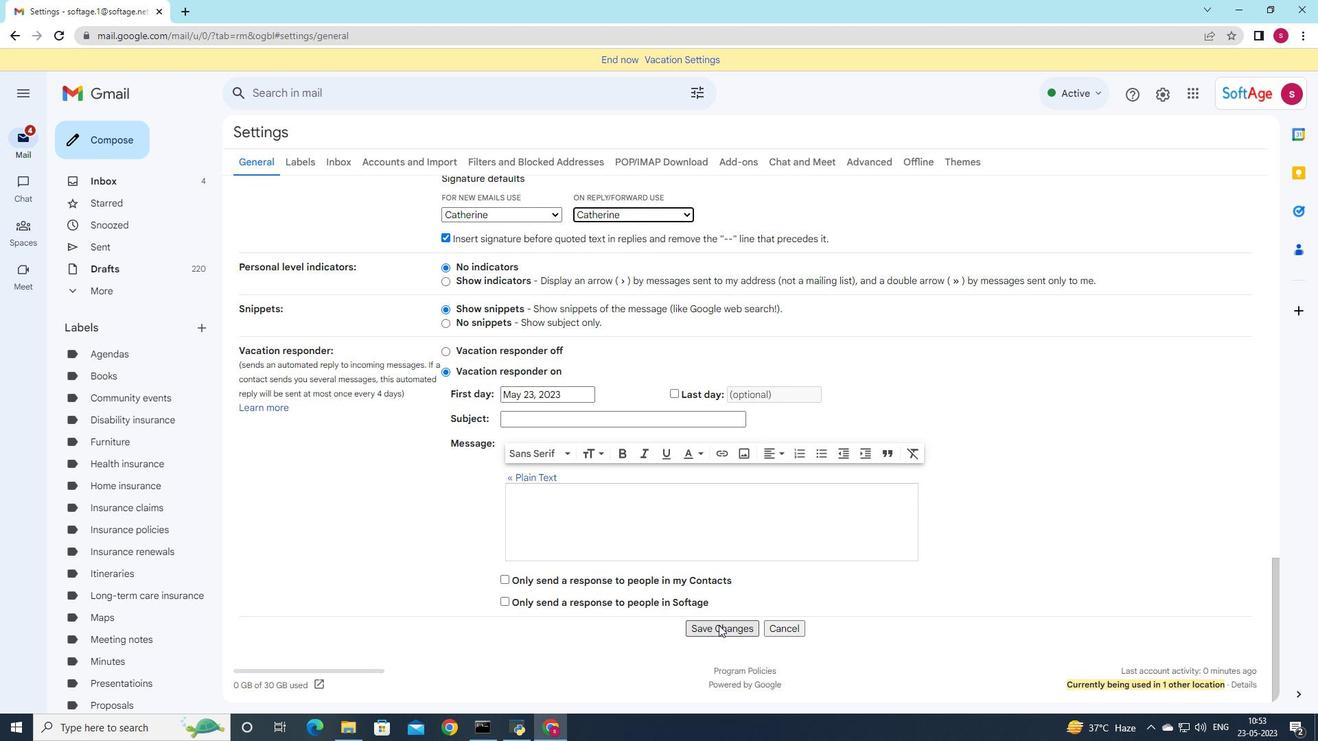
Action: Mouse moved to (114, 142)
Screenshot: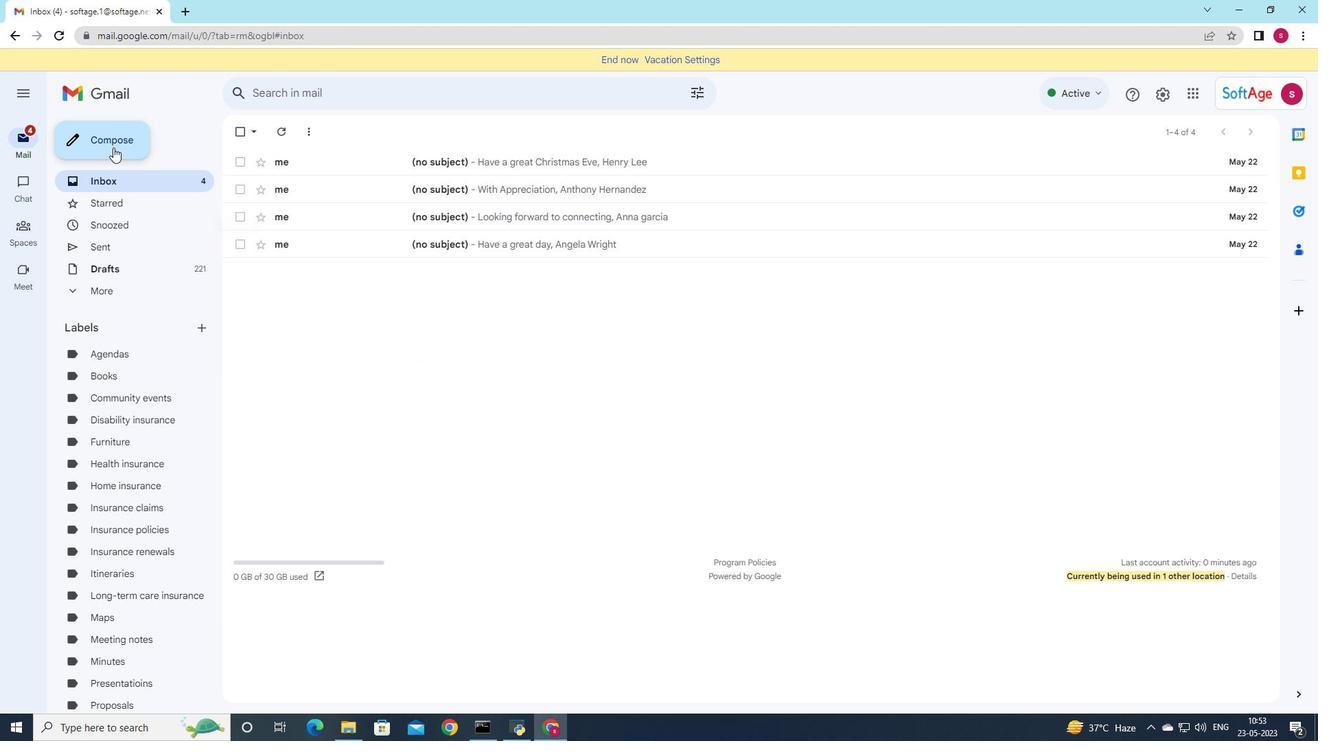 
Action: Mouse pressed left at (114, 142)
Screenshot: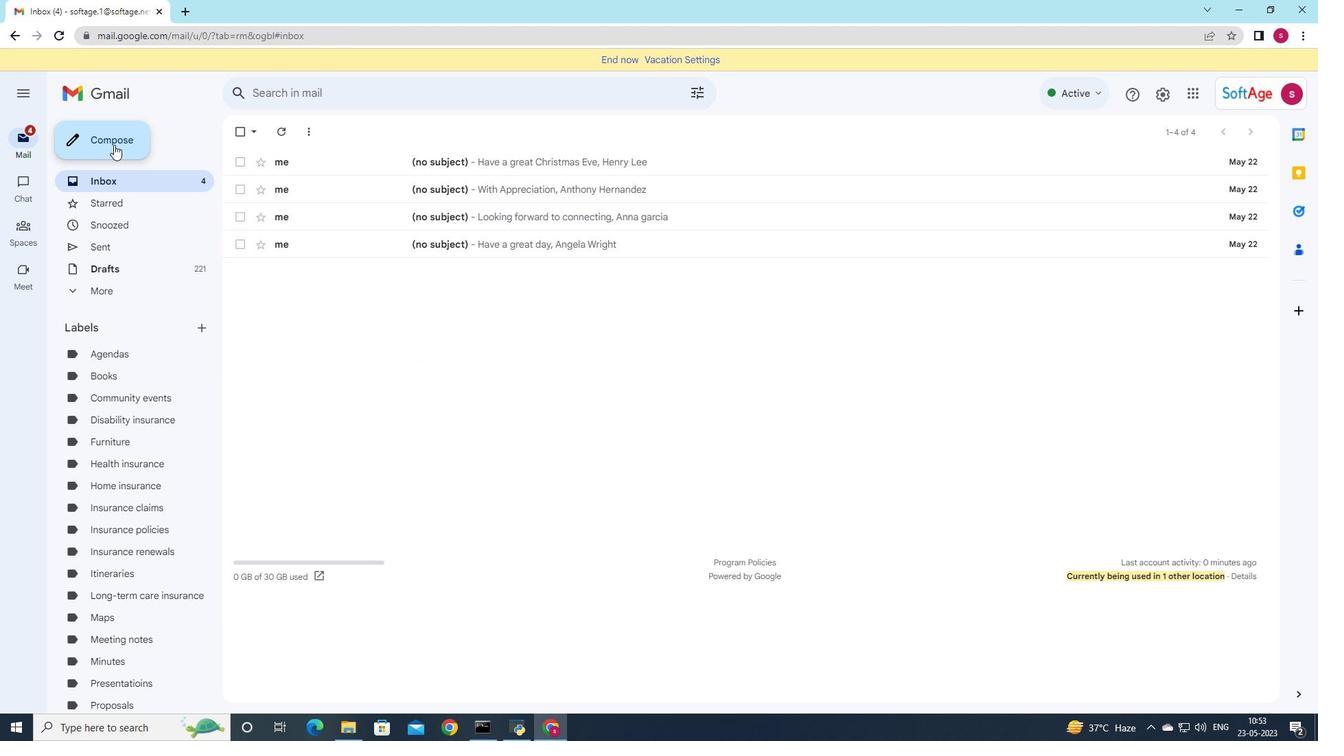 
Action: Mouse moved to (954, 339)
Screenshot: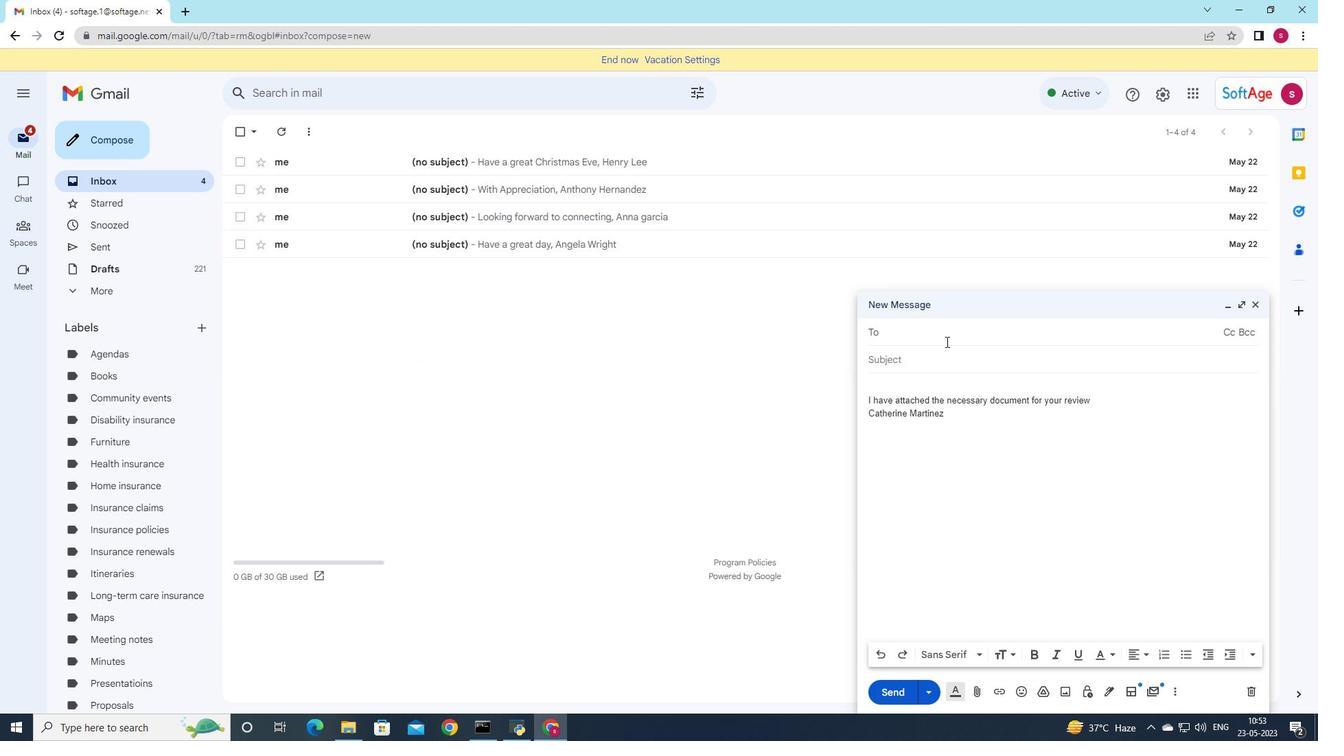 
Action: Key pressed soft
Screenshot: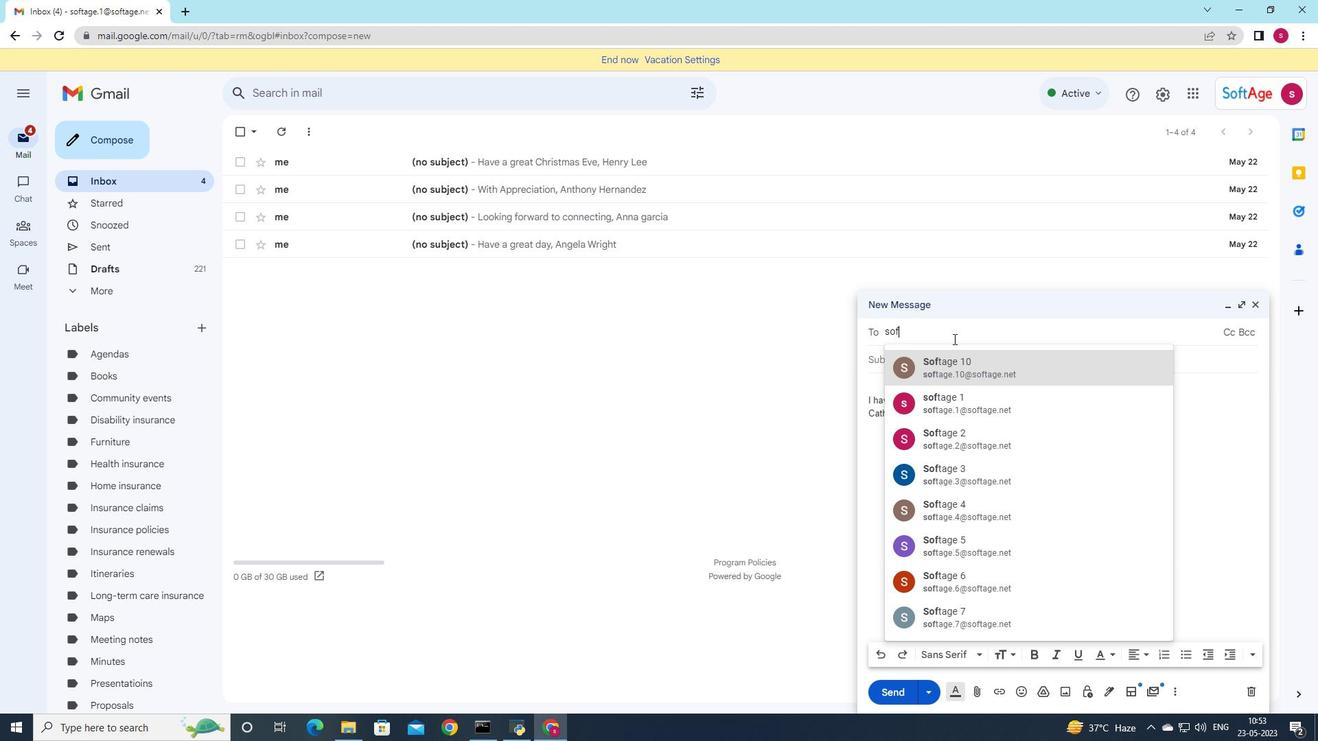 
Action: Mouse moved to (951, 550)
Screenshot: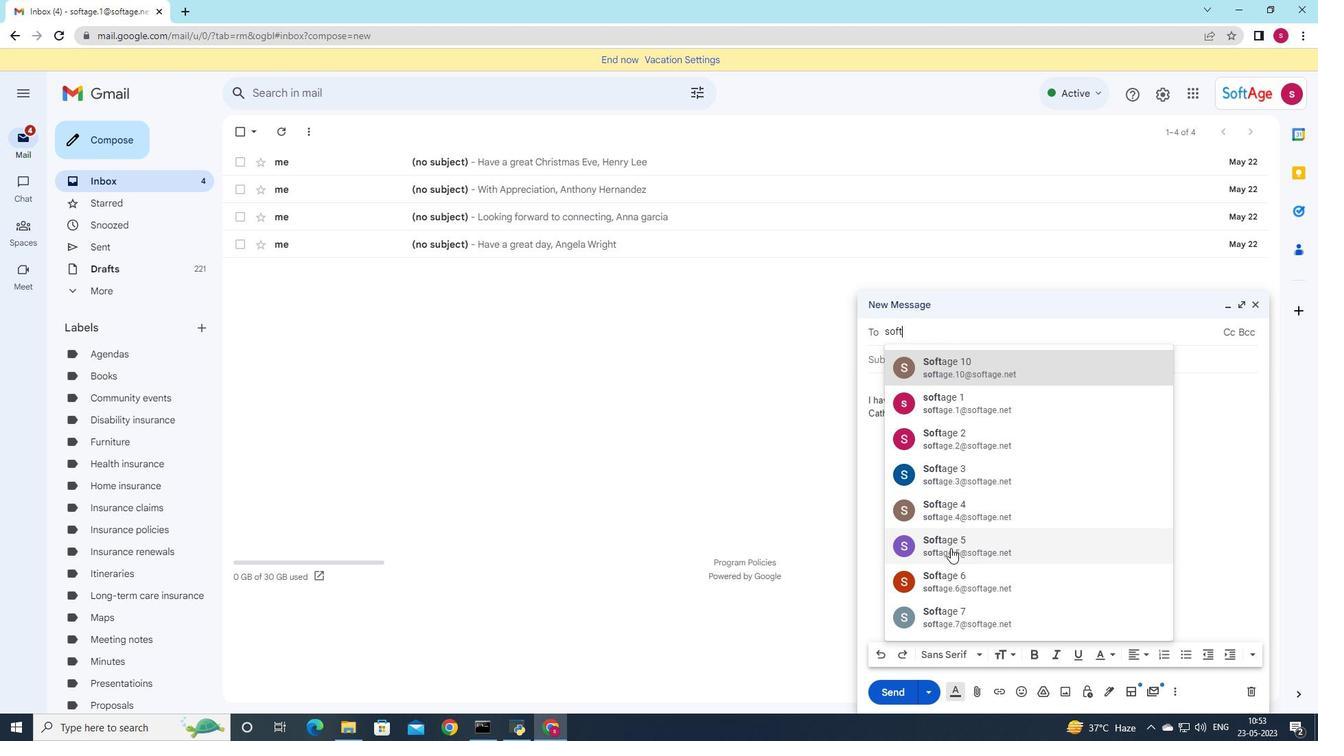 
Action: Mouse pressed left at (951, 550)
Screenshot: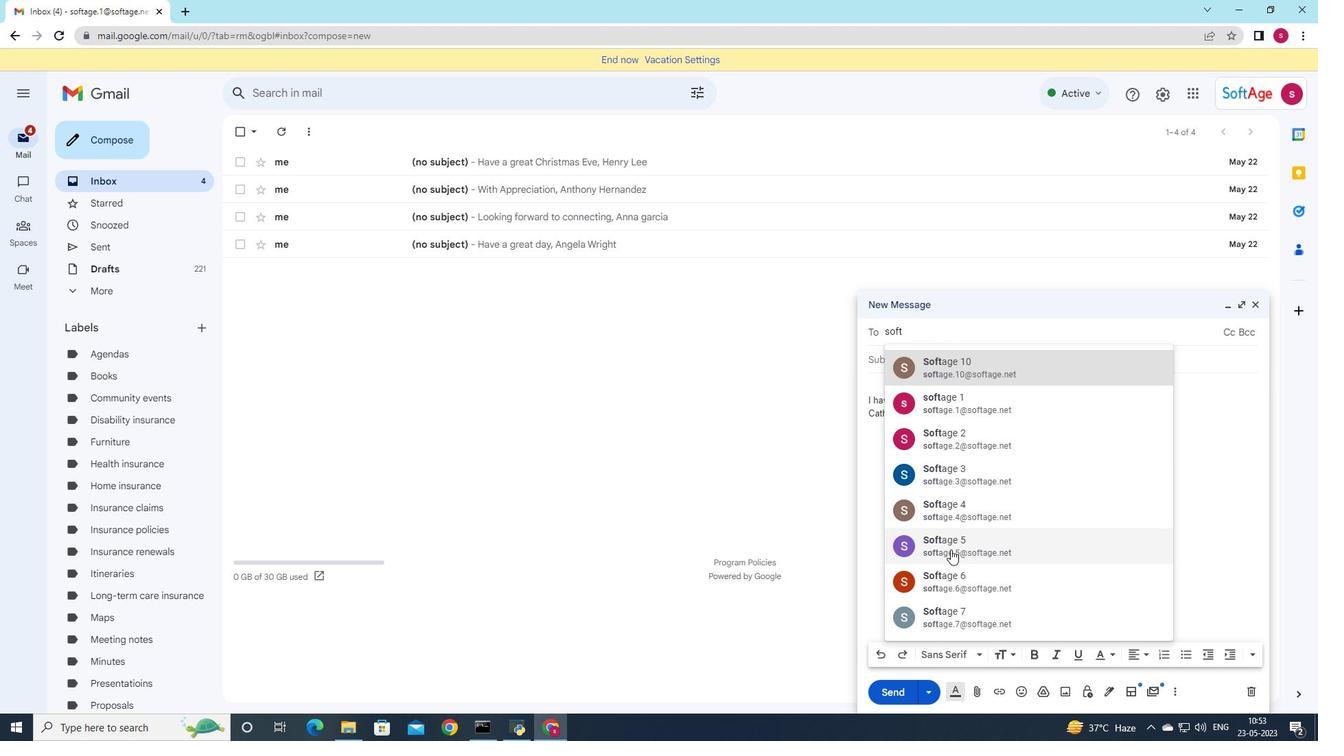 
Action: Mouse moved to (923, 377)
Screenshot: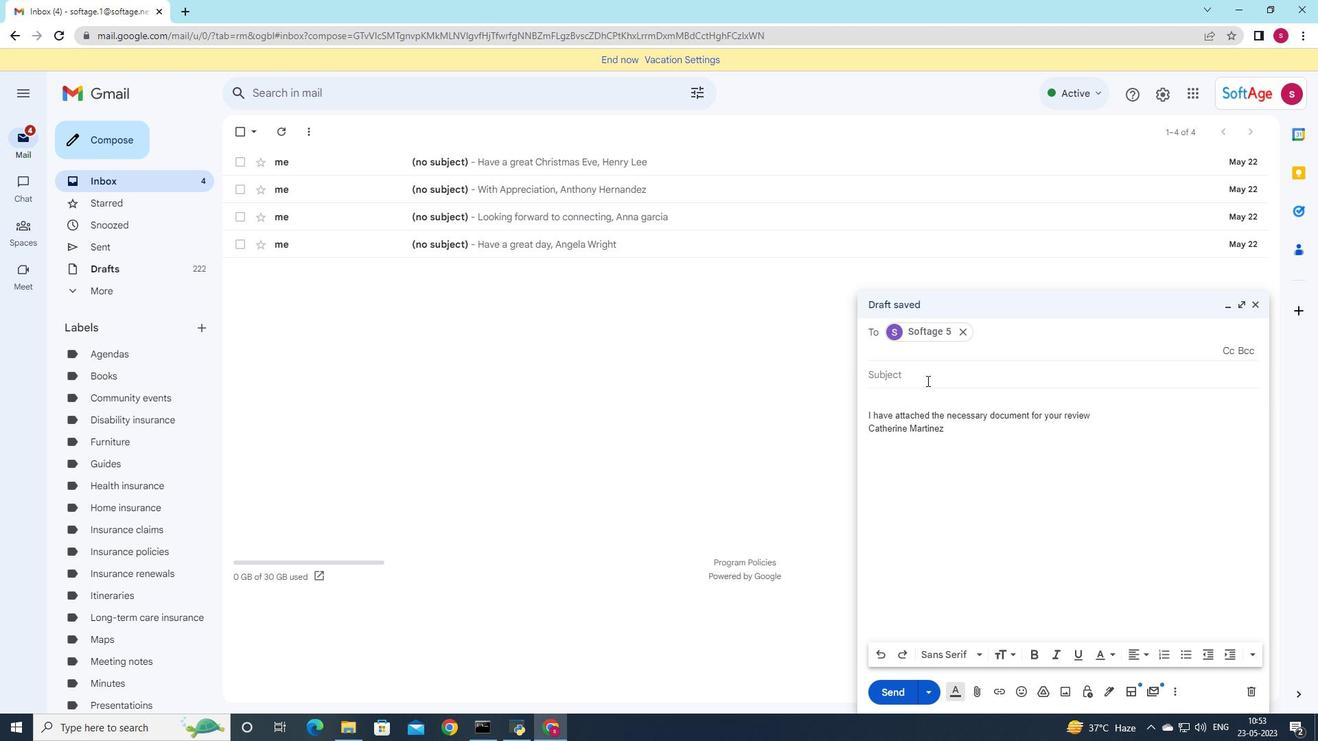 
Action: Mouse pressed left at (923, 377)
Screenshot: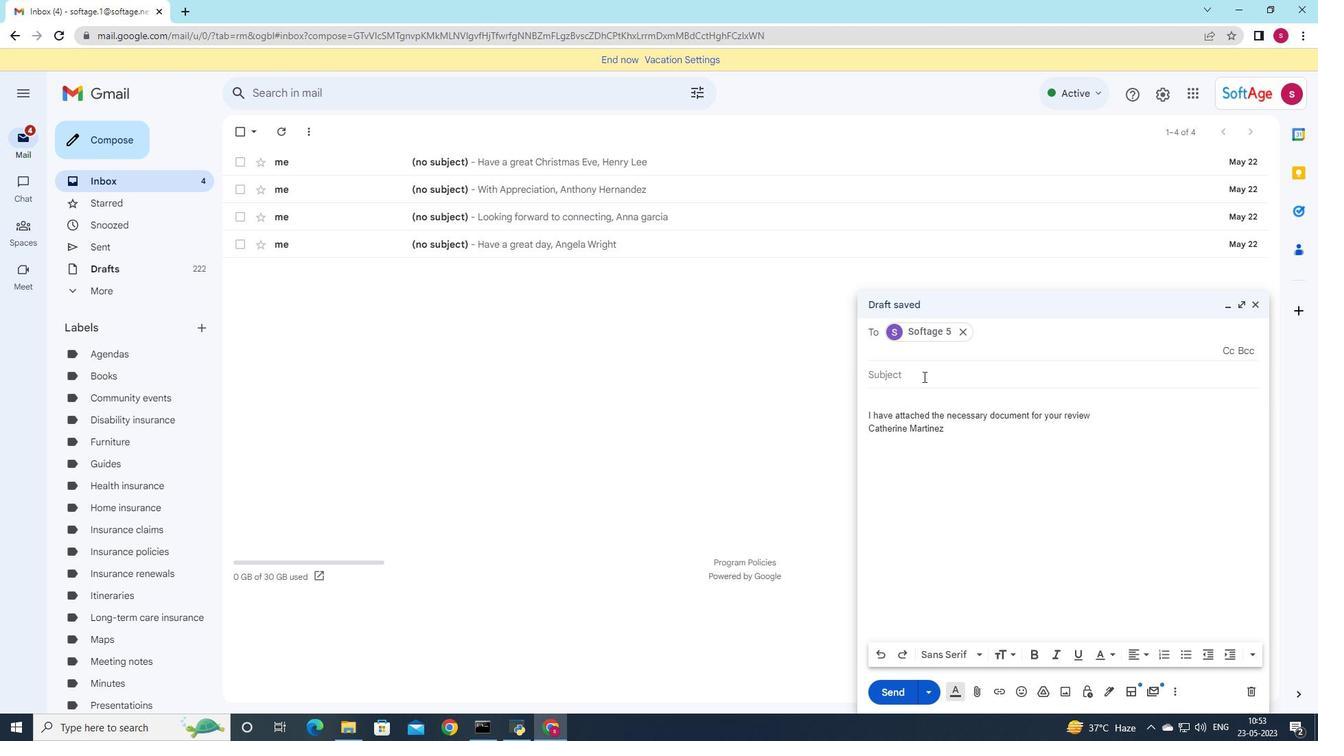 
Action: Mouse moved to (986, 378)
Screenshot: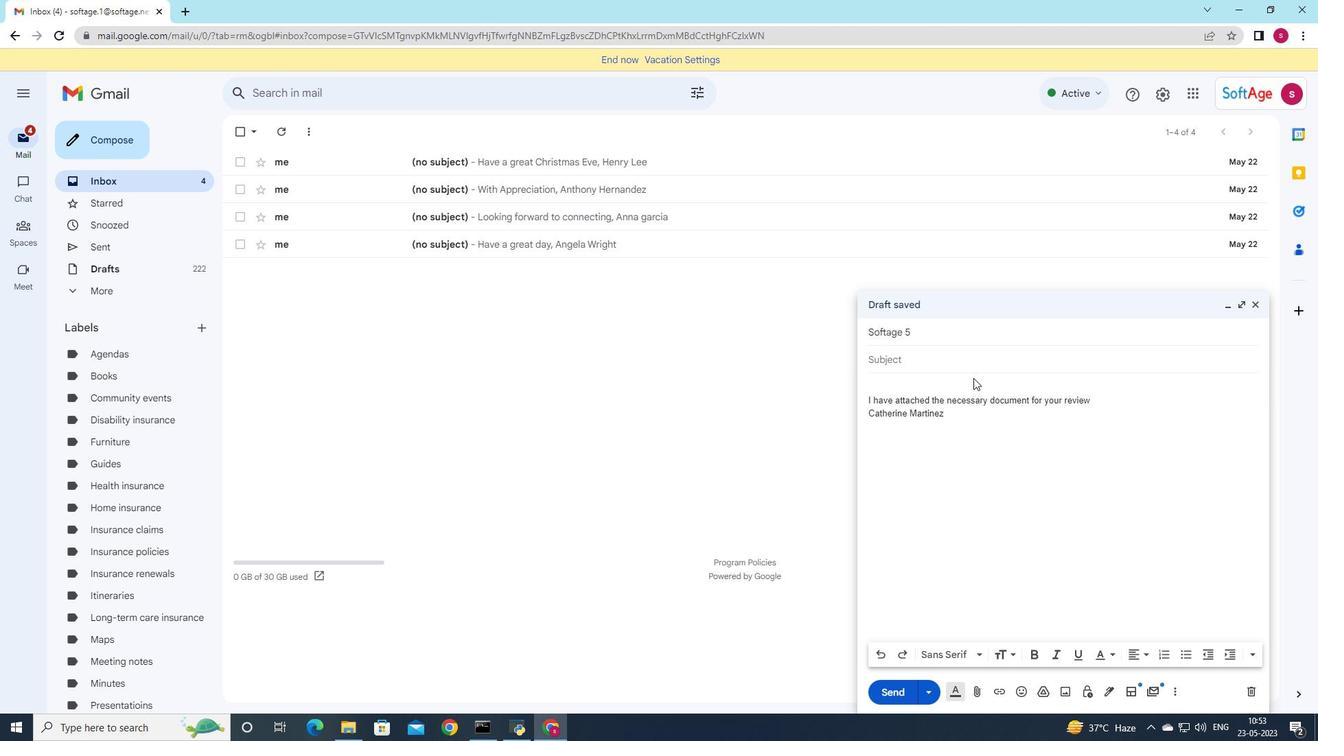 
Action: Key pressed <Key.shift>Proposal<Key.space>submission
Screenshot: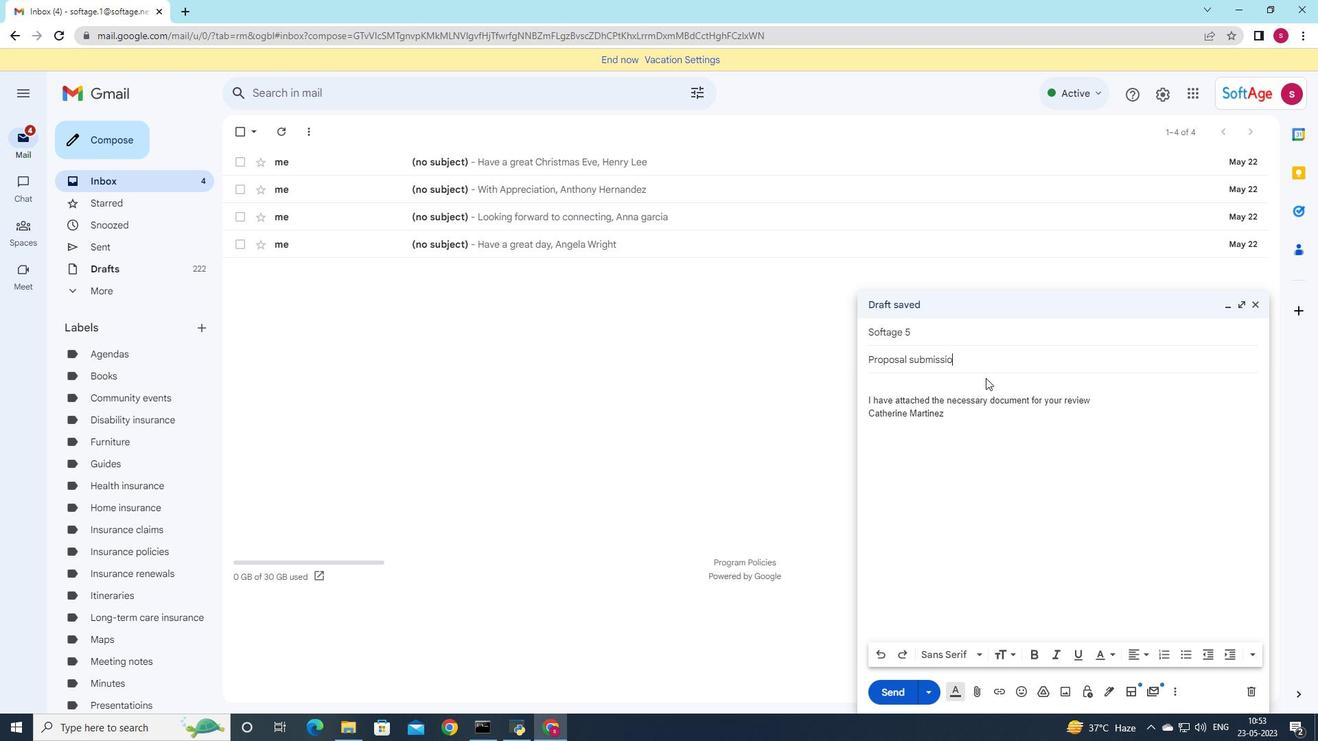 
Action: Mouse moved to (985, 394)
Screenshot: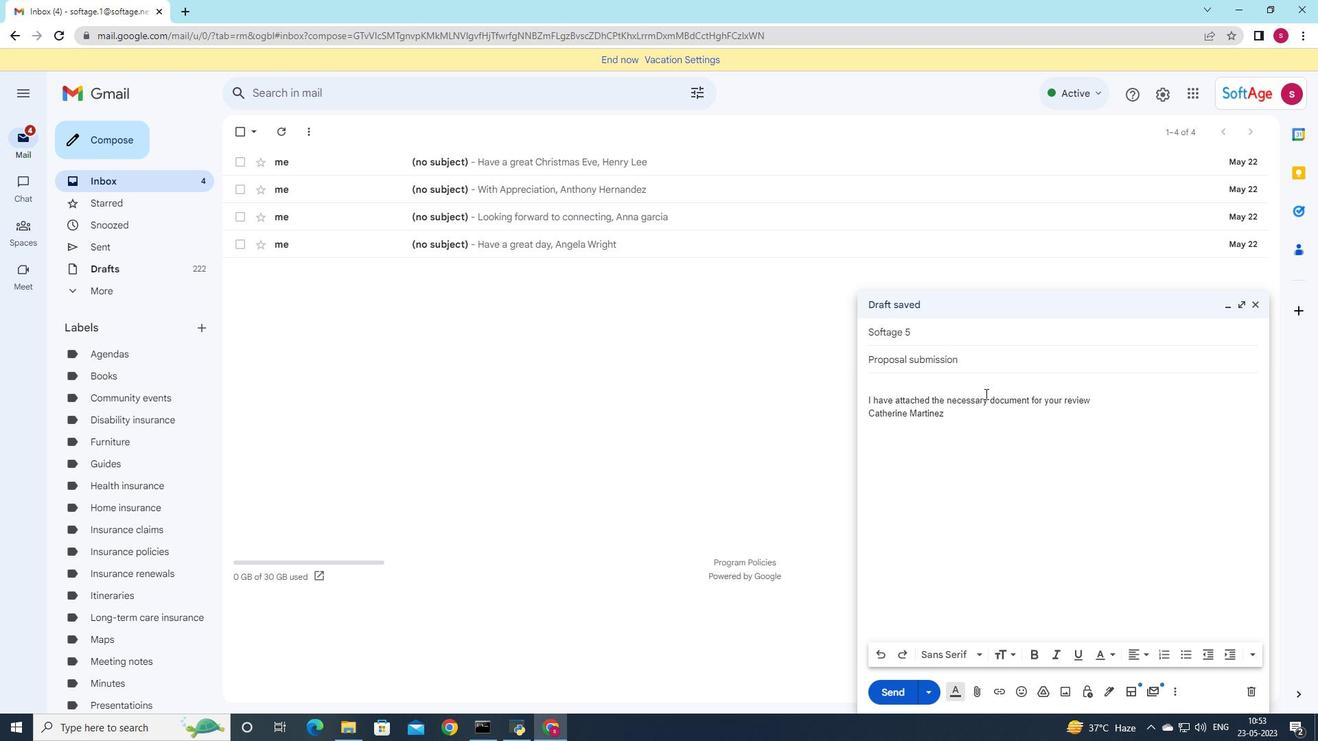 
Action: Mouse scrolled (985, 393) with delta (0, 0)
Screenshot: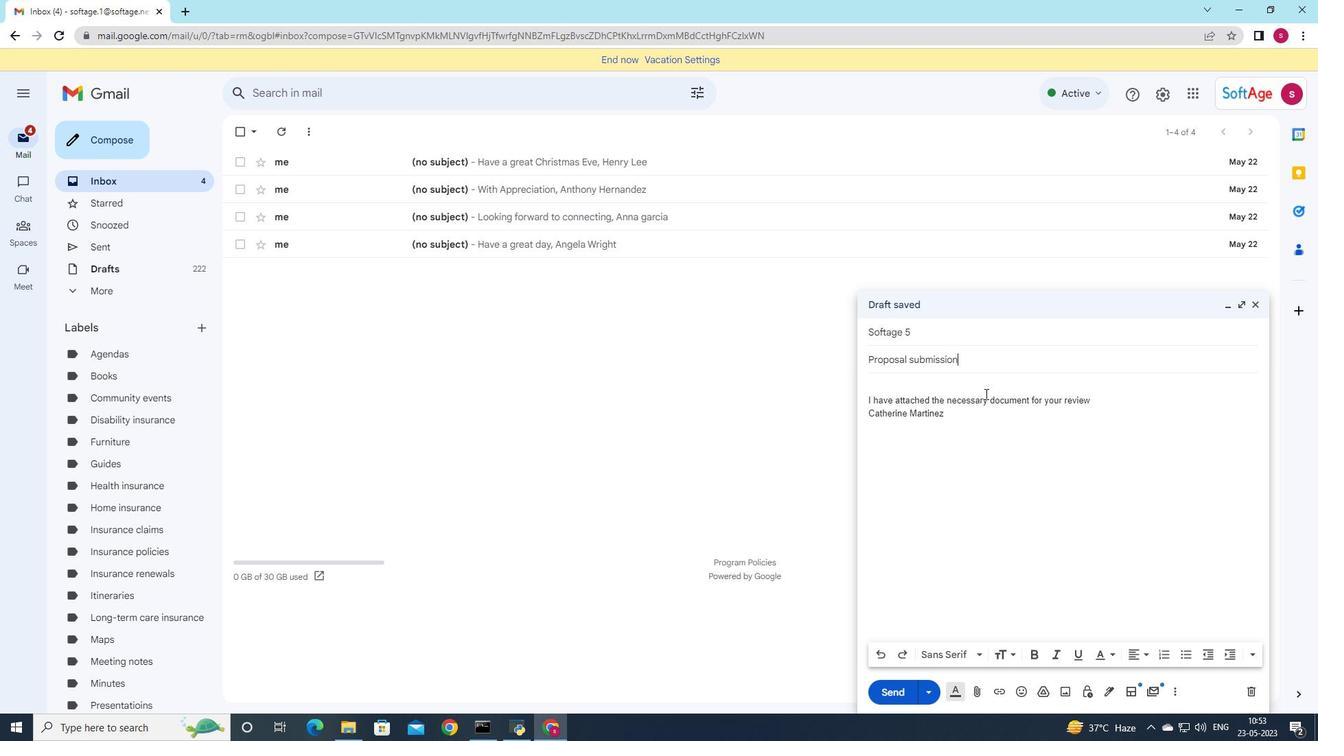 
Action: Mouse moved to (1040, 474)
Screenshot: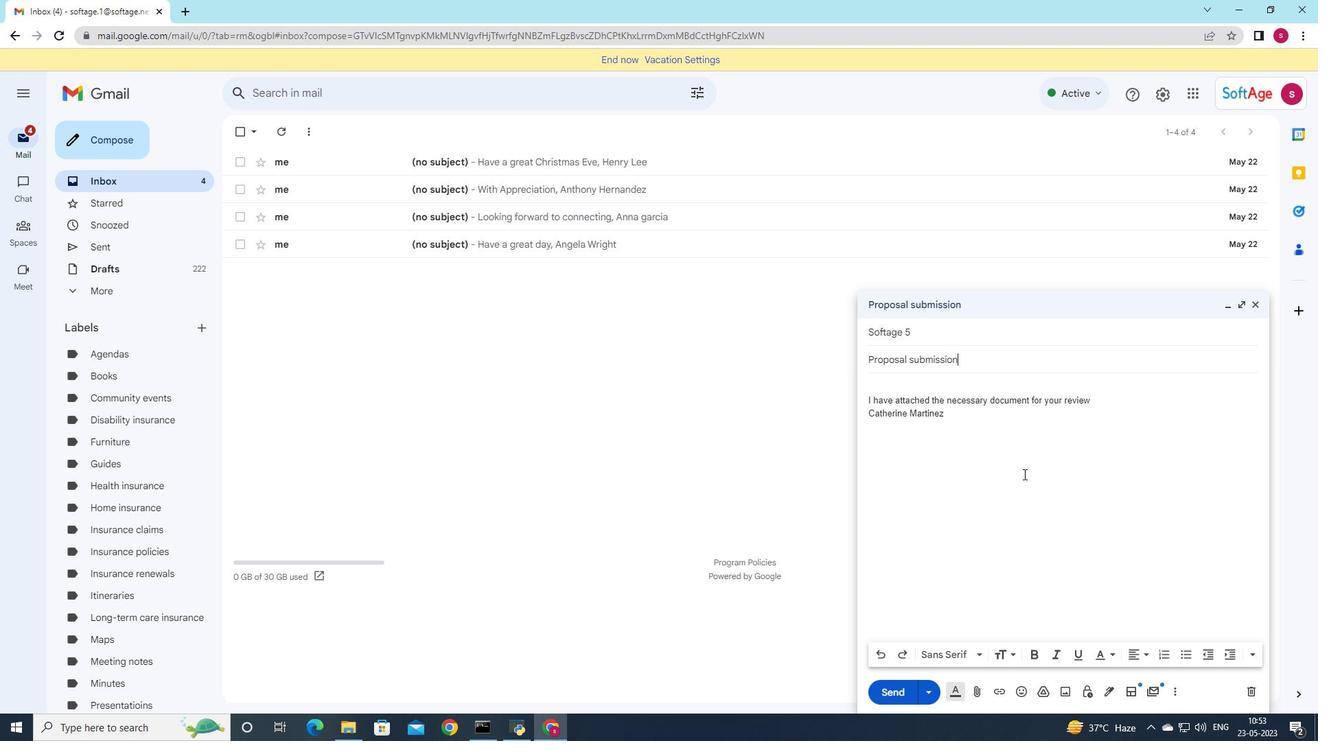 
Action: Mouse scrolled (1040, 473) with delta (0, 0)
Screenshot: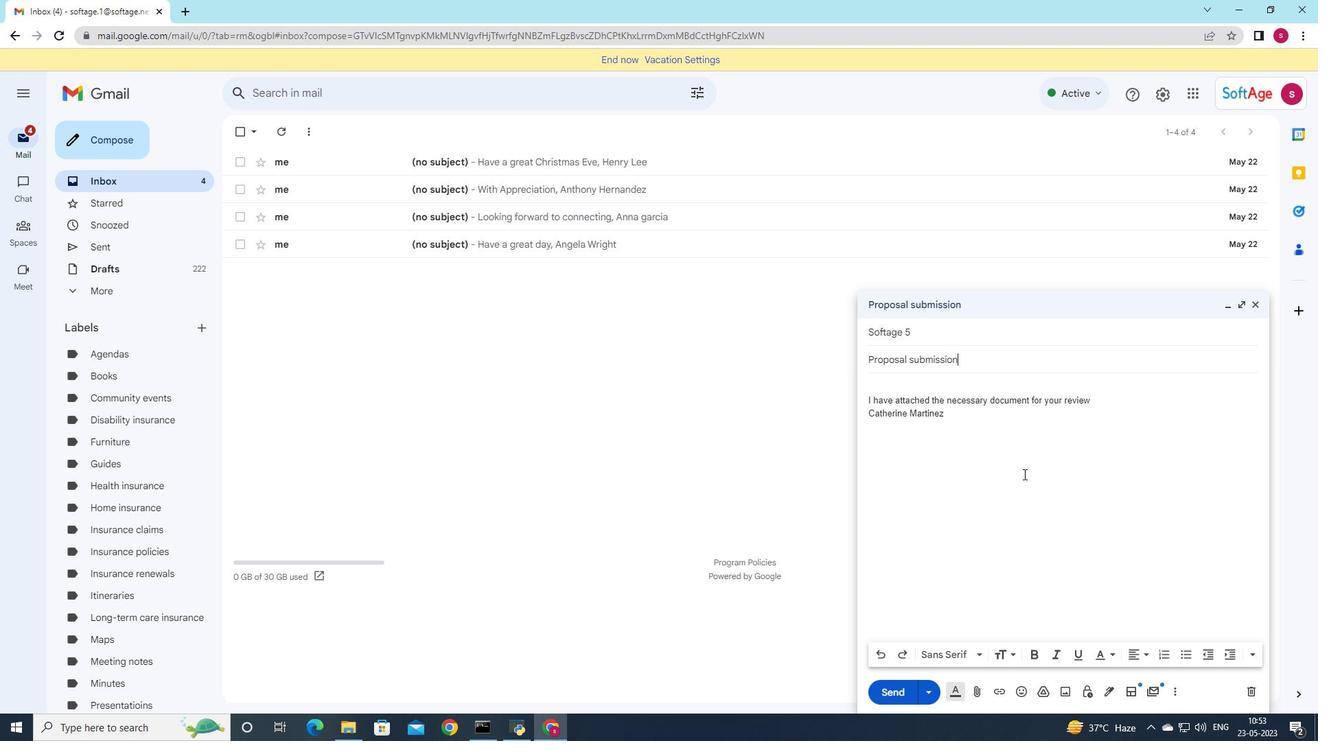 
Action: Mouse moved to (1041, 474)
Screenshot: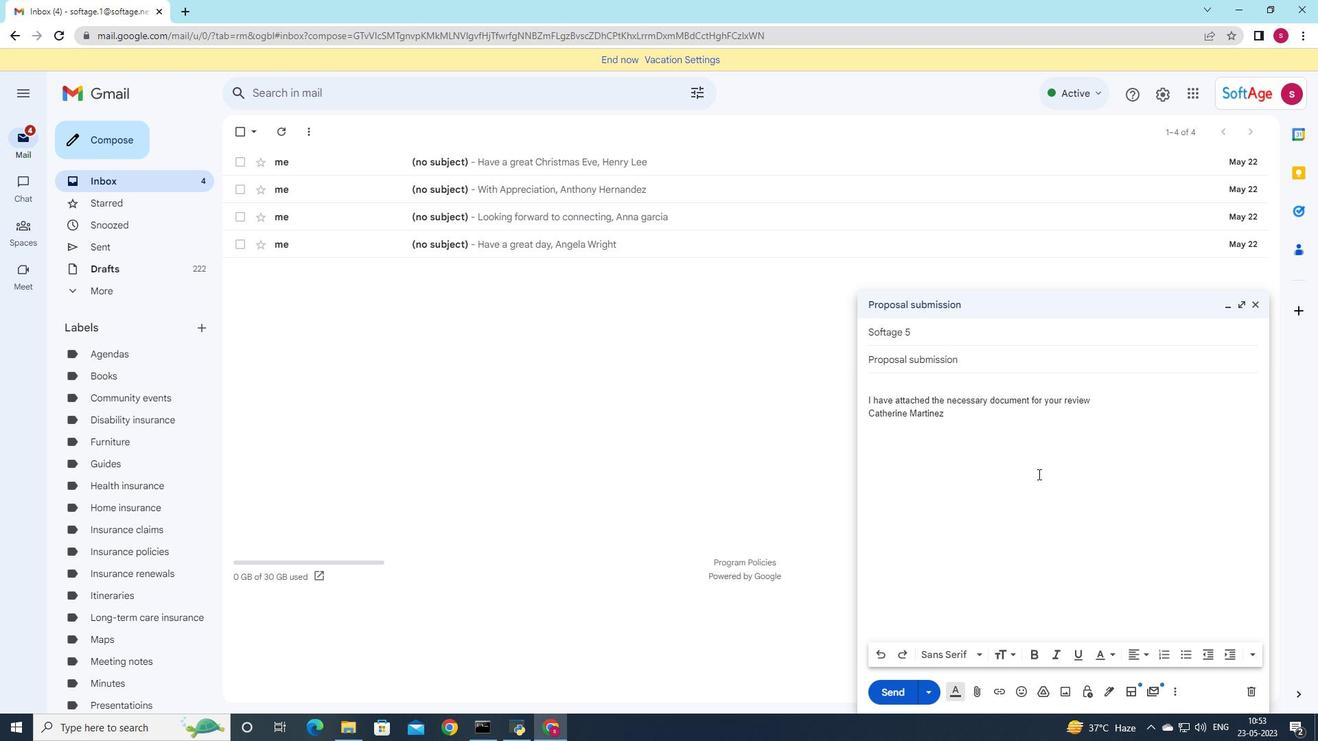 
Action: Mouse scrolled (1041, 473) with delta (0, 0)
Screenshot: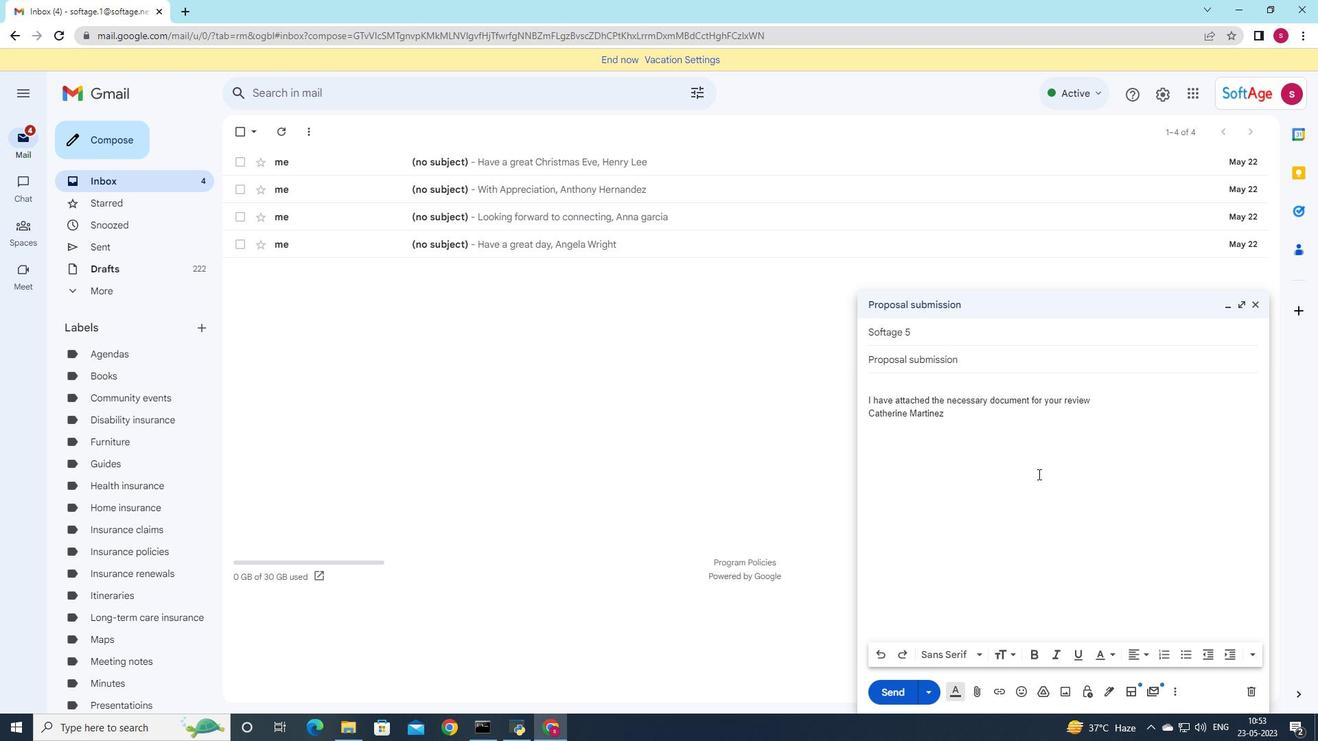 
Action: Mouse moved to (975, 695)
Screenshot: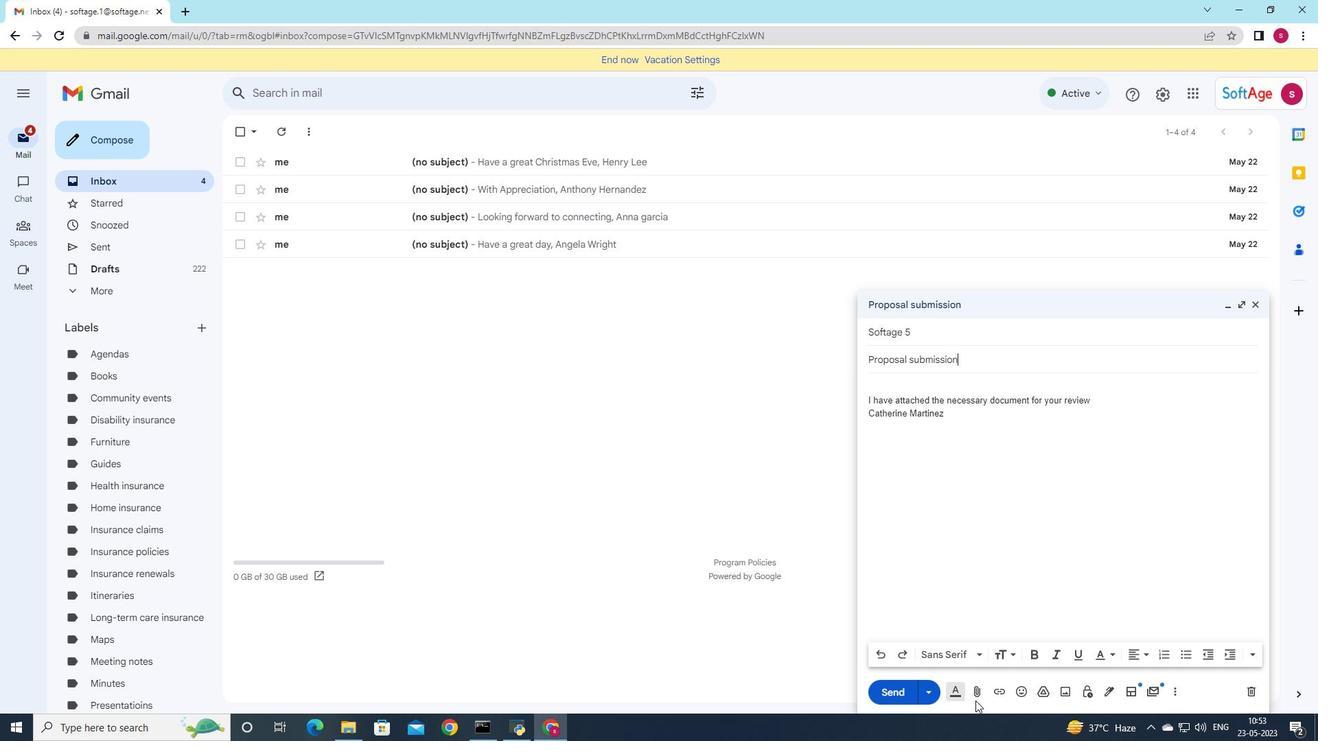 
Action: Mouse pressed left at (975, 695)
Screenshot: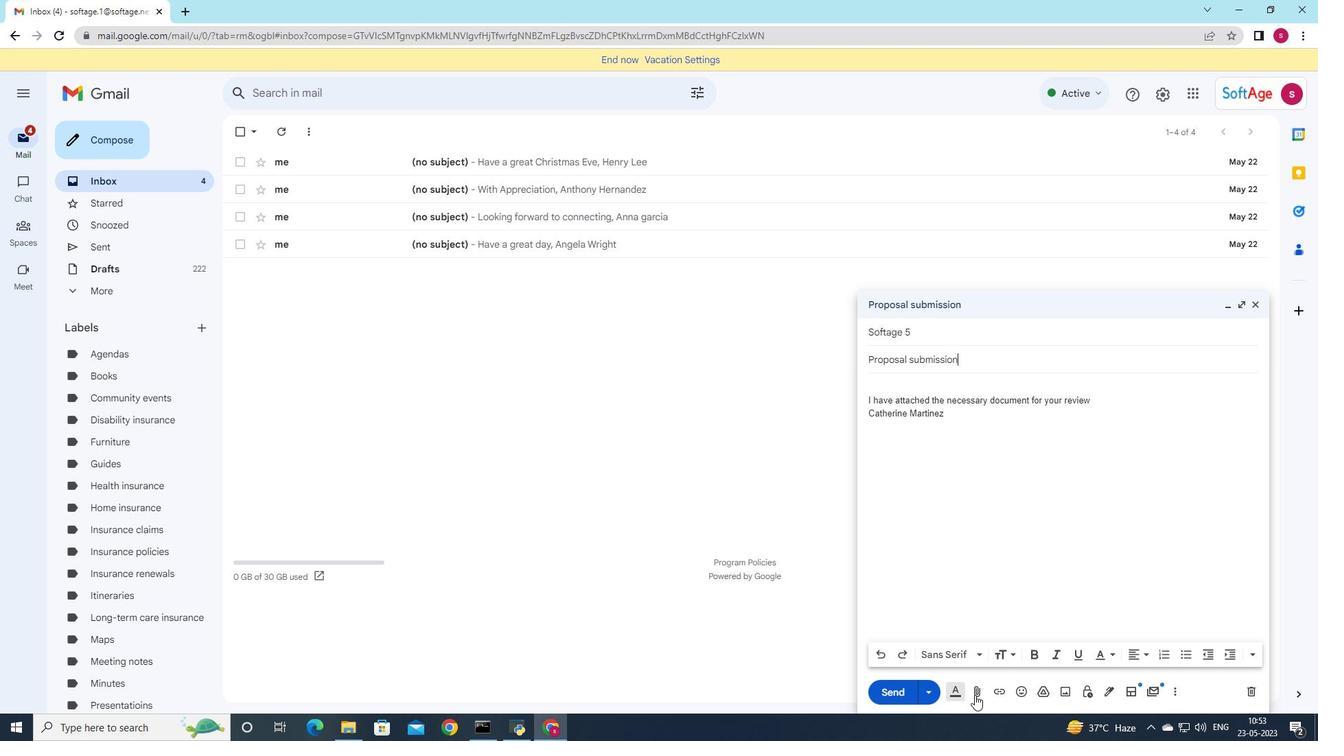 
Action: Mouse moved to (215, 104)
Screenshot: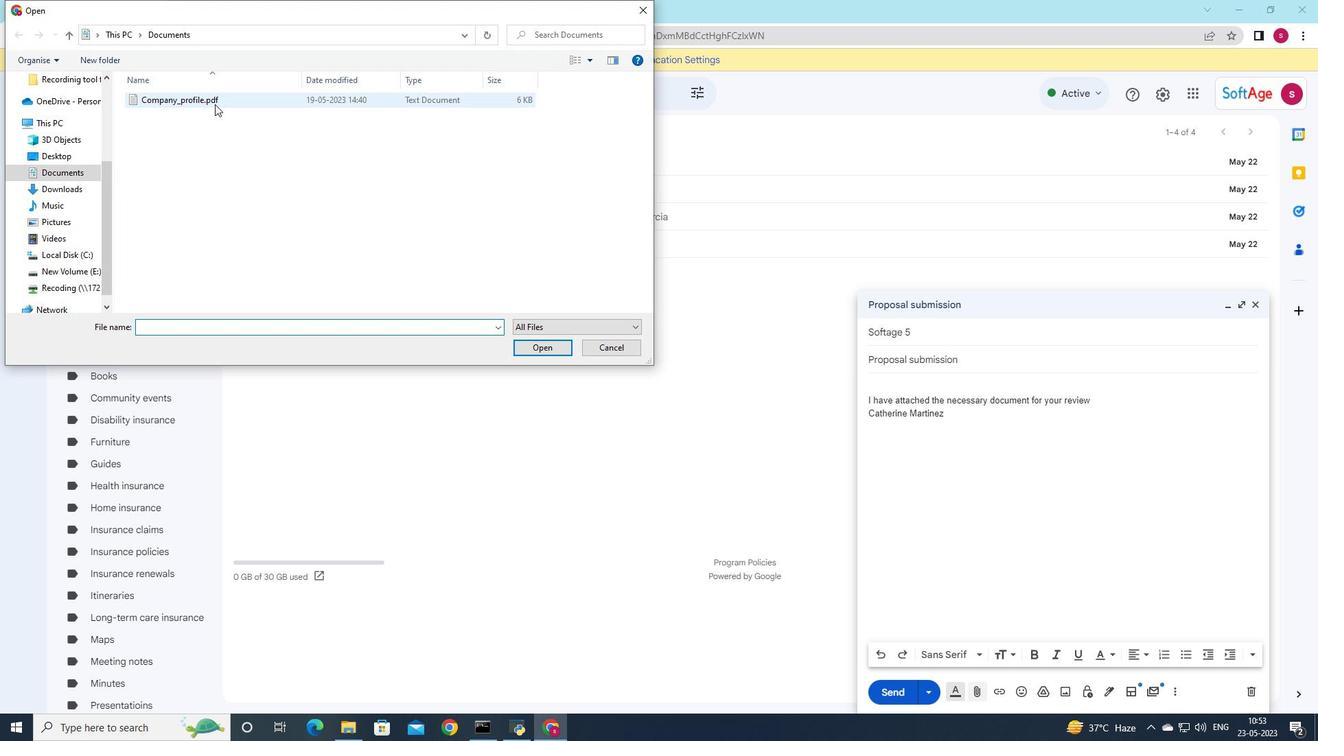 
Action: Mouse pressed left at (215, 104)
Screenshot: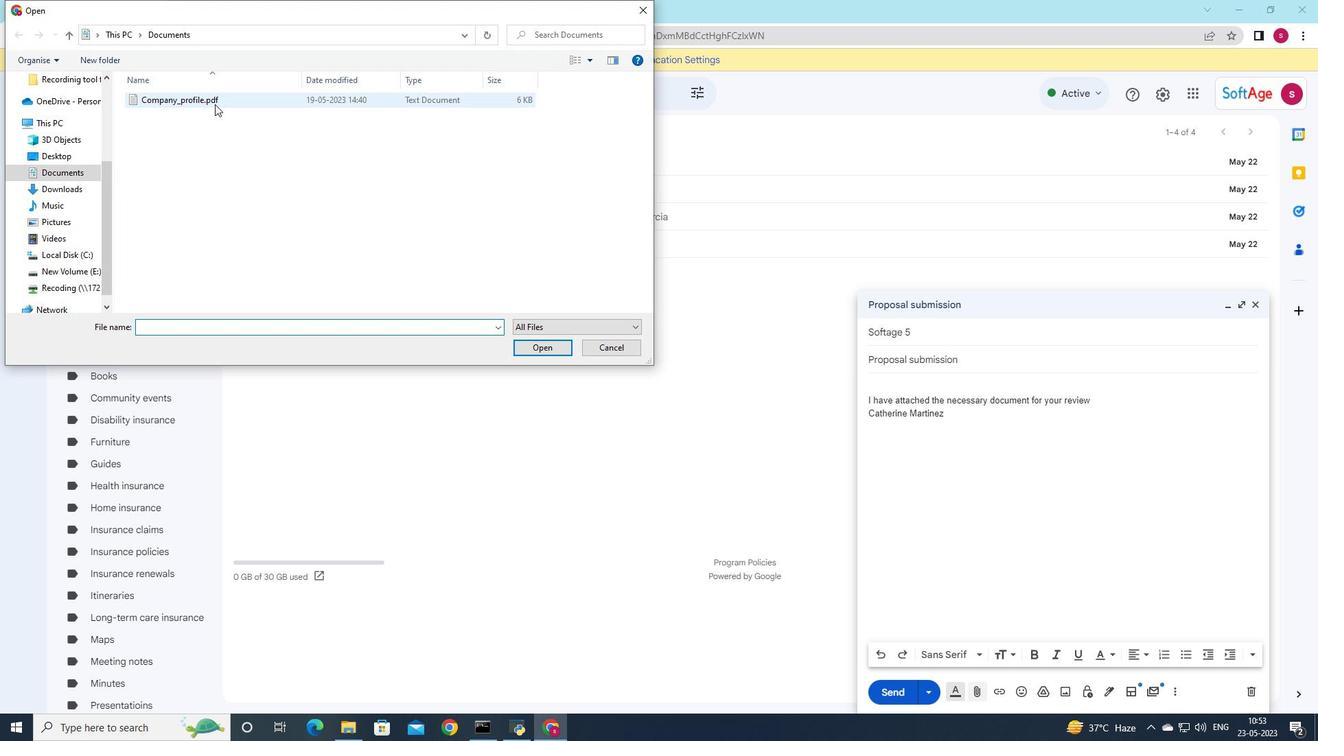 
Action: Mouse moved to (216, 100)
Screenshot: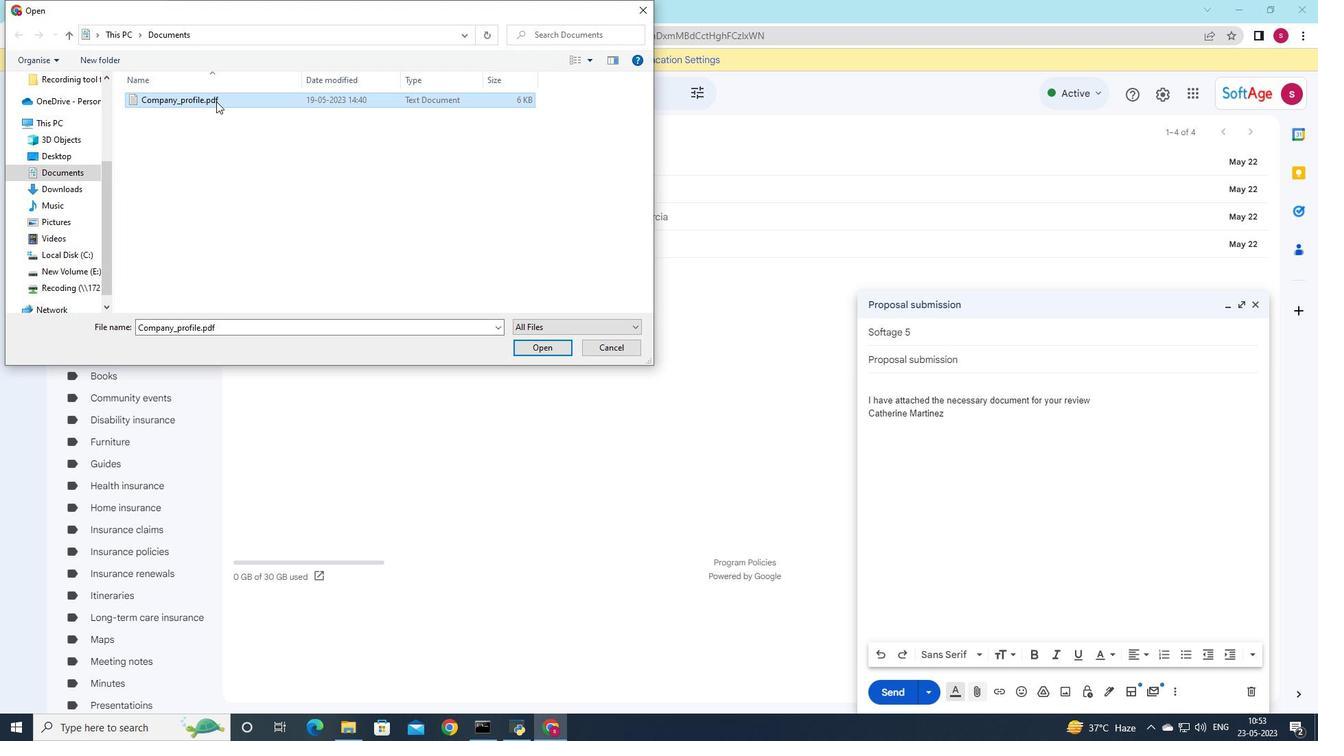 
Action: Mouse pressed left at (216, 100)
Screenshot: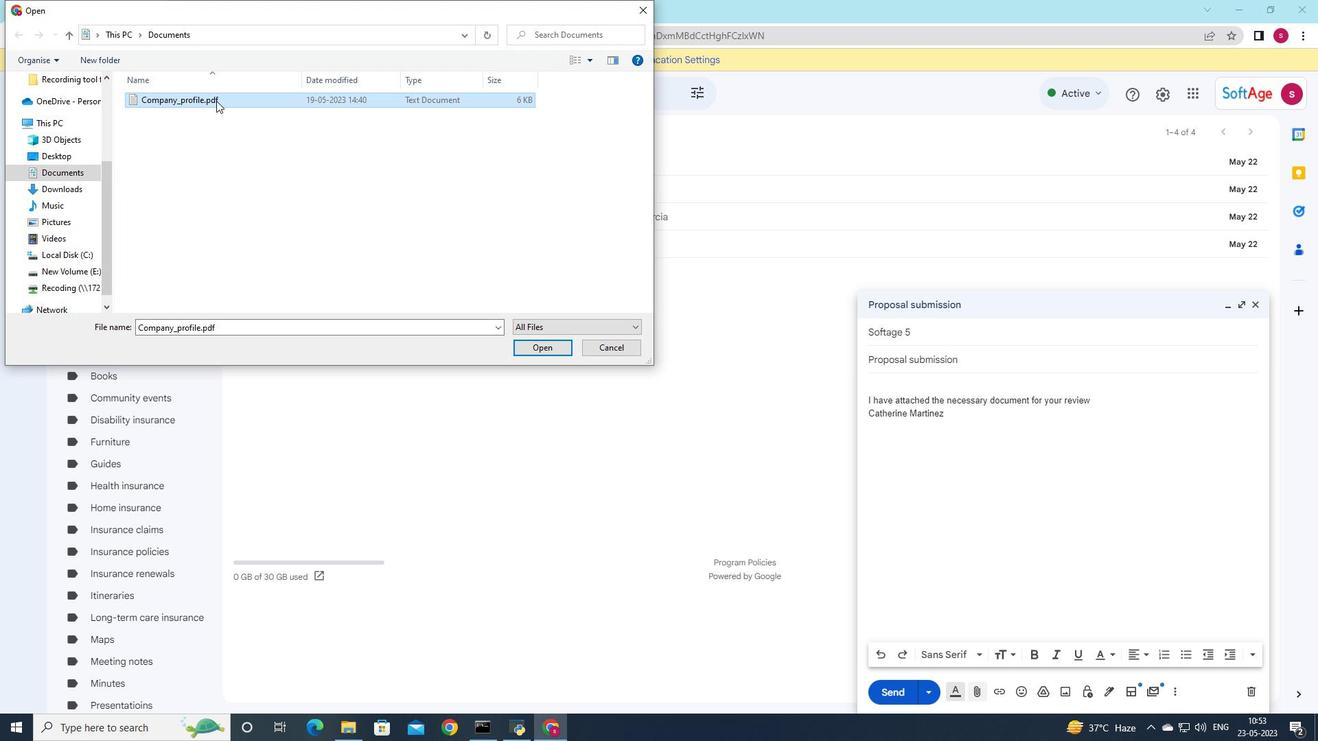 
Action: Mouse moved to (374, 130)
Screenshot: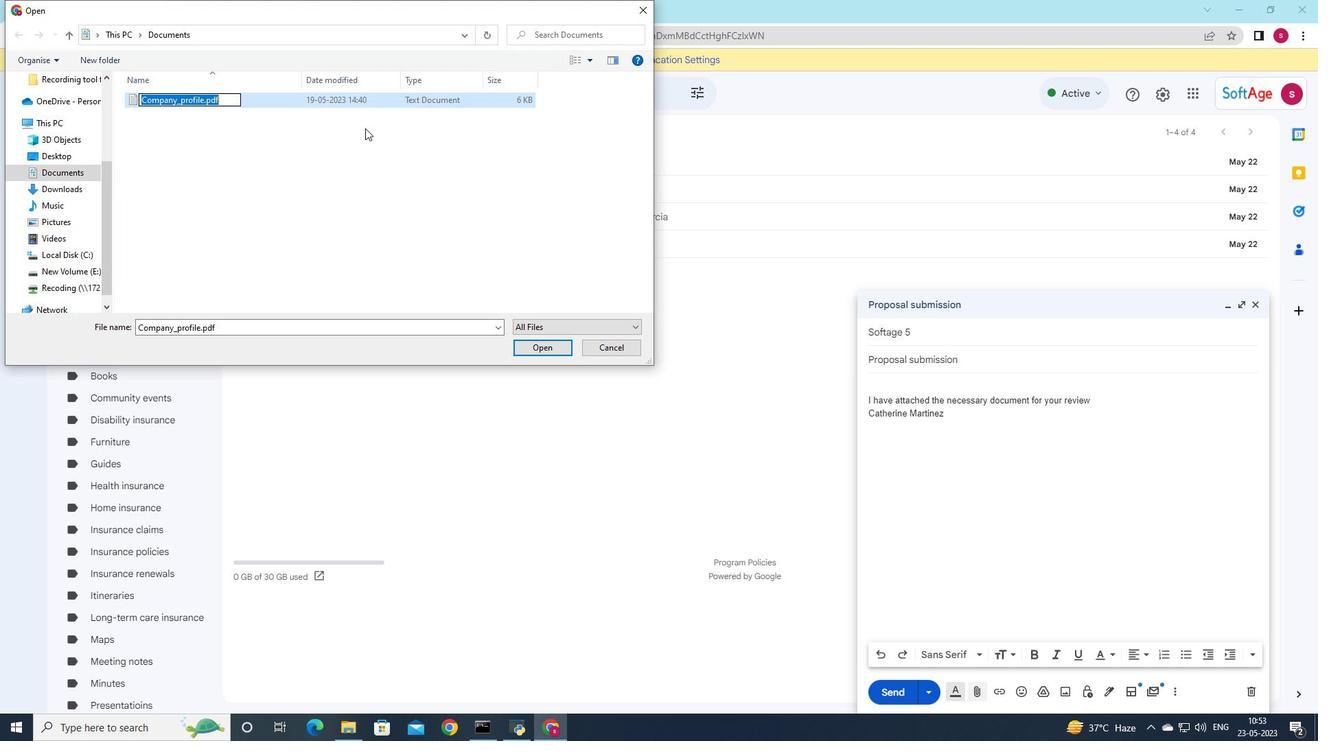 
Action: Key pressed <Key.shift>Buisness<Key.shift>_proposal.docx
Screenshot: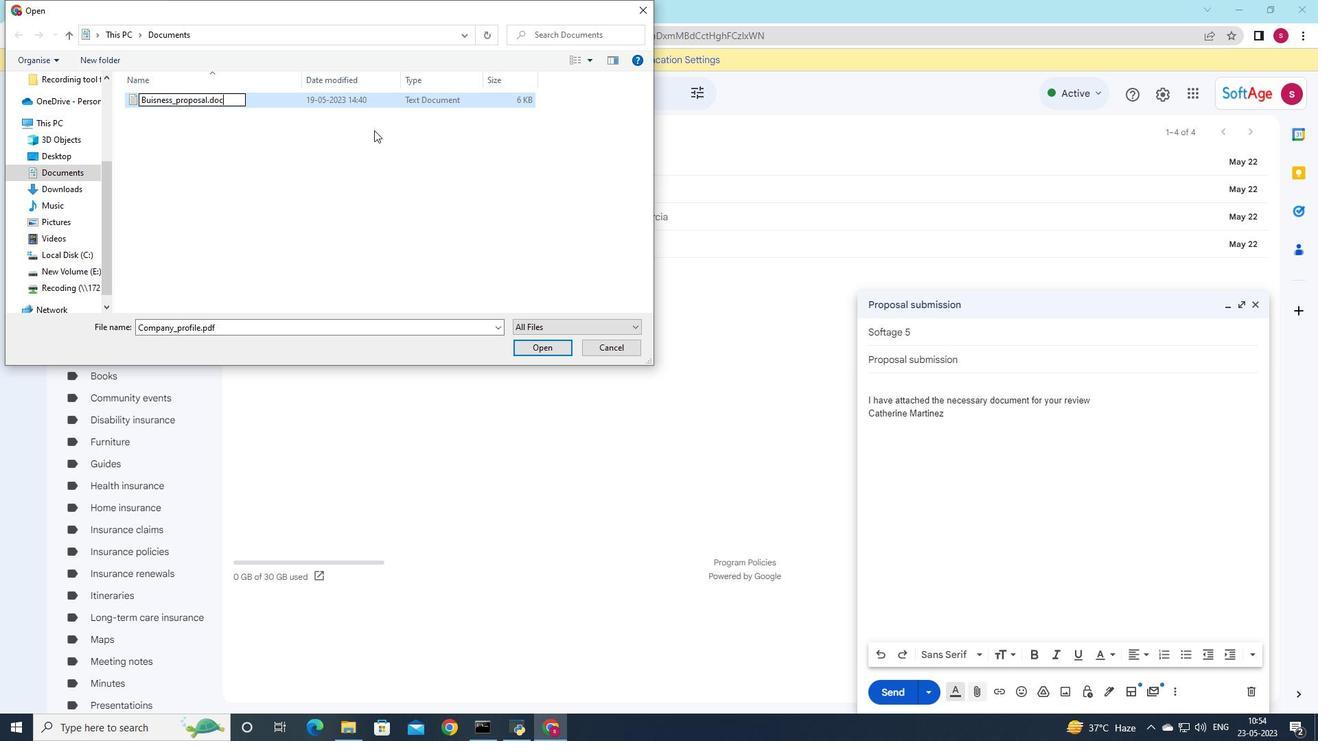 
Action: Mouse moved to (313, 92)
Screenshot: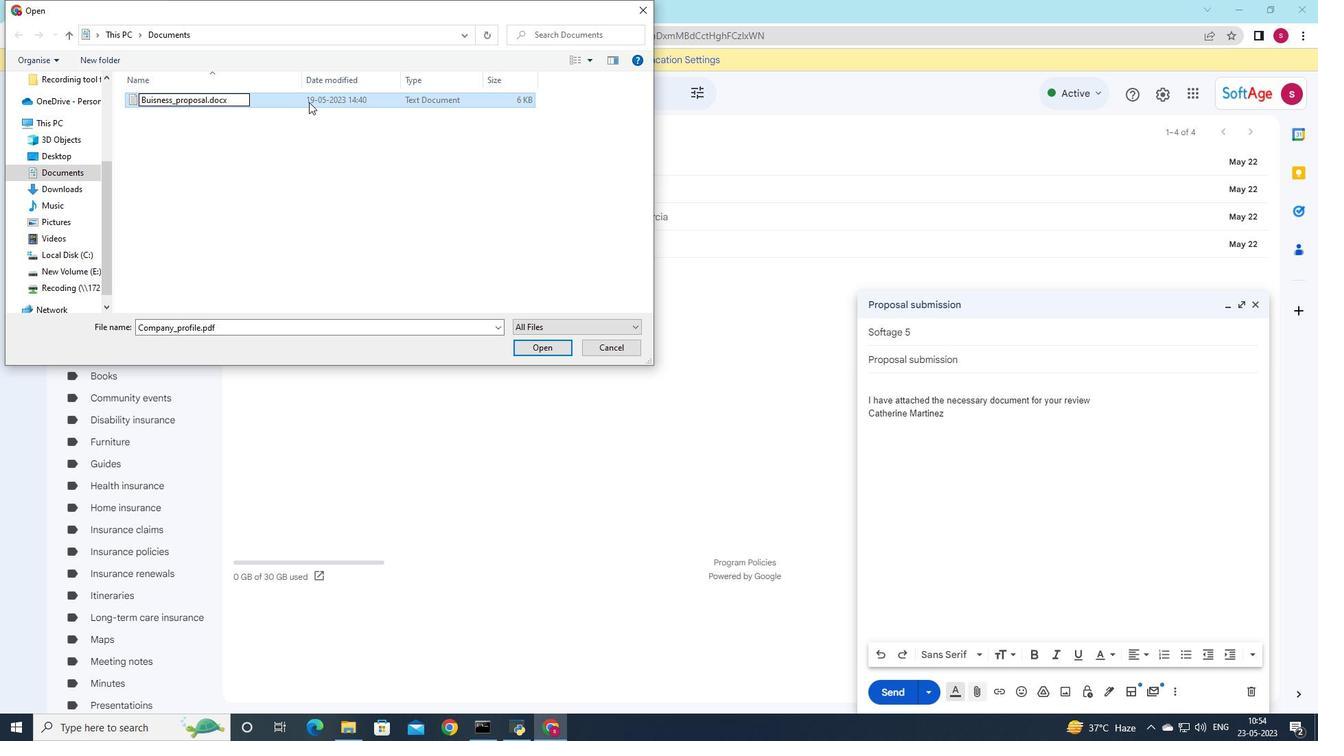 
Action: Mouse pressed left at (313, 92)
Screenshot: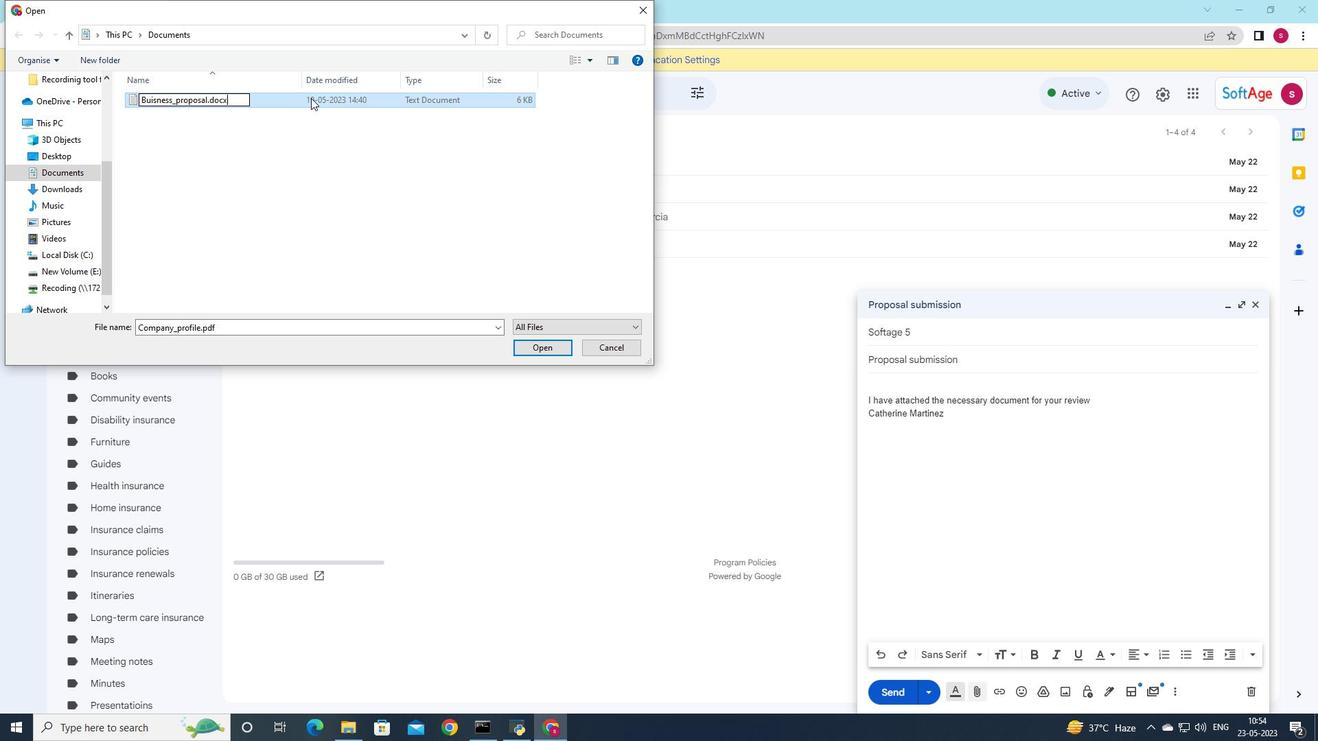 
Action: Mouse moved to (362, 101)
Screenshot: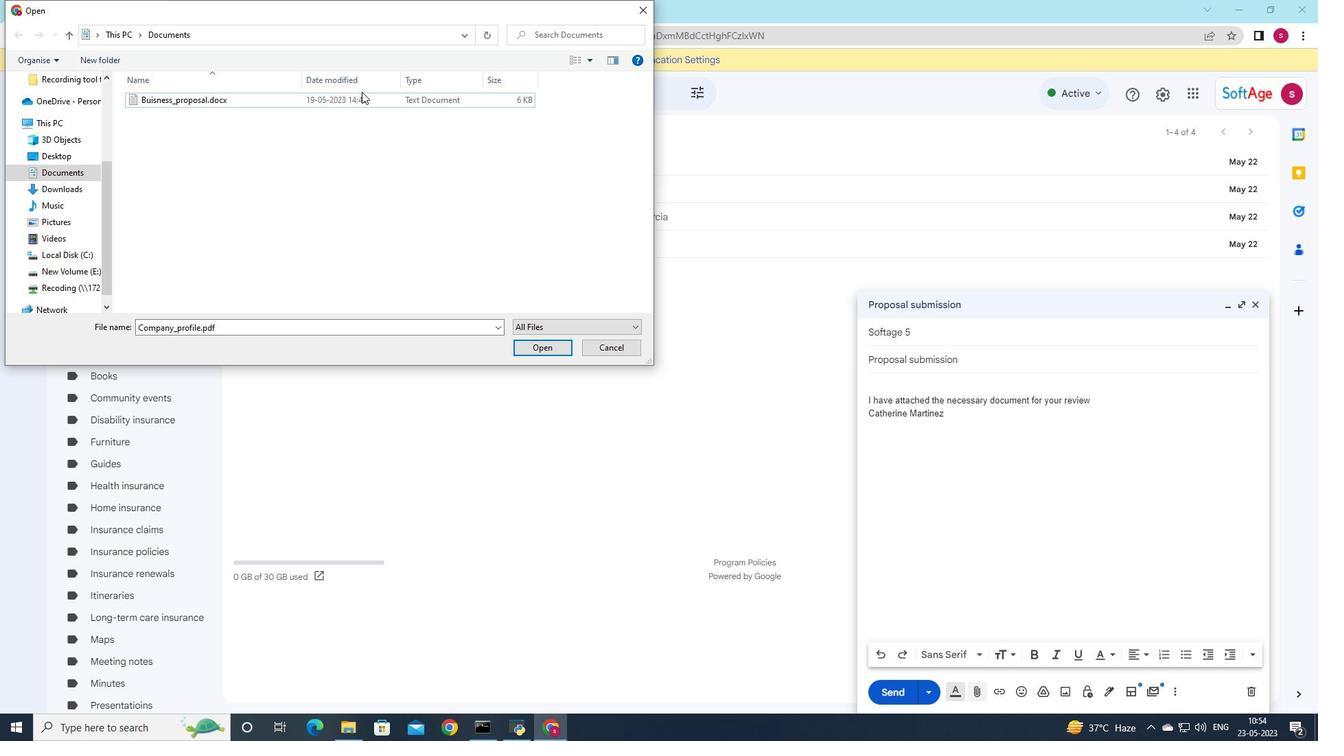 
Action: Mouse pressed left at (362, 101)
Screenshot: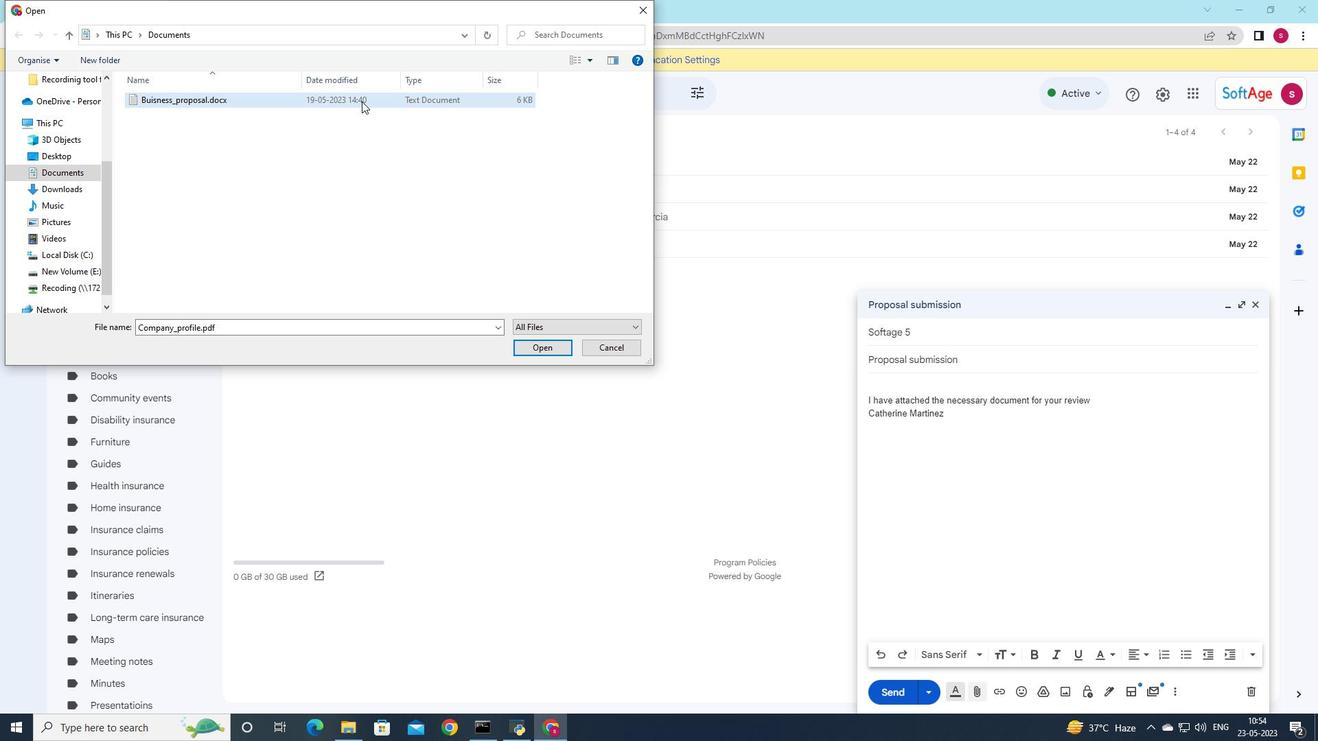
Action: Mouse moved to (544, 346)
Screenshot: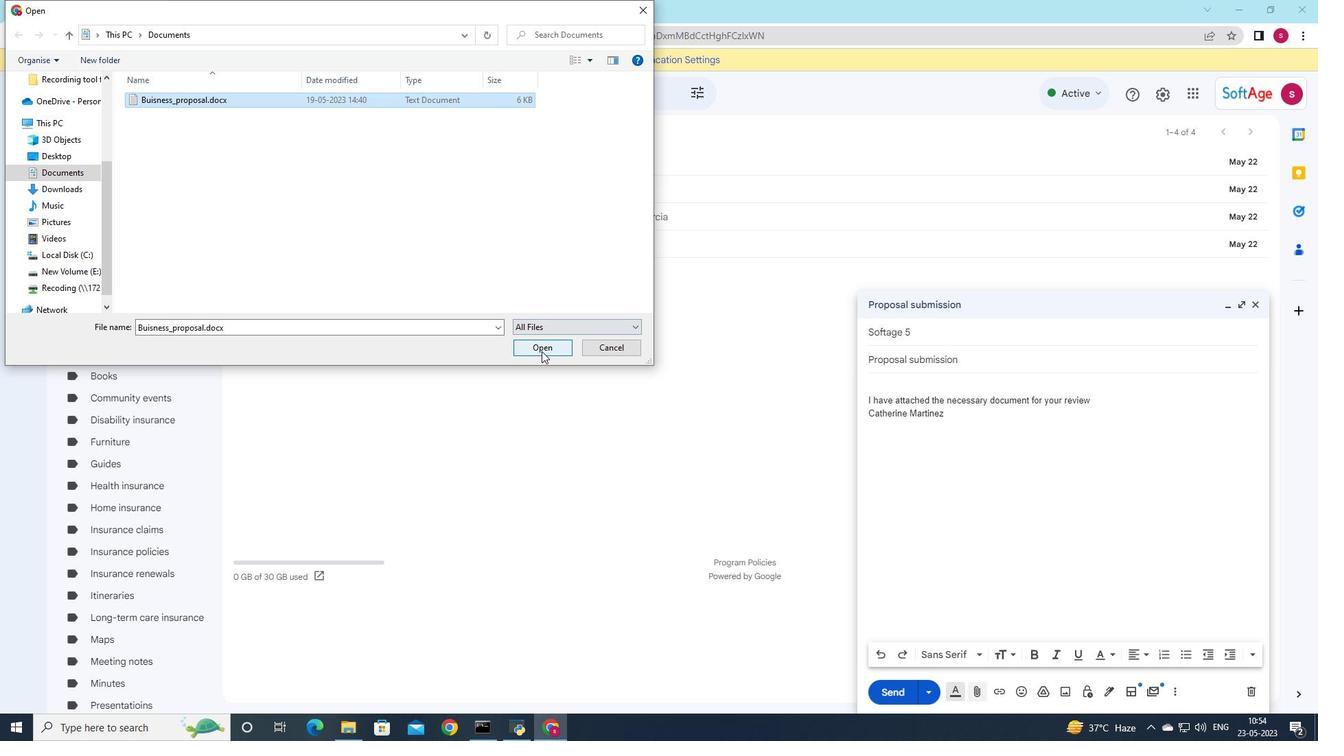 
Action: Mouse pressed left at (544, 346)
Screenshot: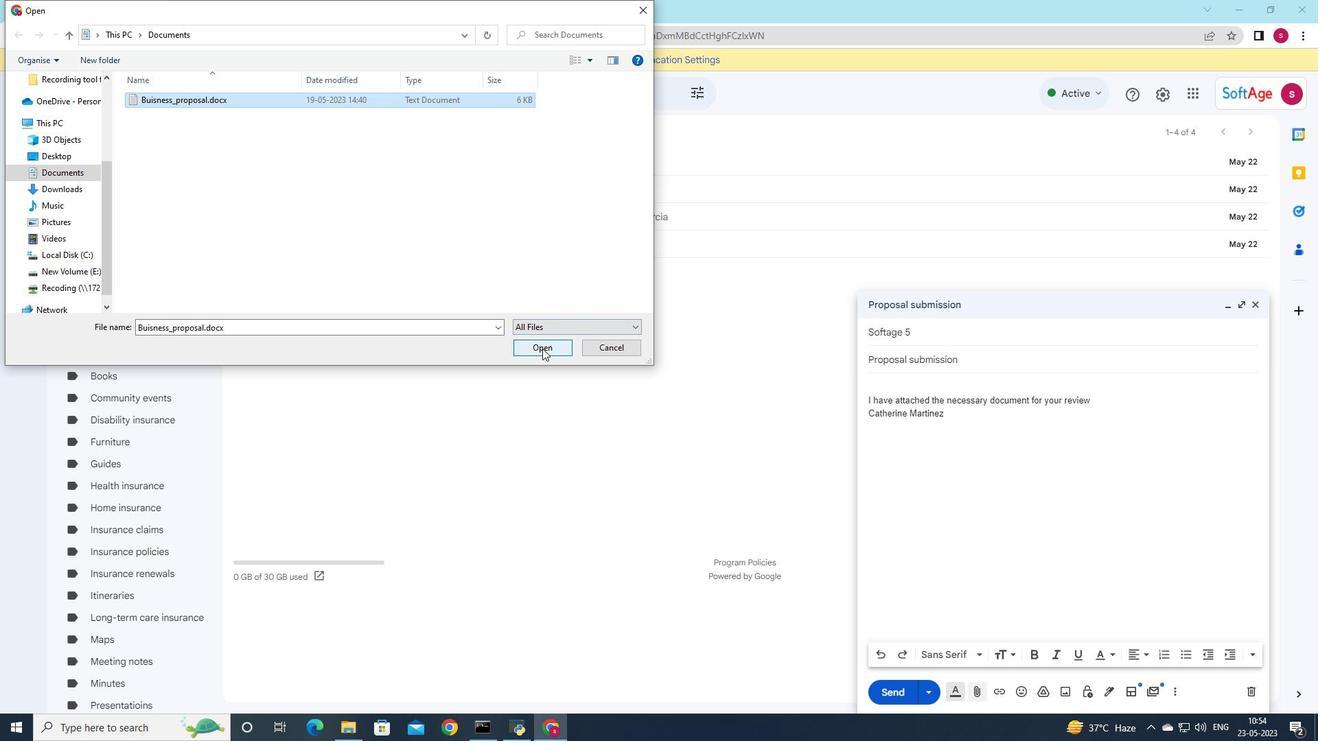 
Action: Mouse moved to (1108, 403)
Screenshot: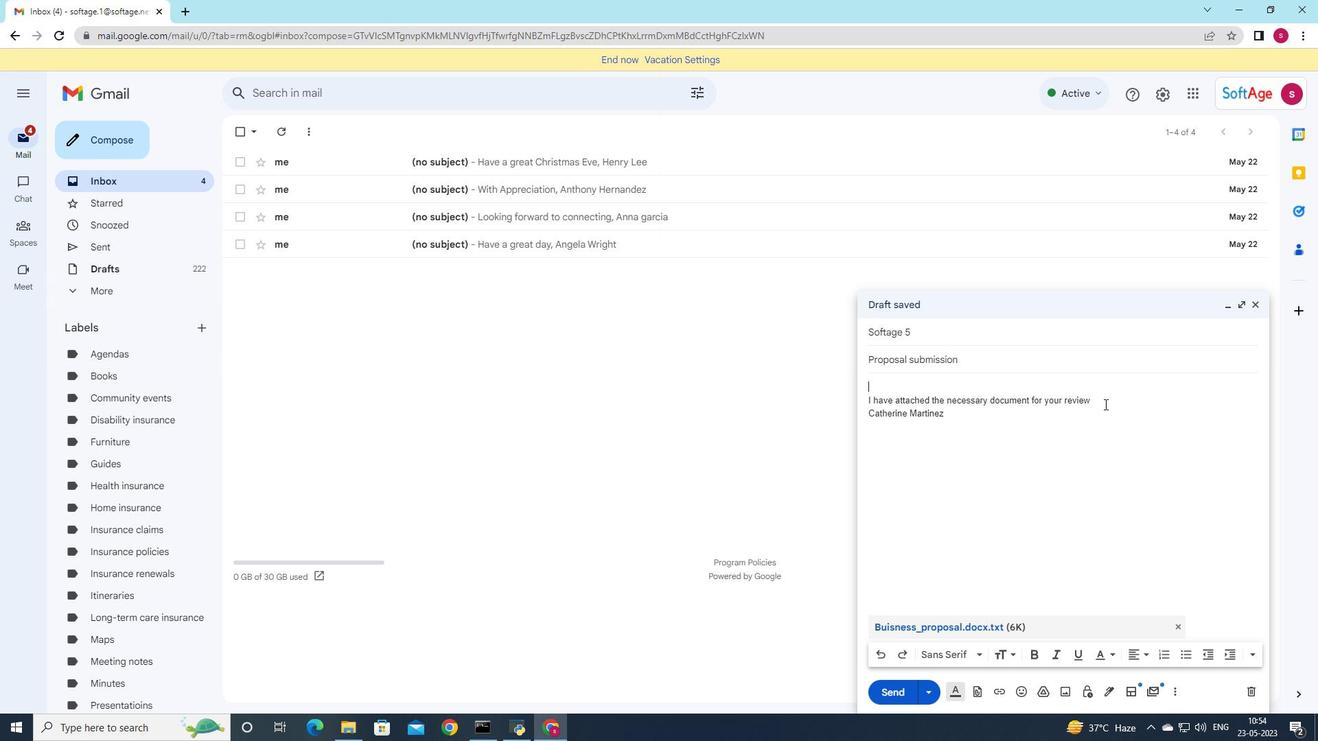 
Action: Mouse pressed left at (1108, 403)
Screenshot: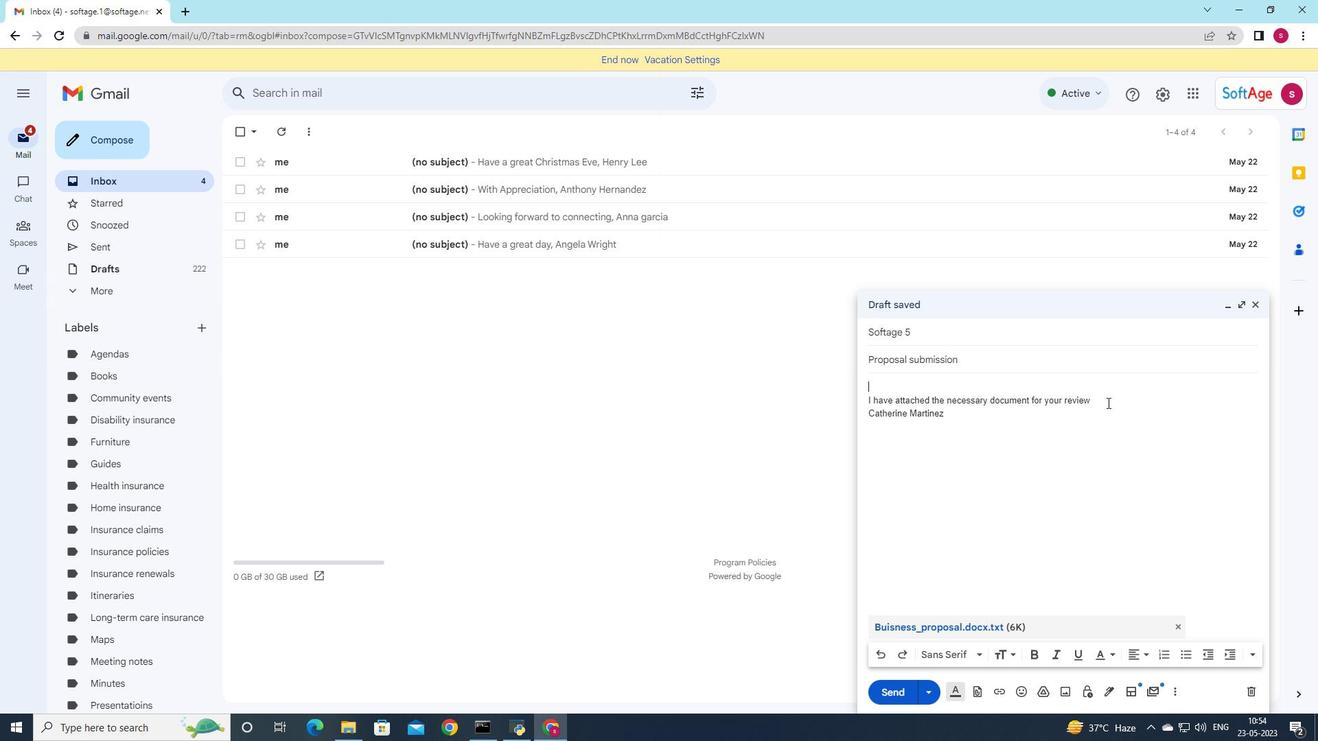 
Action: Mouse moved to (867, 402)
Screenshot: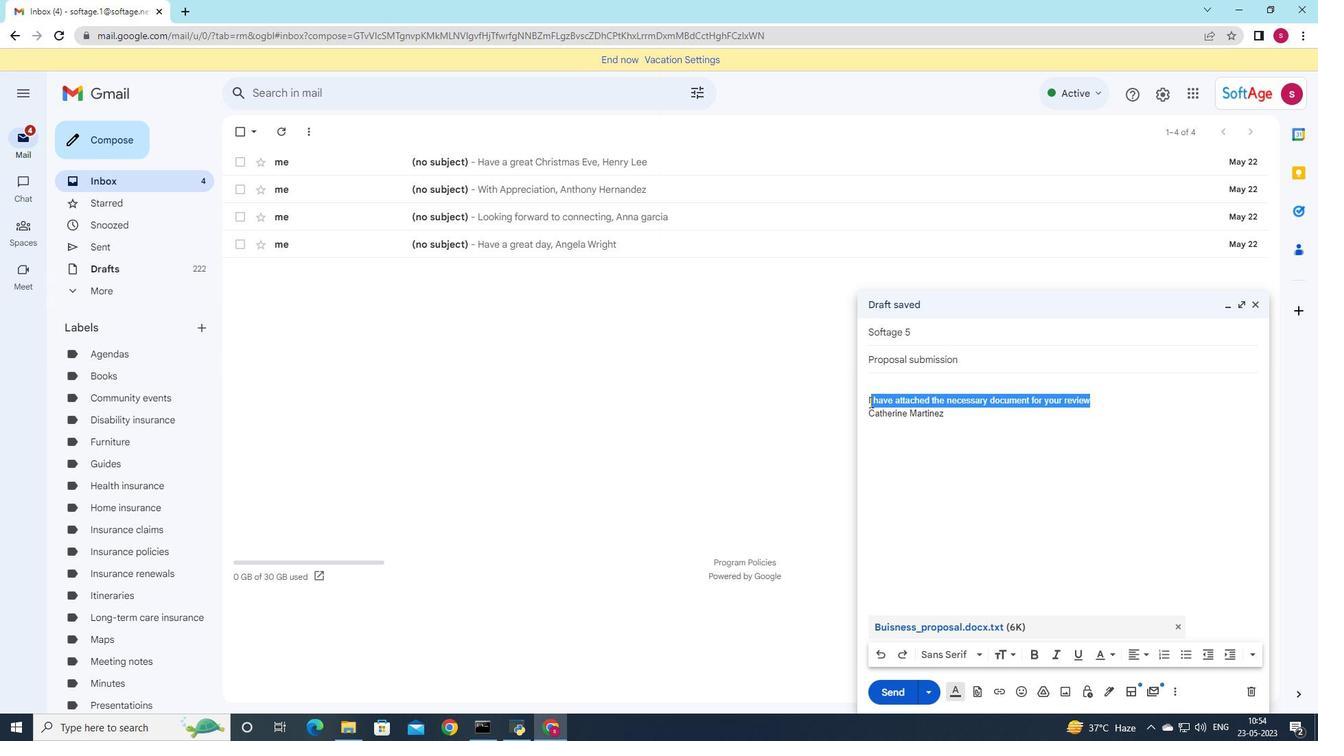 
Action: Mouse pressed left at (867, 402)
Screenshot: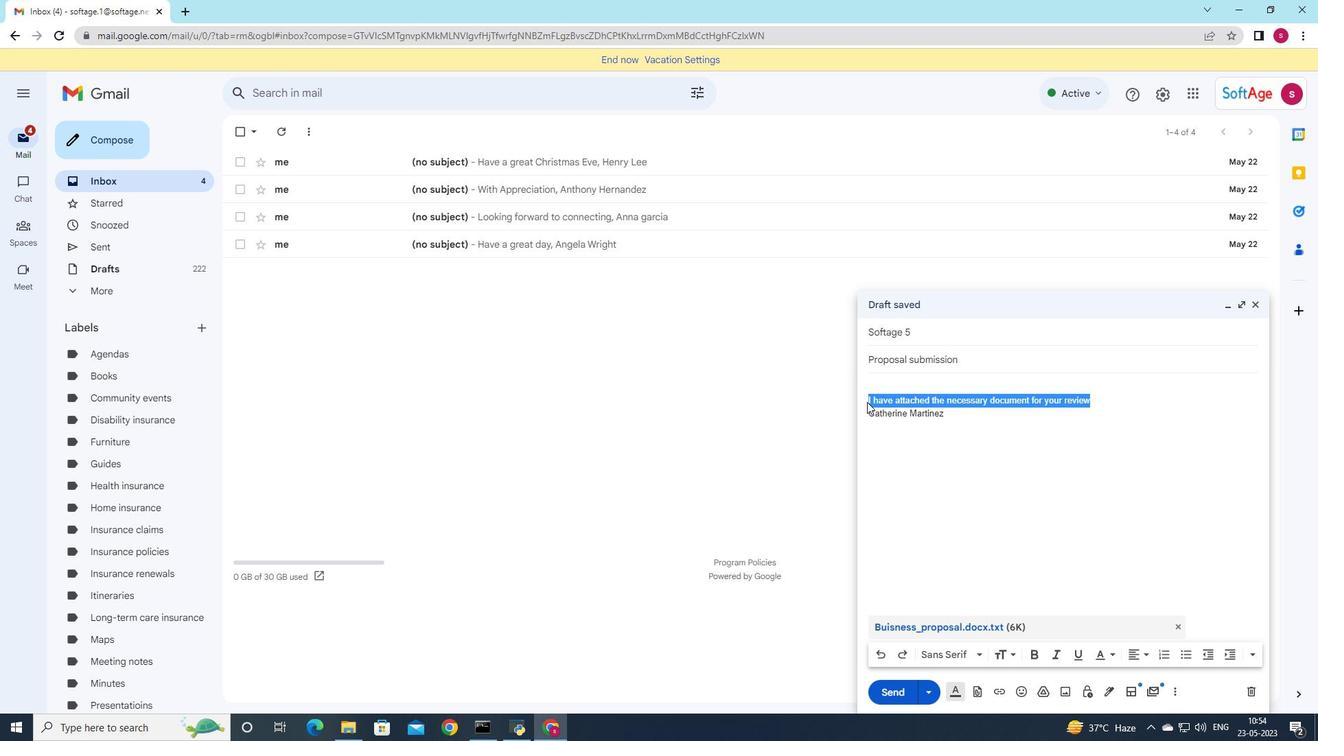 
Action: Mouse moved to (1101, 393)
Screenshot: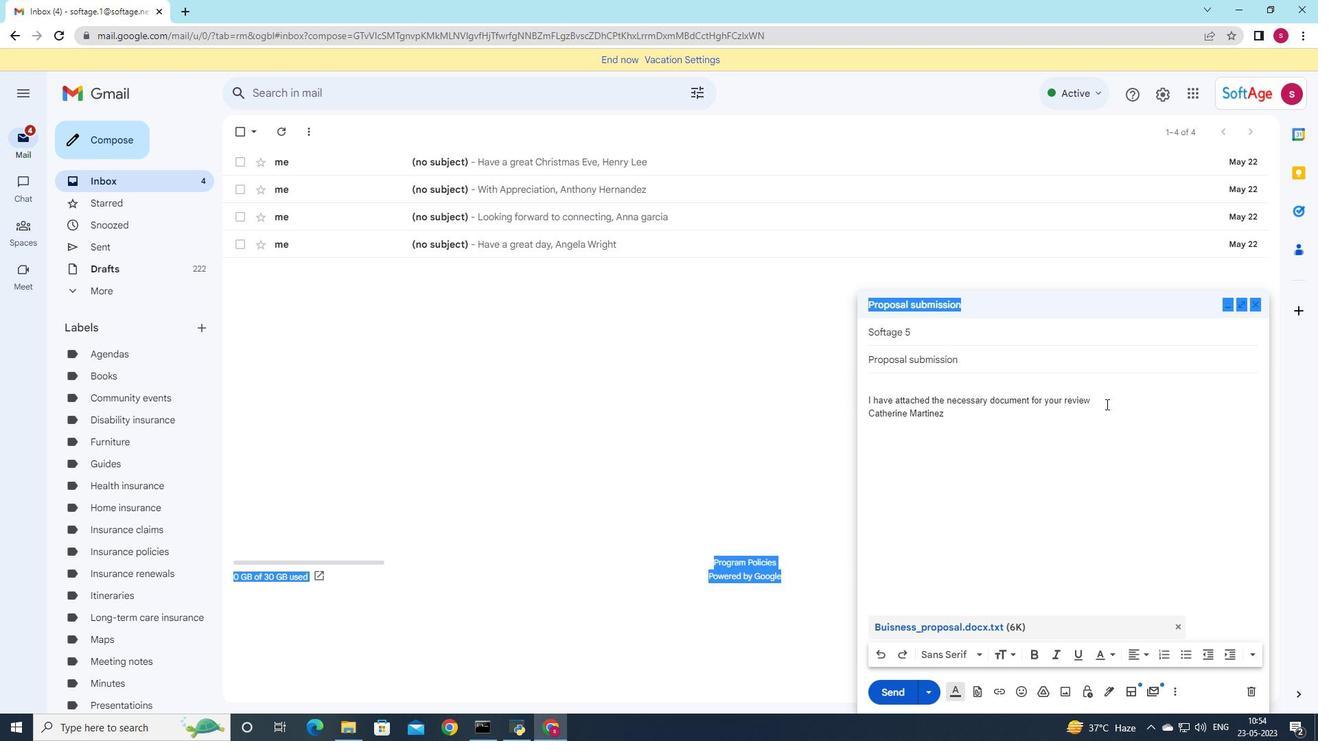 
Action: Mouse pressed left at (1101, 393)
Screenshot: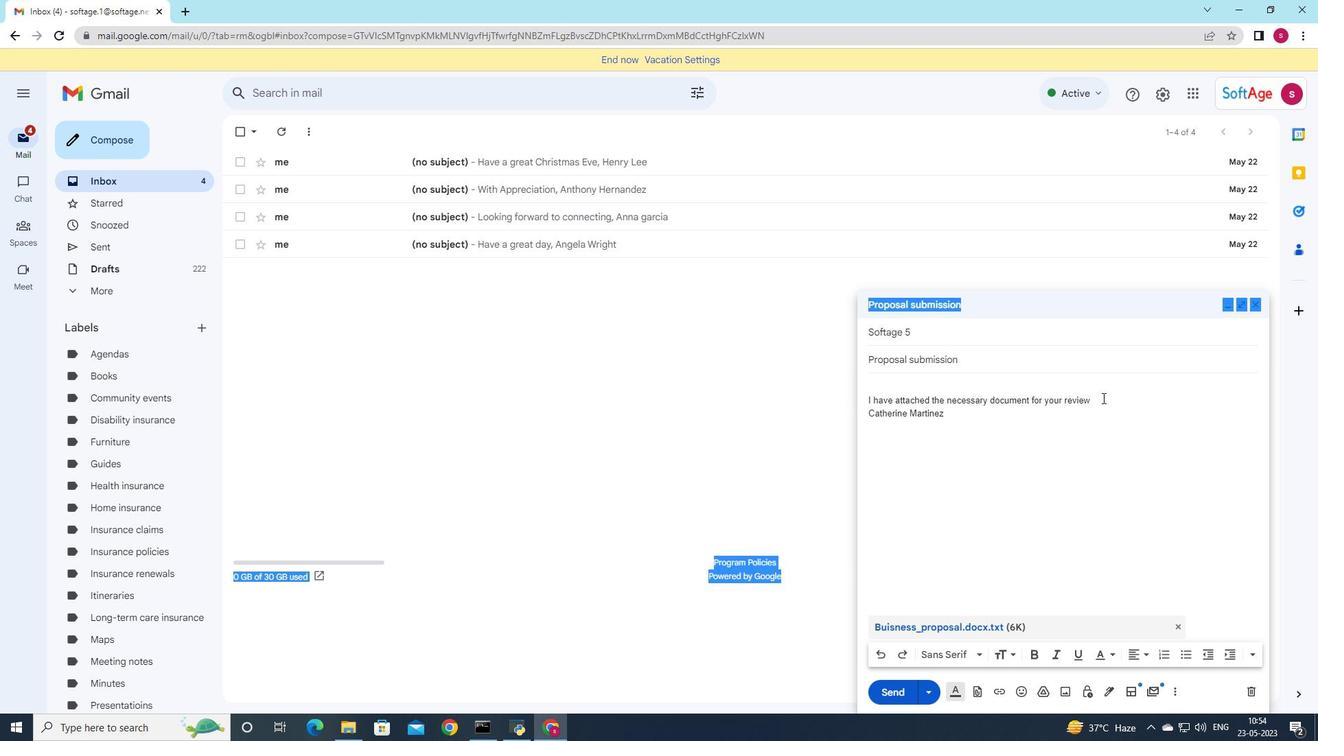 
Action: Key pressed <Key.delete><Key.backspace><Key.shift>O<Key.backspace><Key.shift>Please<Key.space>let<Key.space>me<Key.space>know<Key.space><Key.shift>I<Key.backspace>if<Key.space>there<Key.space>are<Key.space>any<Key.space>changes<Key.space>to<Key.space>the<Key.space>schedule
Screenshot: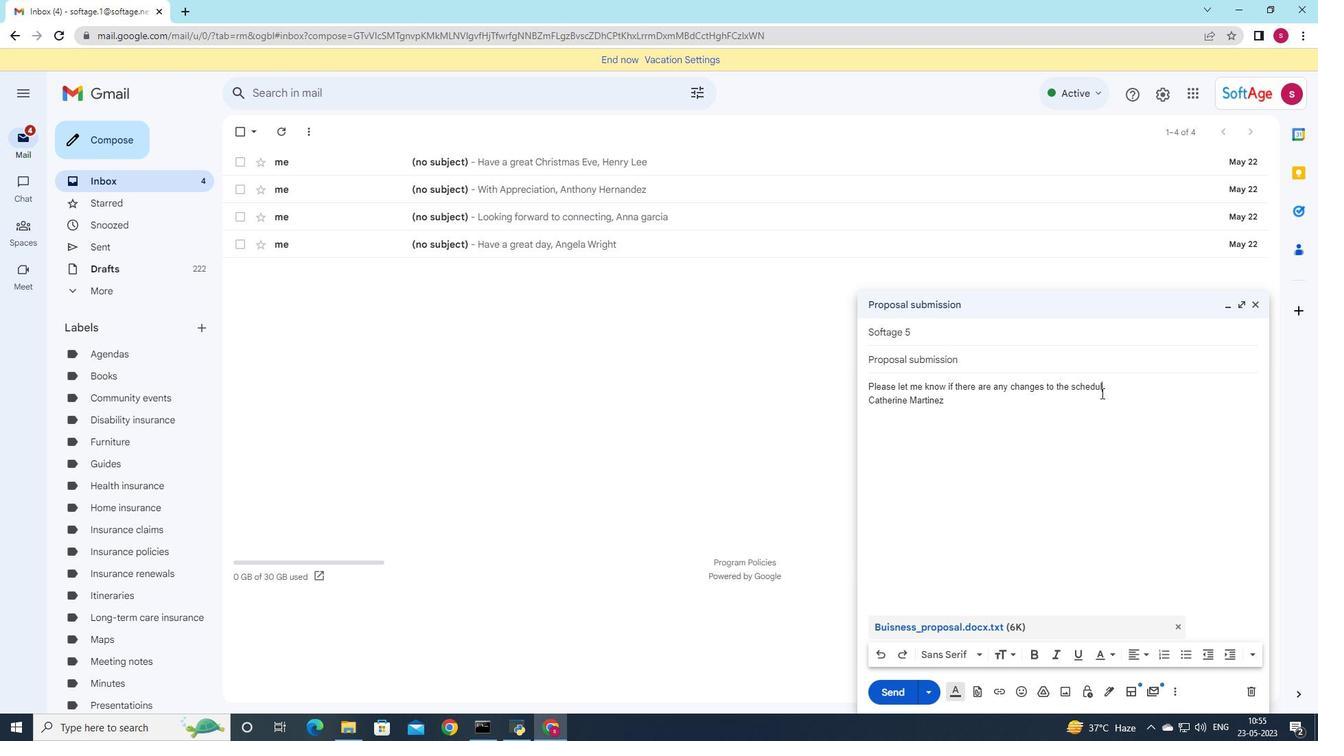 
Action: Mouse moved to (897, 689)
Screenshot: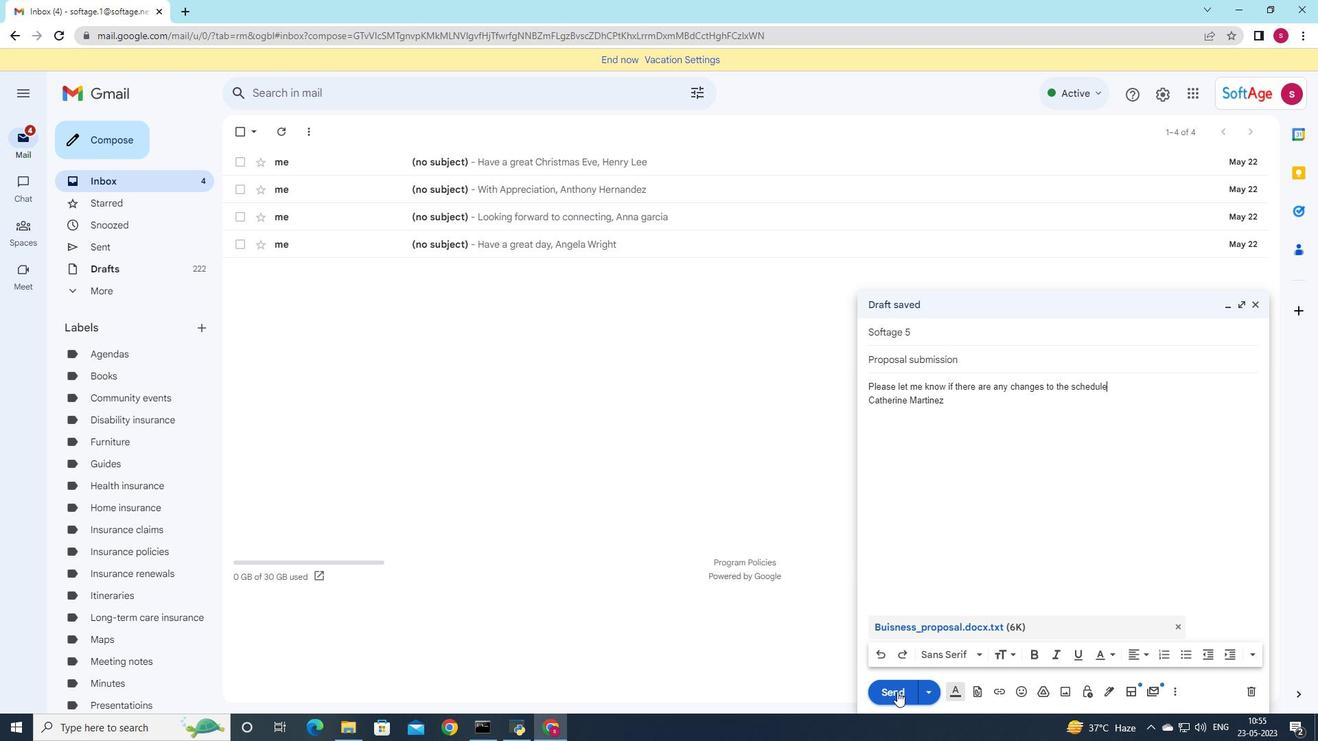 
Action: Mouse pressed left at (897, 689)
Screenshot: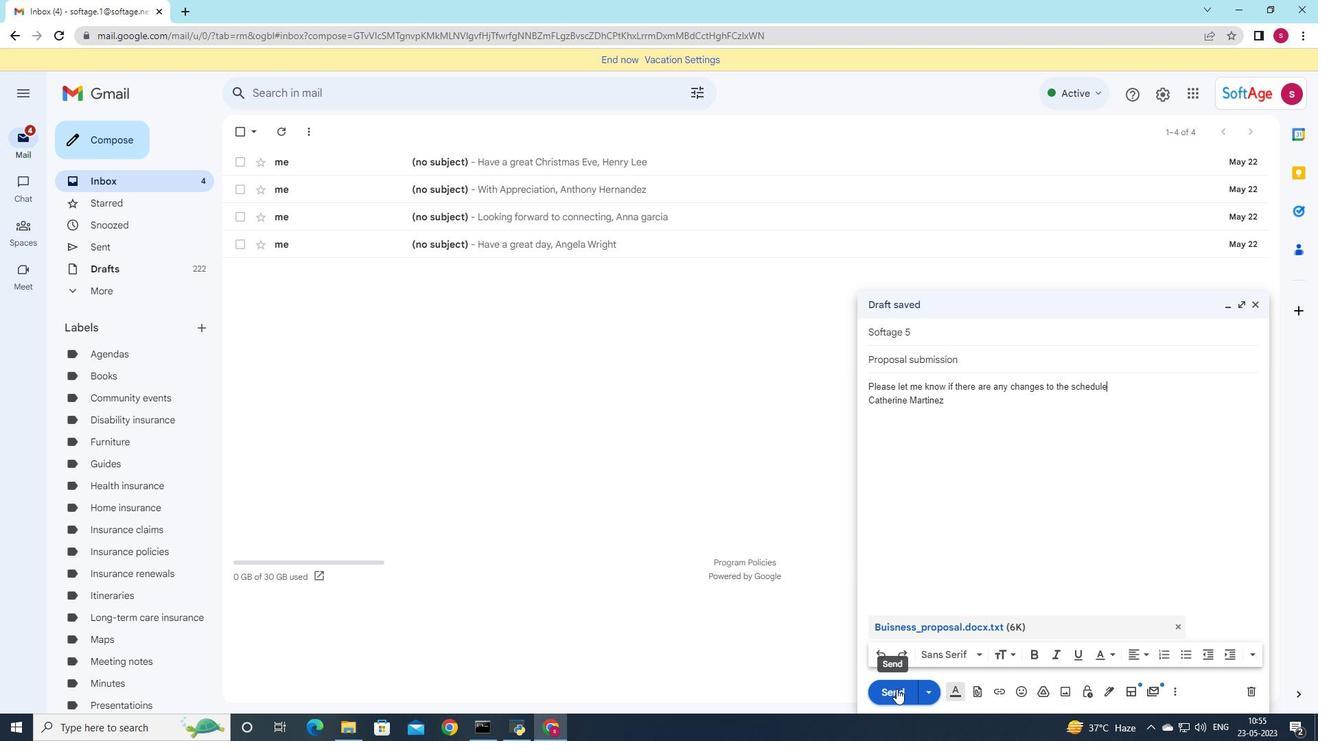 
Action: Mouse moved to (130, 241)
Screenshot: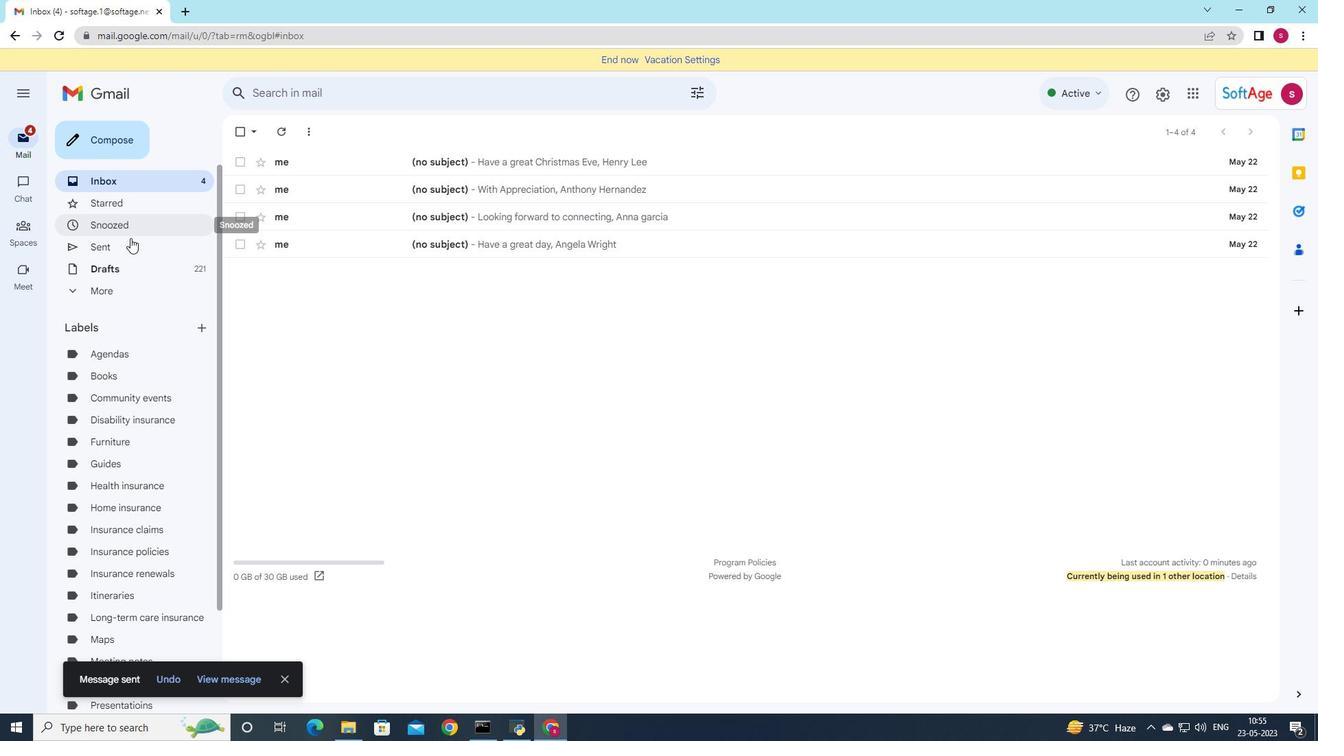 
Action: Mouse pressed left at (130, 241)
Screenshot: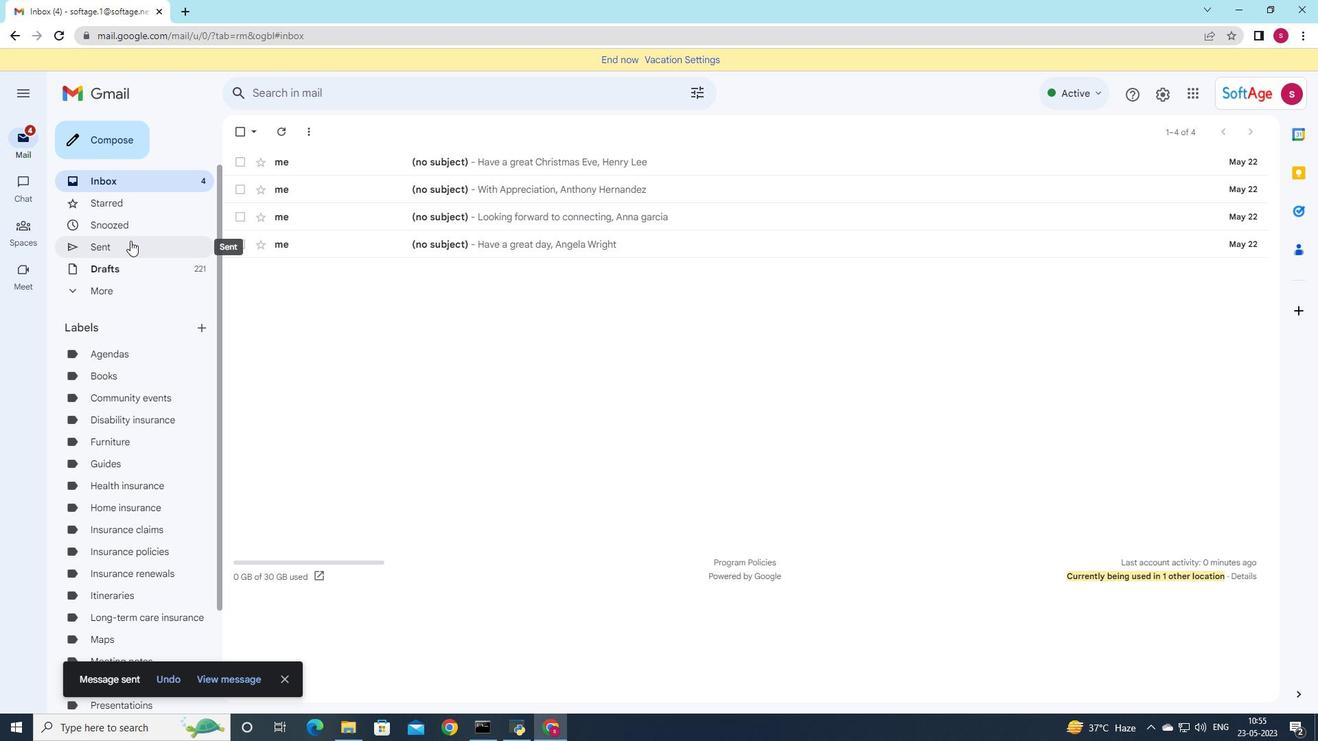 
Action: Mouse moved to (537, 215)
Screenshot: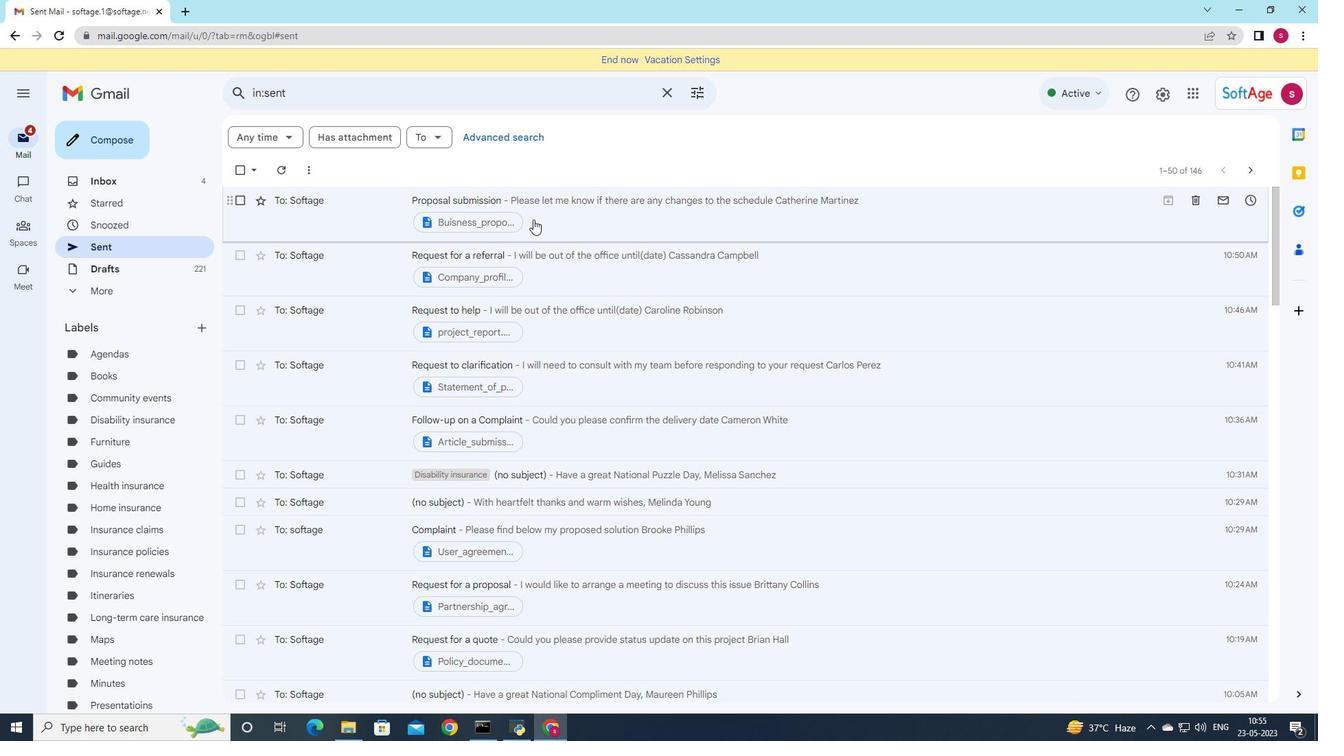 
Action: Mouse pressed left at (537, 215)
Screenshot: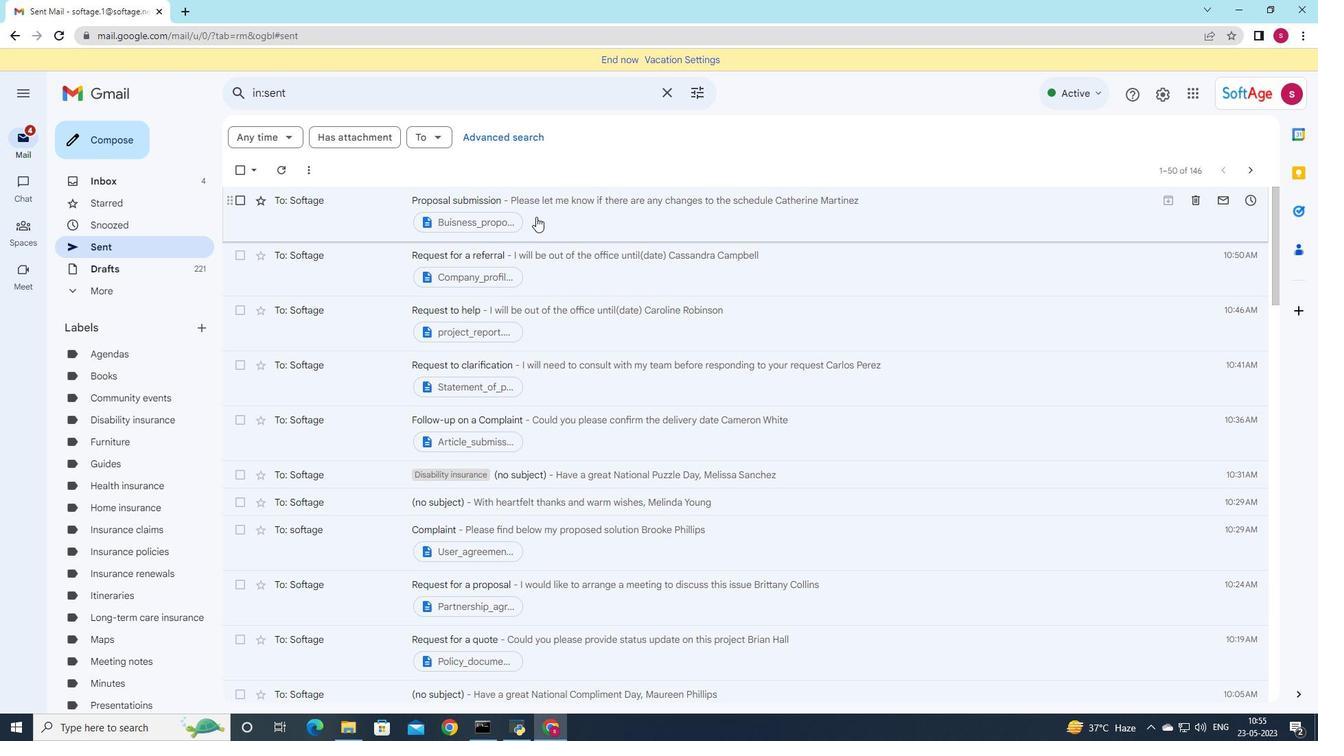 
Action: Mouse moved to (201, 335)
Screenshot: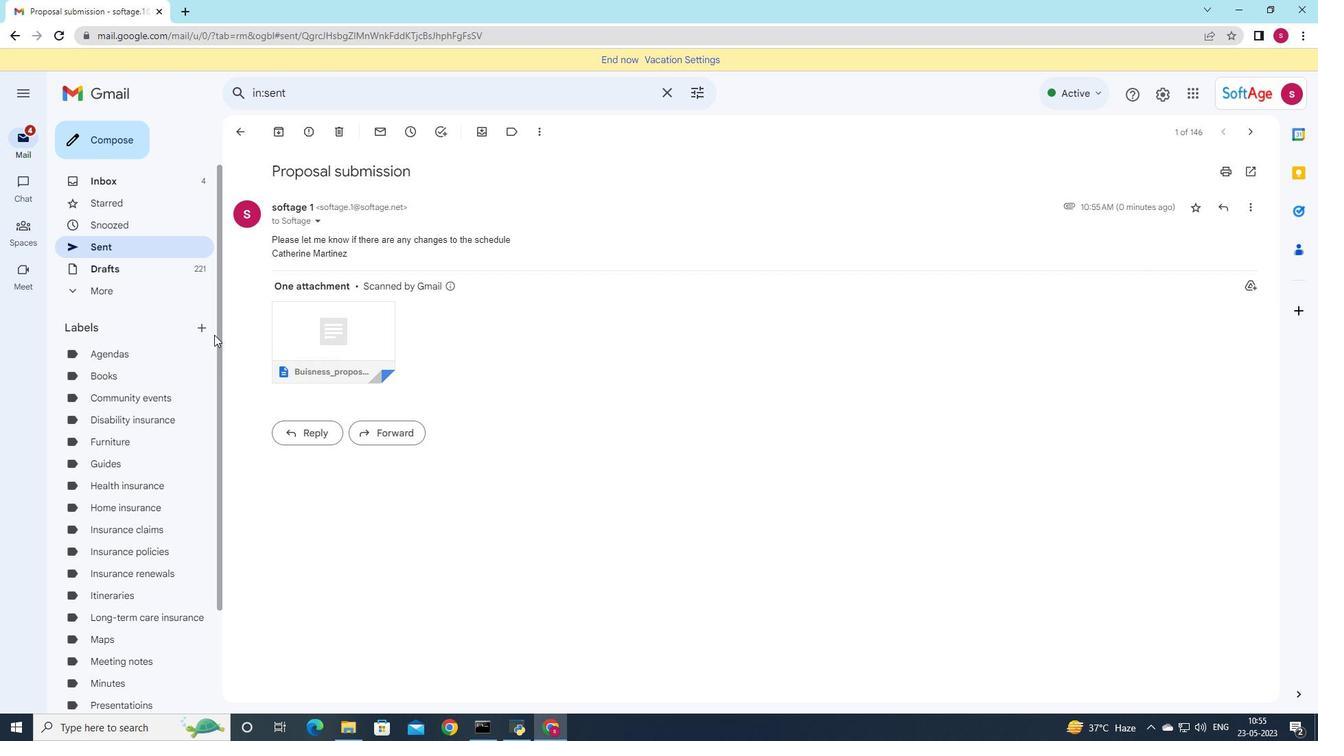 
Action: Mouse pressed left at (201, 335)
Screenshot: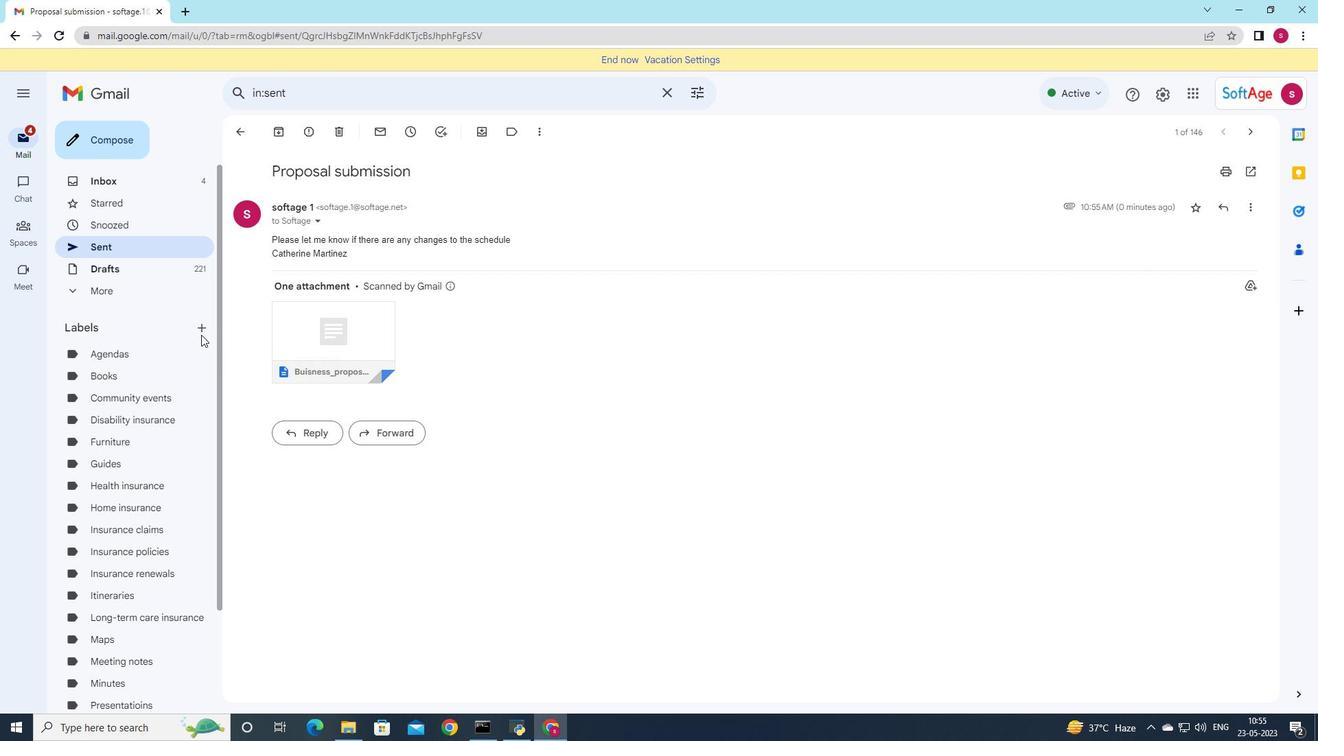 
Action: Mouse moved to (204, 323)
Screenshot: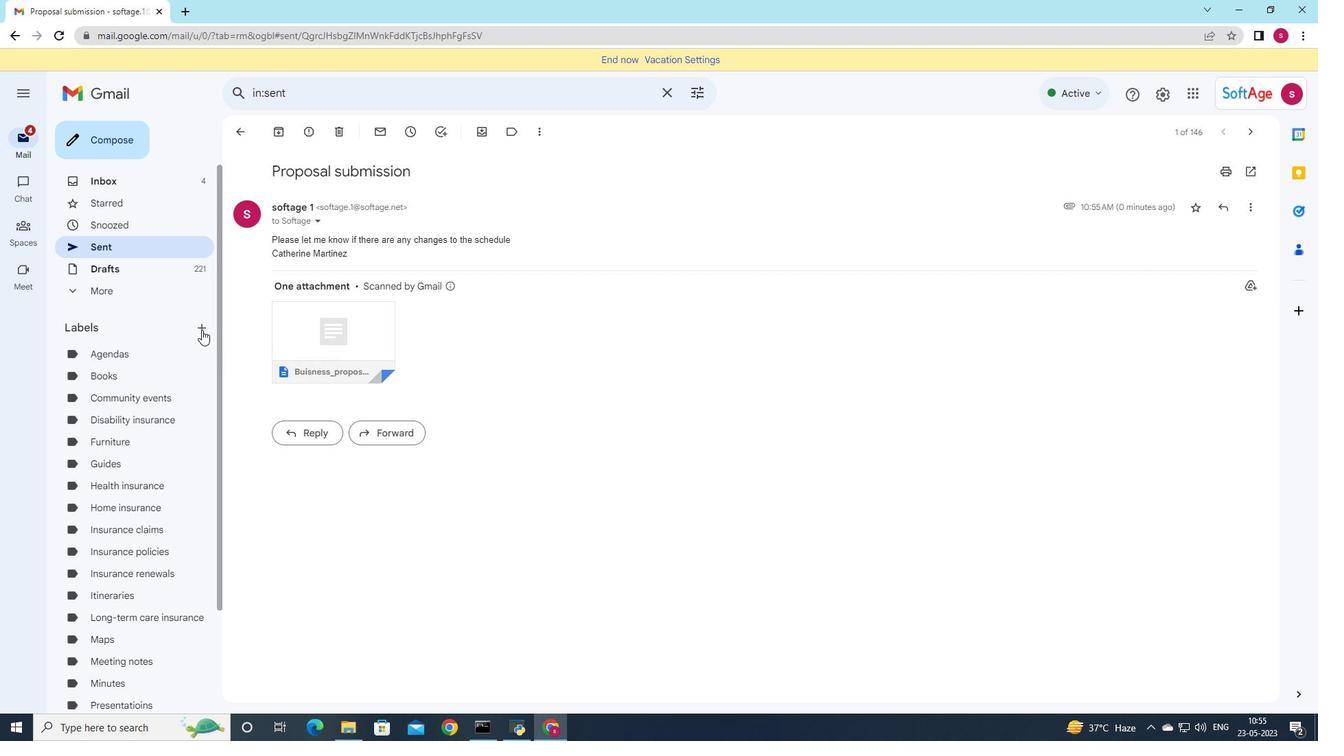 
Action: Mouse pressed left at (204, 323)
Screenshot: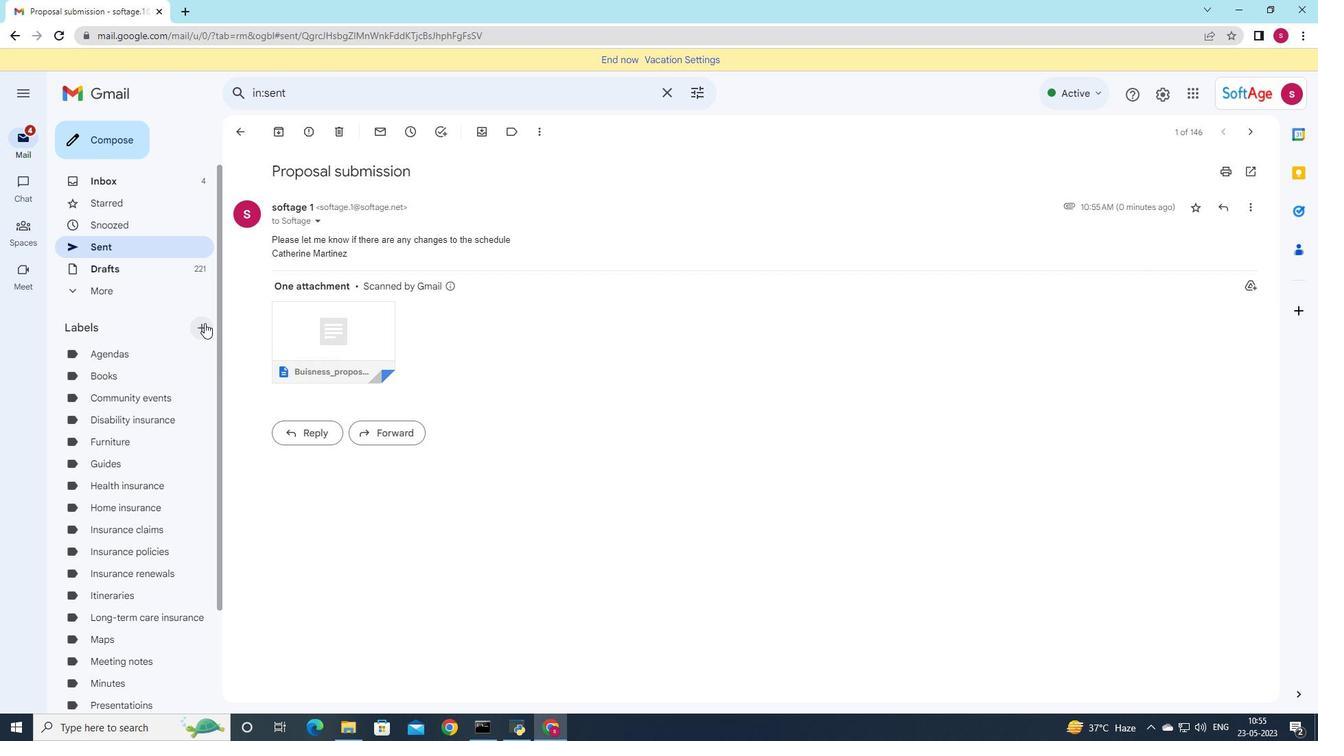 
Action: Mouse moved to (771, 383)
Screenshot: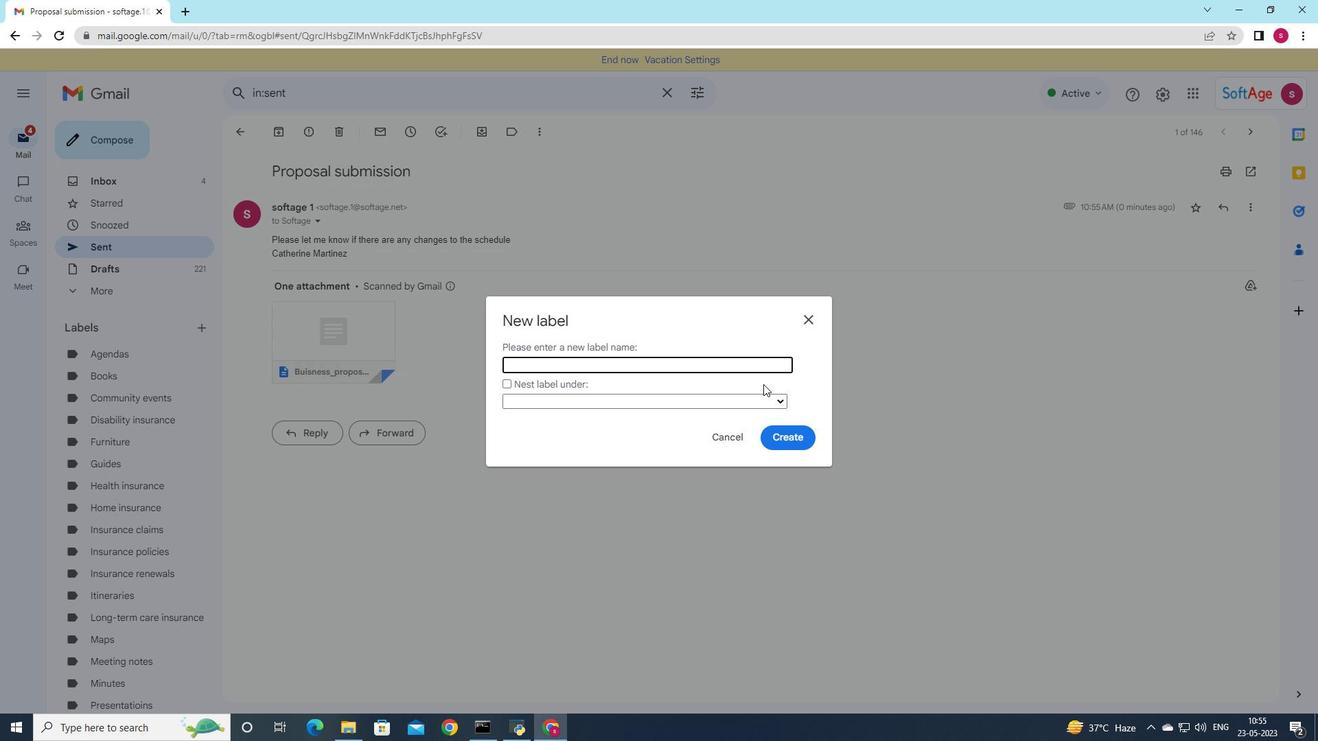
Action: Key pressed <Key.shift>Client<Key.space>filess<Key.backspace>
Screenshot: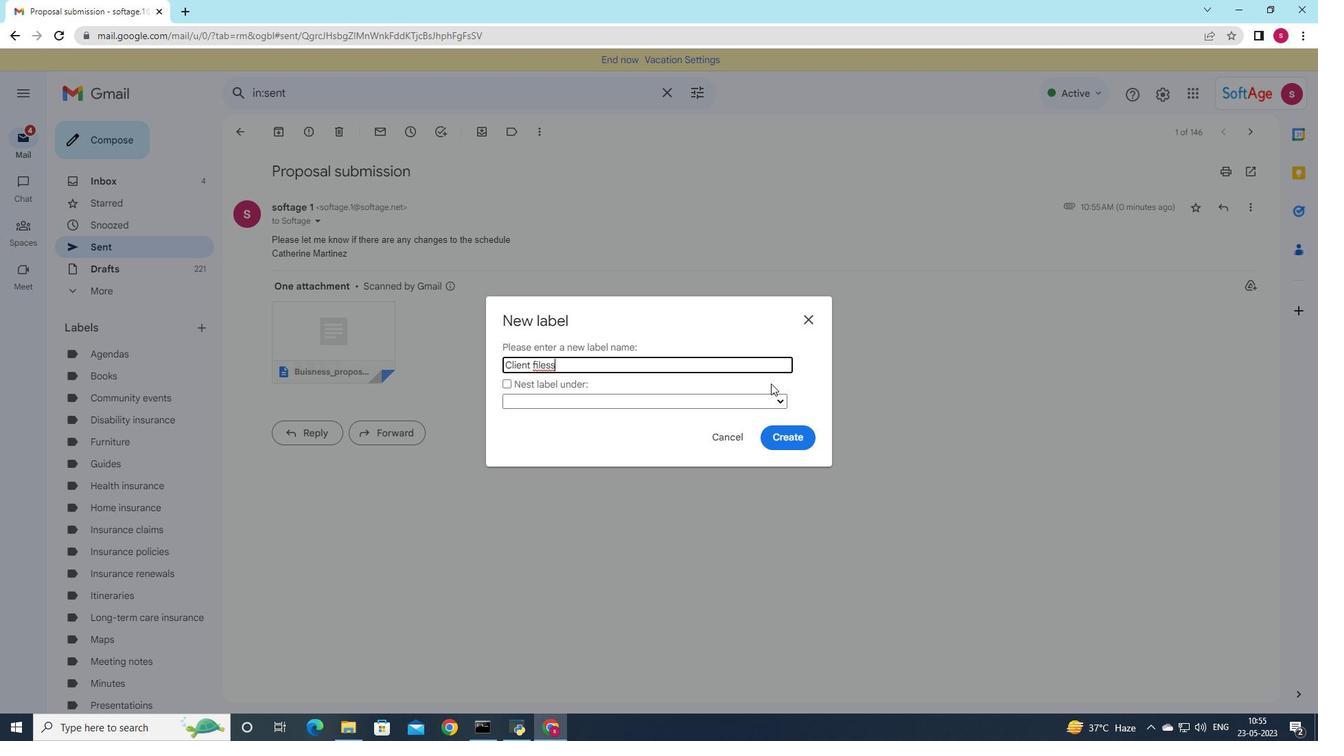 
Action: Mouse moved to (790, 443)
Screenshot: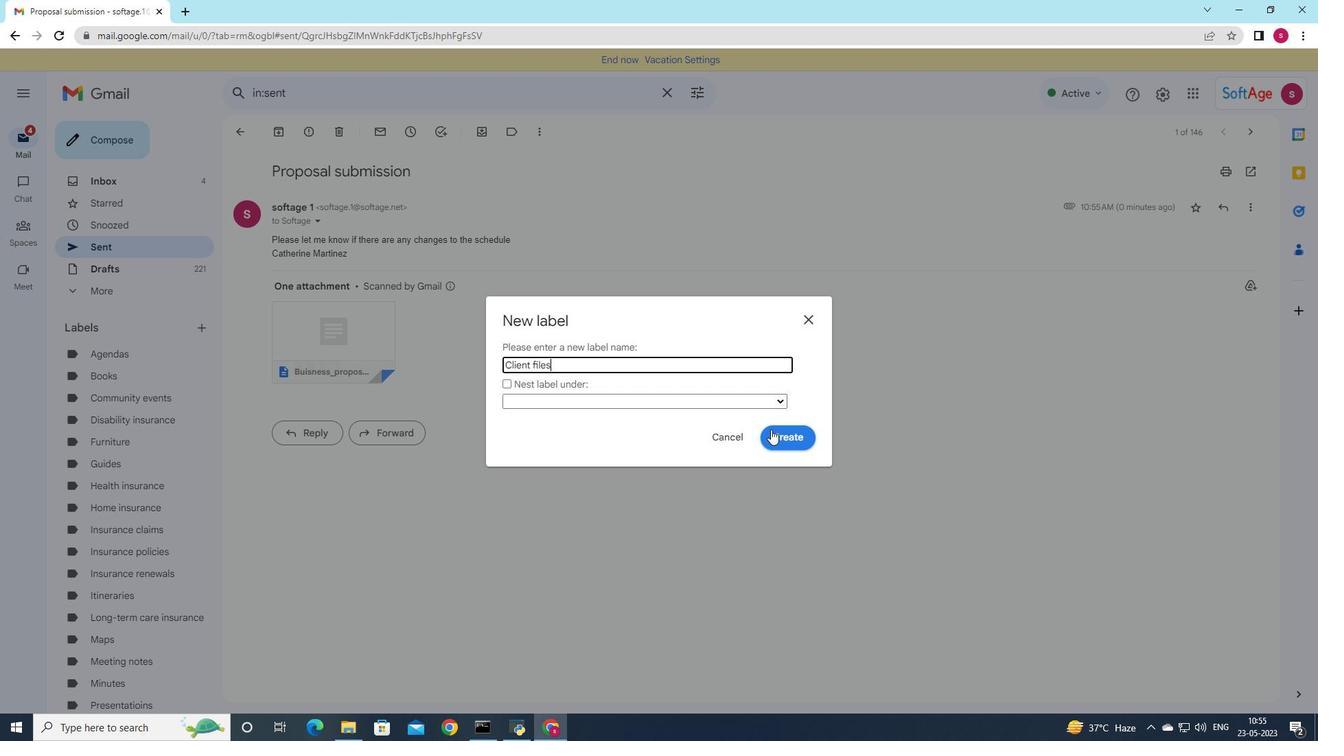
Action: Mouse pressed left at (790, 443)
Screenshot: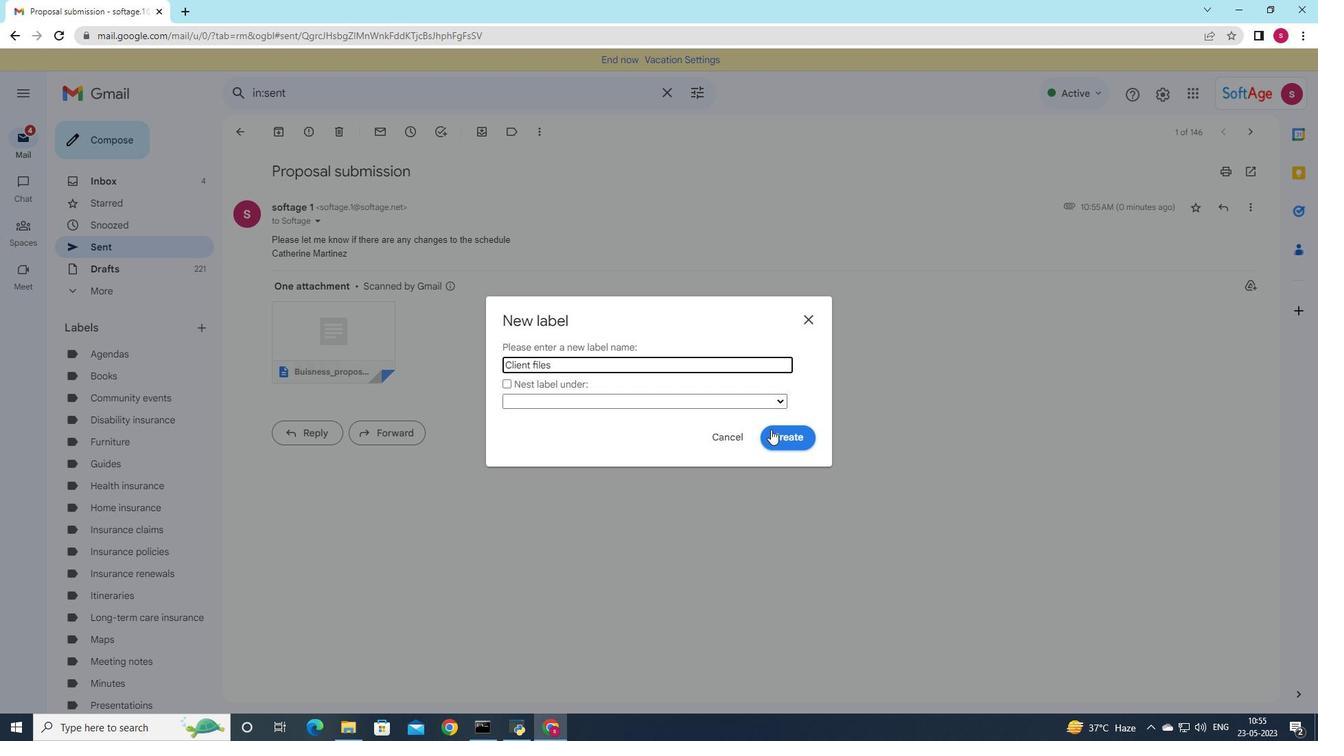 
Action: Mouse moved to (833, 469)
Screenshot: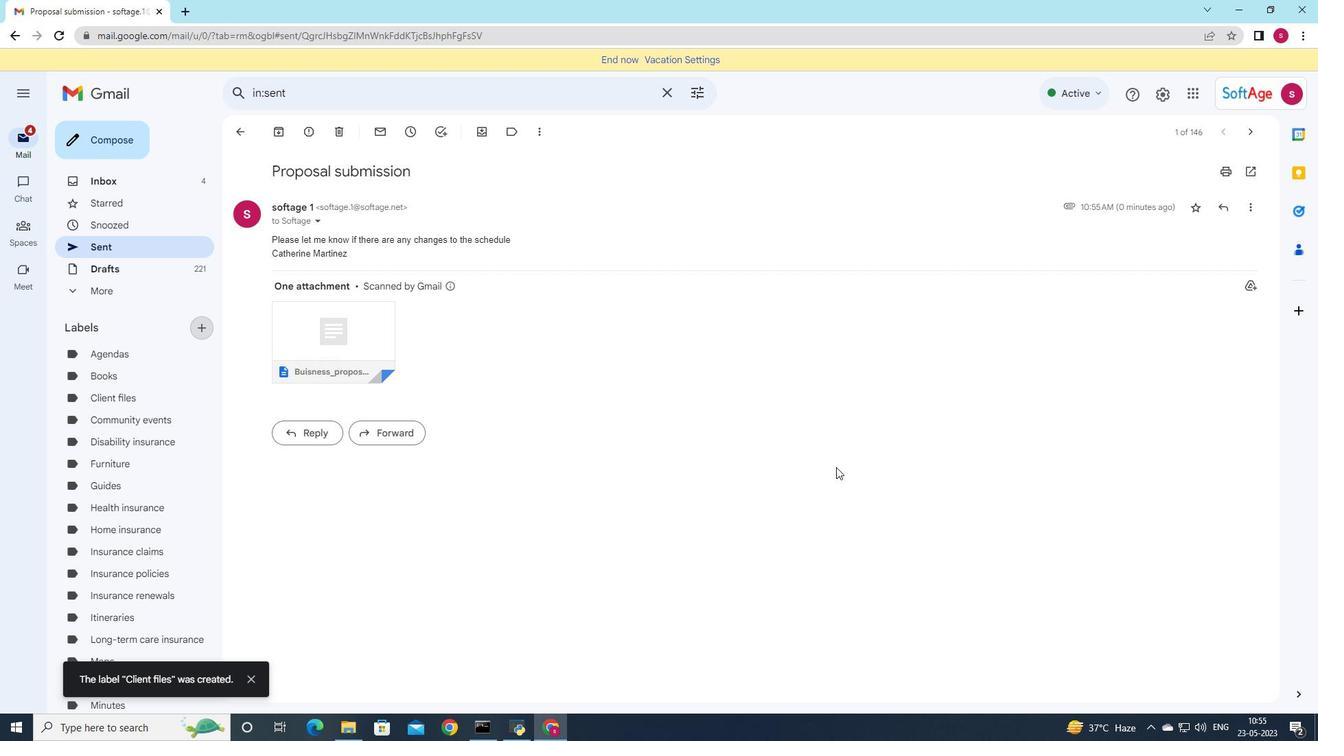 
